 Task: Find connections with filter location Rio das Ostras with filter topic #tecnologiawith filter profile language German with filter current company Ryan Ship Management with filter school J.C. Bose University of Science and Technology, YMCA with filter industry Food and Beverage Retail with filter service category Bartending with filter keywords title Camera Operator
Action: Mouse moved to (207, 247)
Screenshot: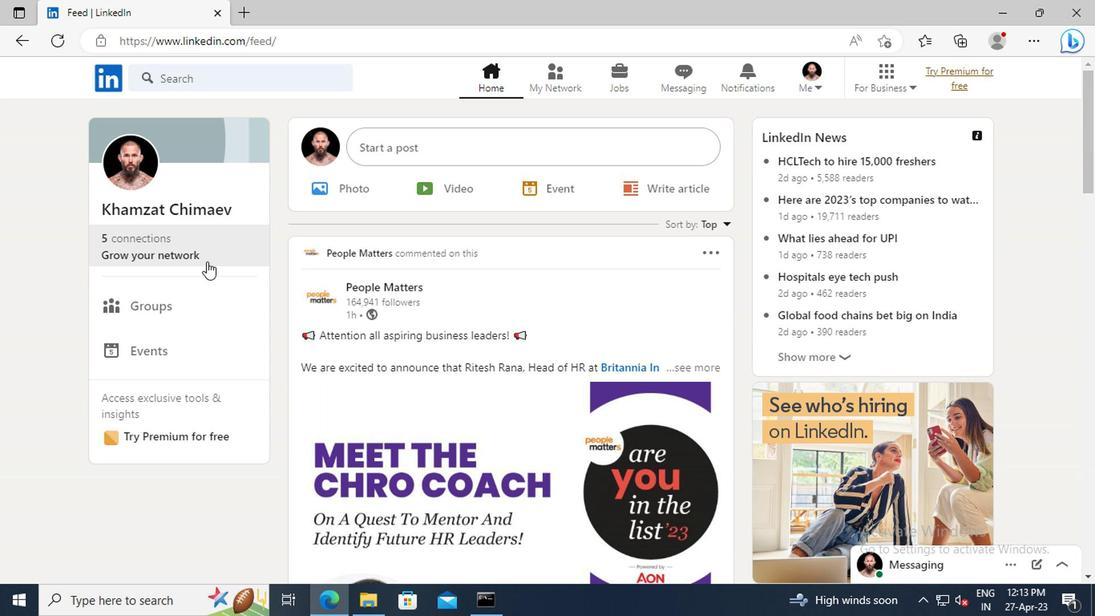 
Action: Mouse pressed left at (207, 247)
Screenshot: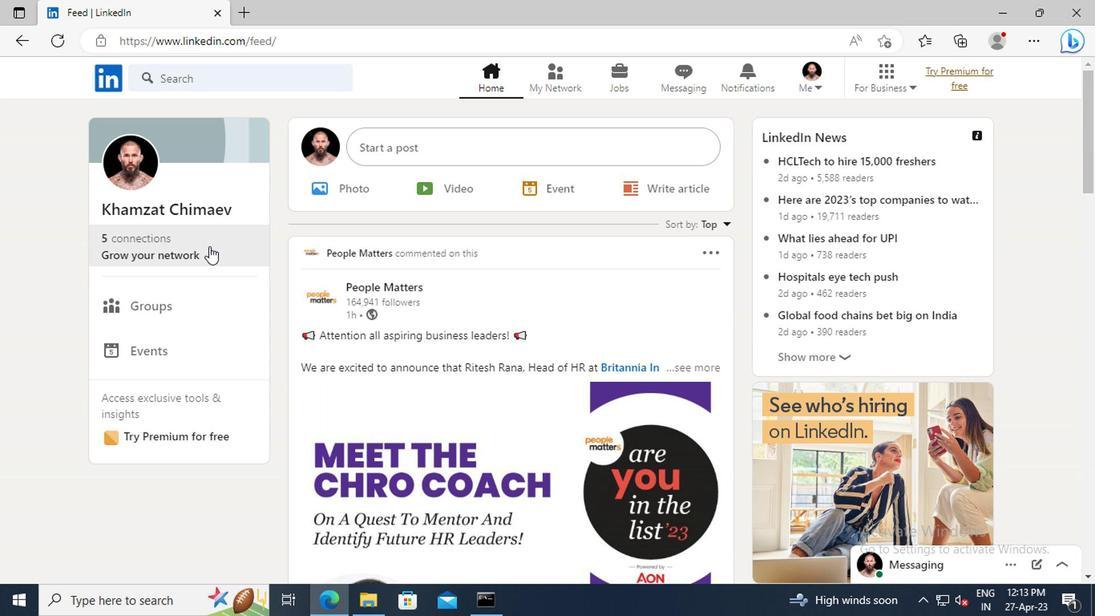 
Action: Mouse moved to (216, 168)
Screenshot: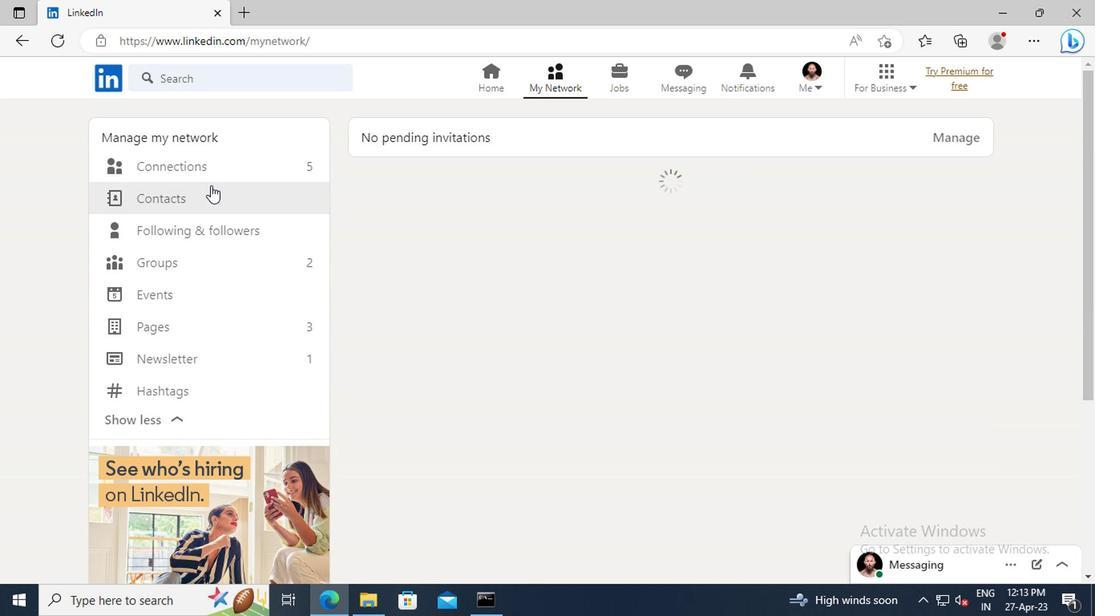 
Action: Mouse pressed left at (216, 168)
Screenshot: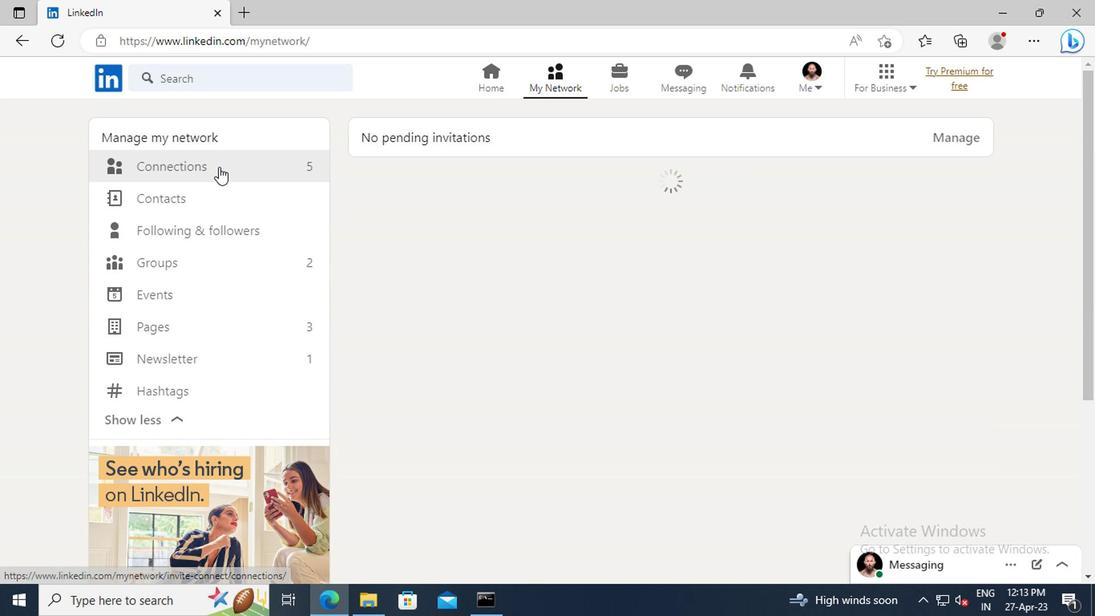 
Action: Mouse moved to (664, 176)
Screenshot: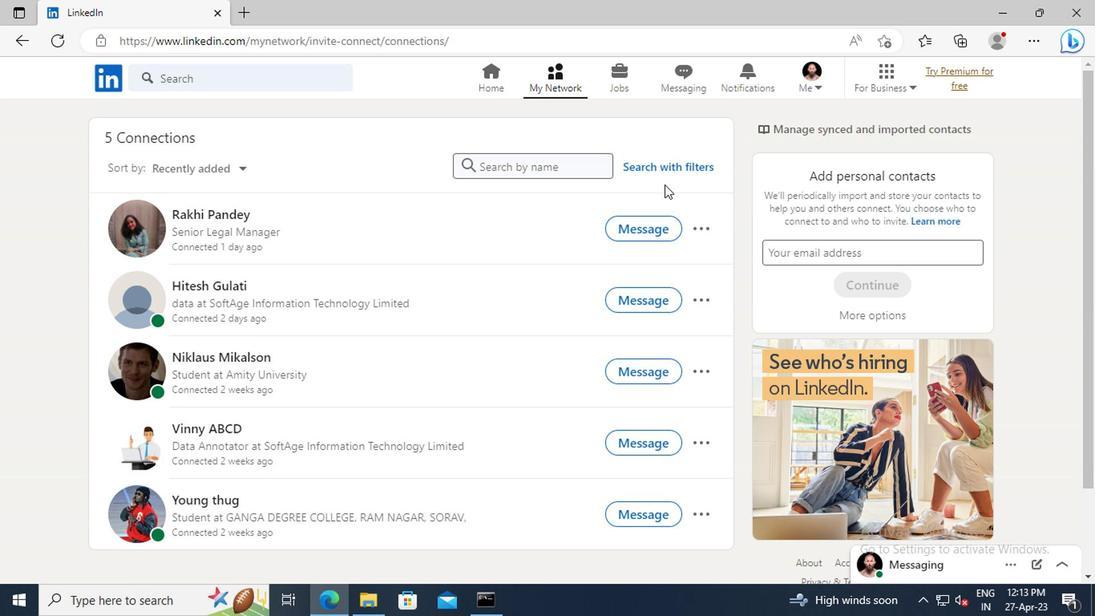 
Action: Mouse pressed left at (664, 176)
Screenshot: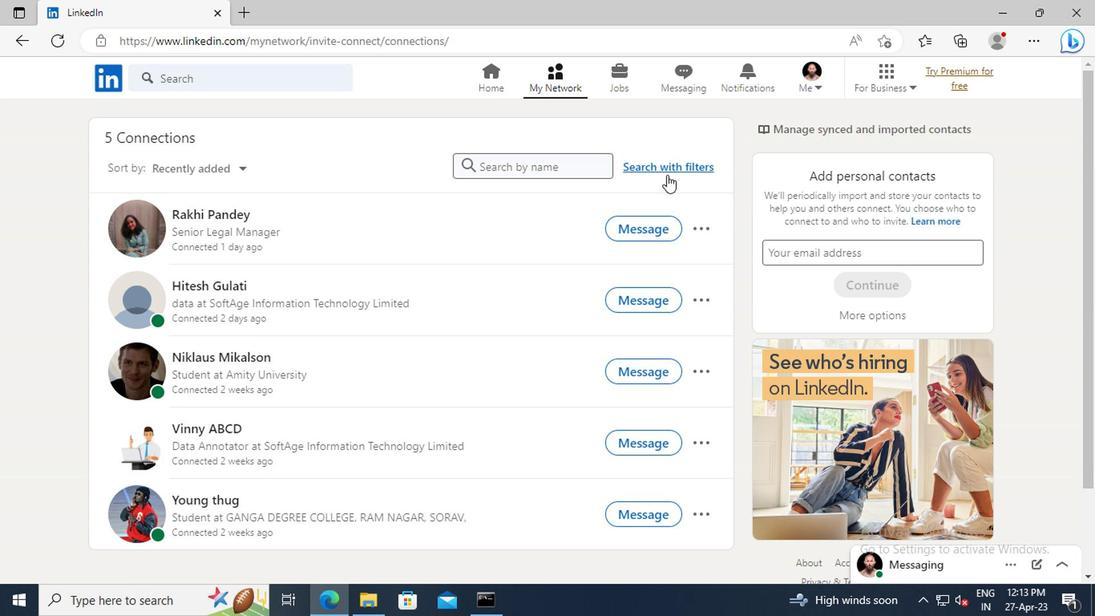 
Action: Mouse moved to (607, 127)
Screenshot: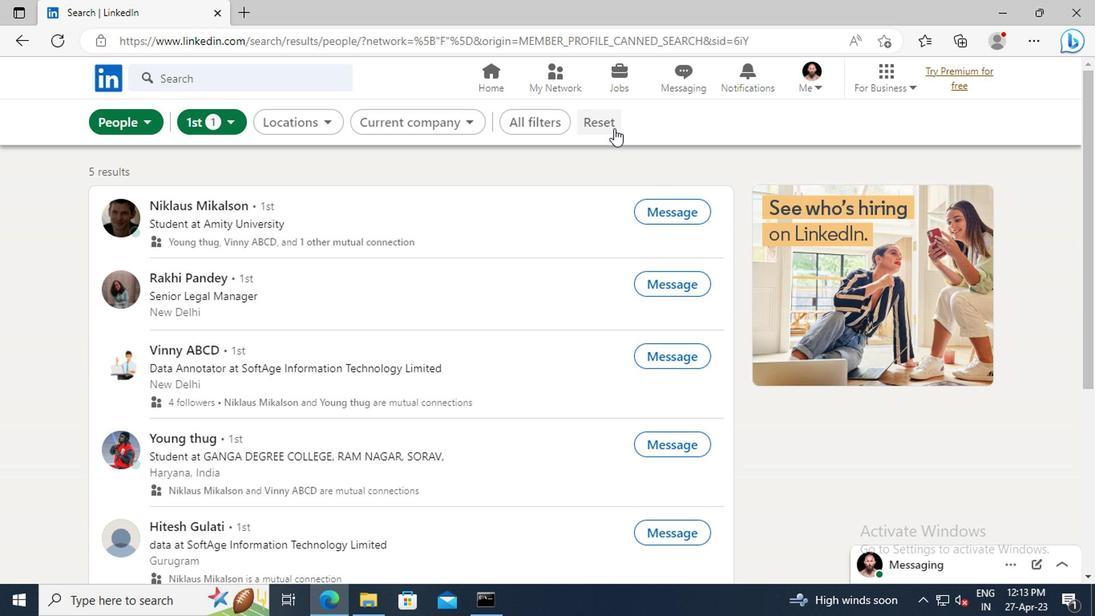 
Action: Mouse pressed left at (607, 127)
Screenshot: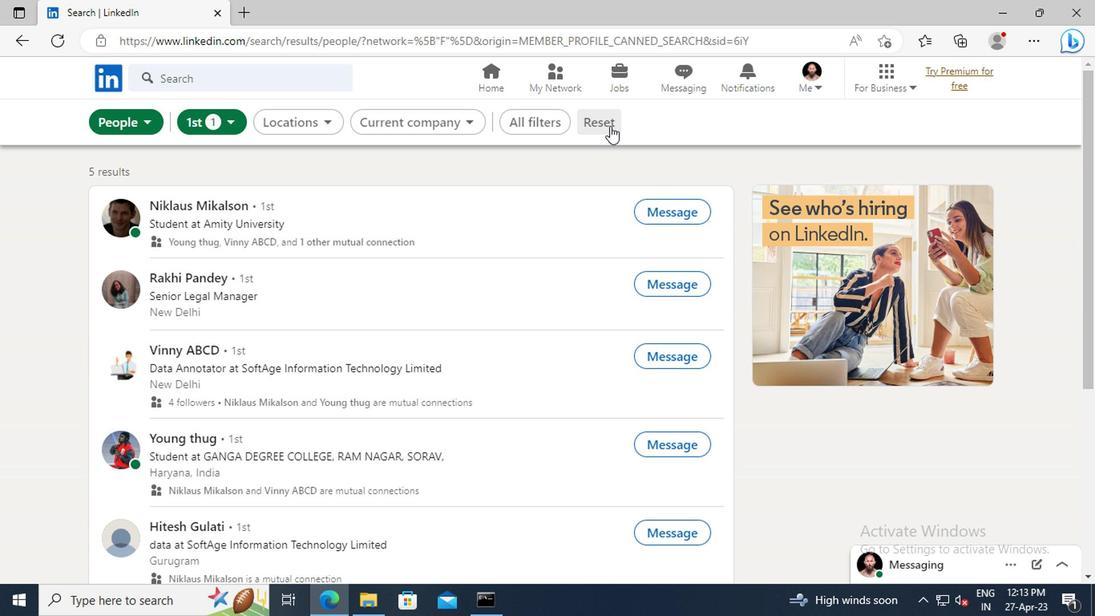 
Action: Mouse moved to (580, 126)
Screenshot: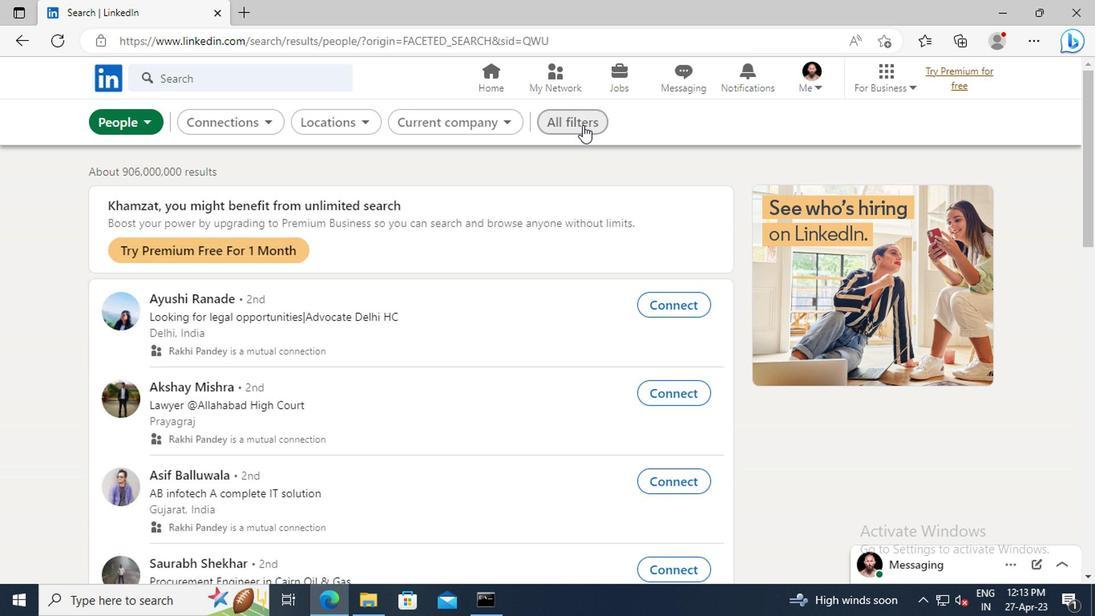 
Action: Mouse pressed left at (580, 126)
Screenshot: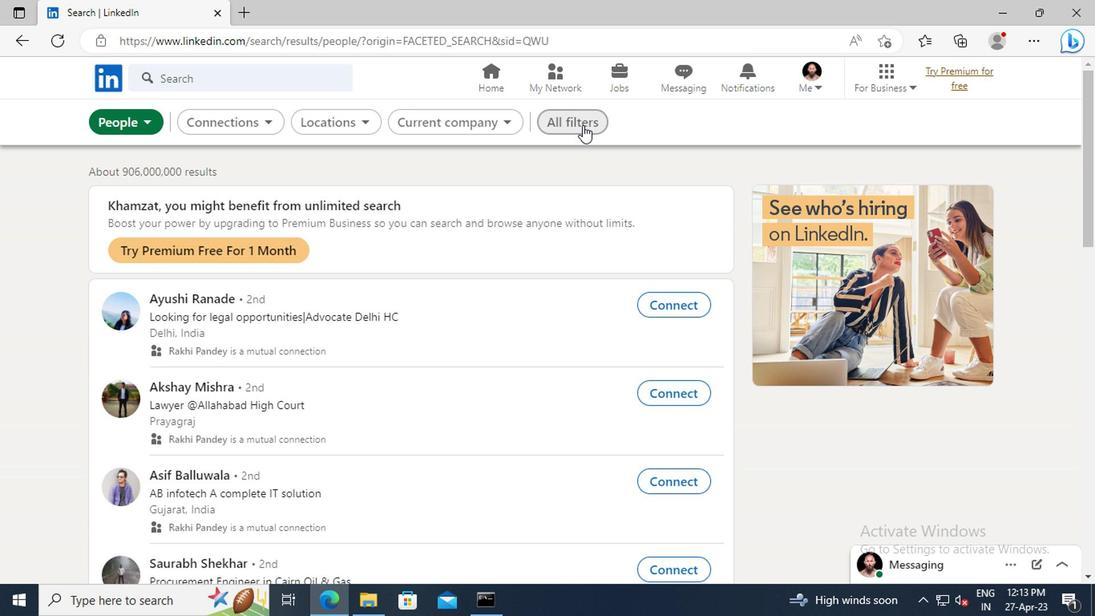 
Action: Mouse moved to (905, 308)
Screenshot: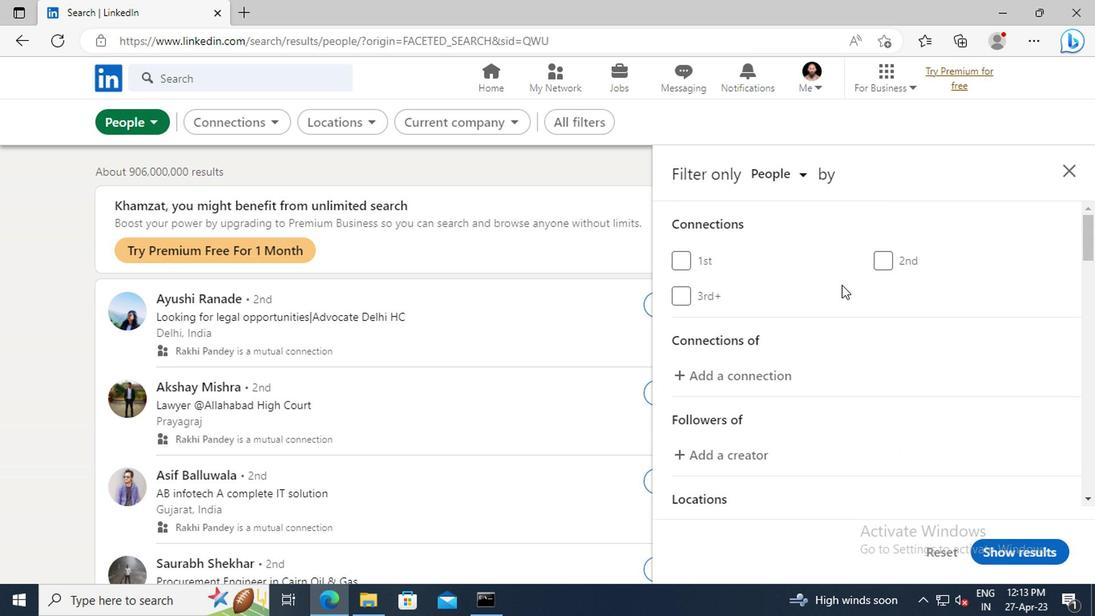 
Action: Mouse scrolled (905, 307) with delta (0, -1)
Screenshot: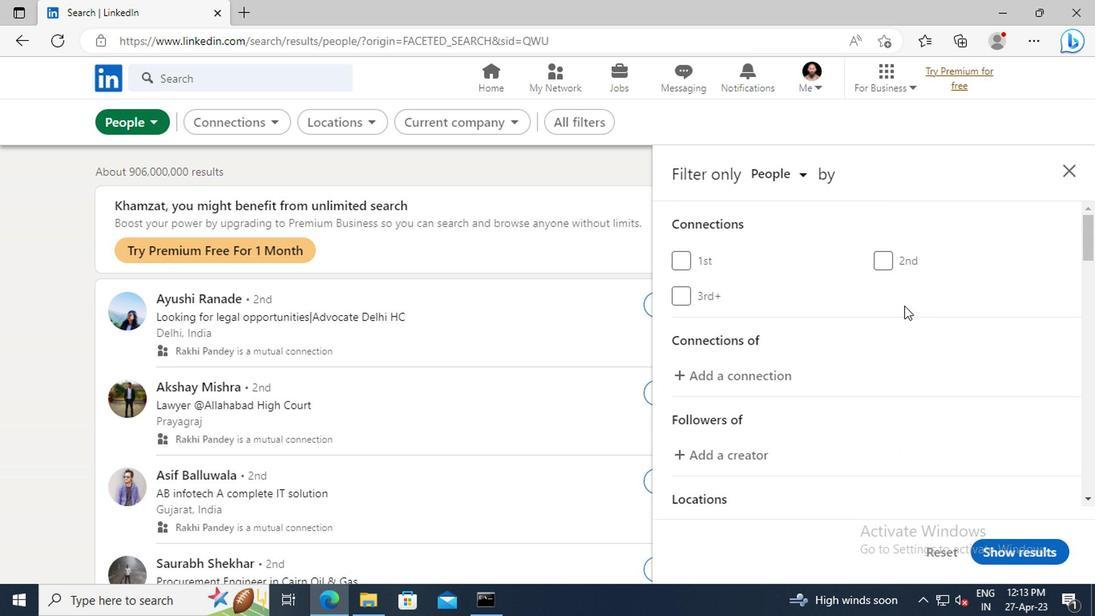 
Action: Mouse scrolled (905, 307) with delta (0, -1)
Screenshot: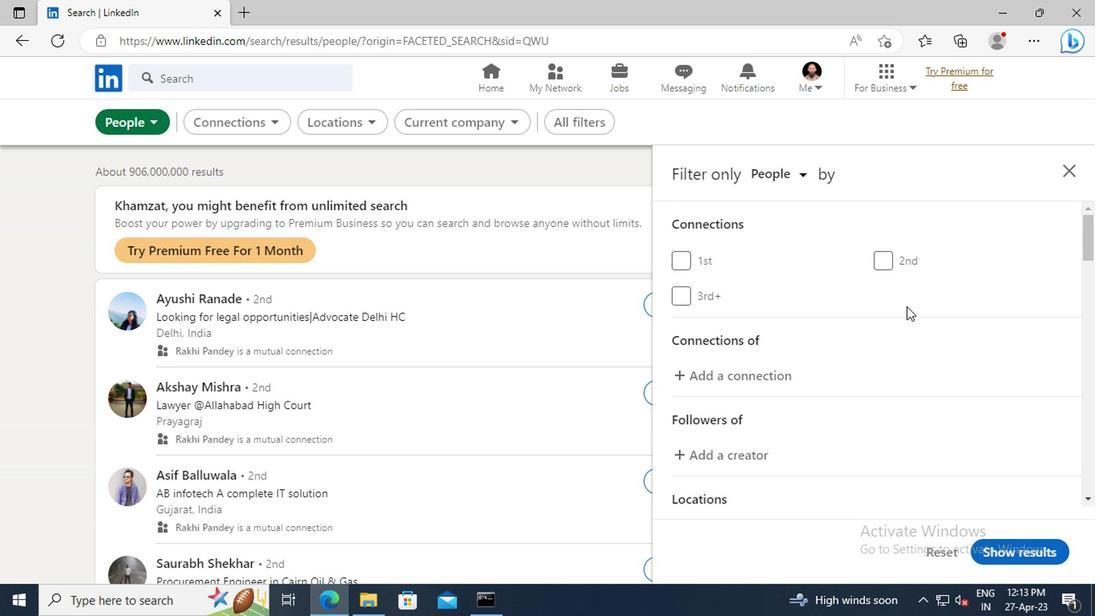 
Action: Mouse moved to (957, 316)
Screenshot: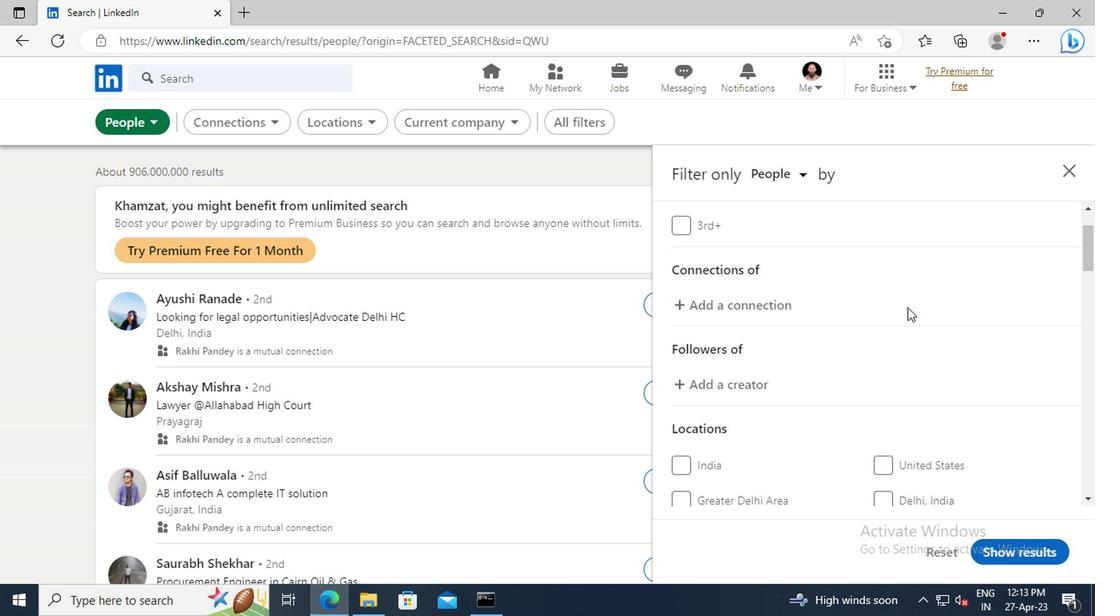 
Action: Mouse scrolled (957, 316) with delta (0, 0)
Screenshot: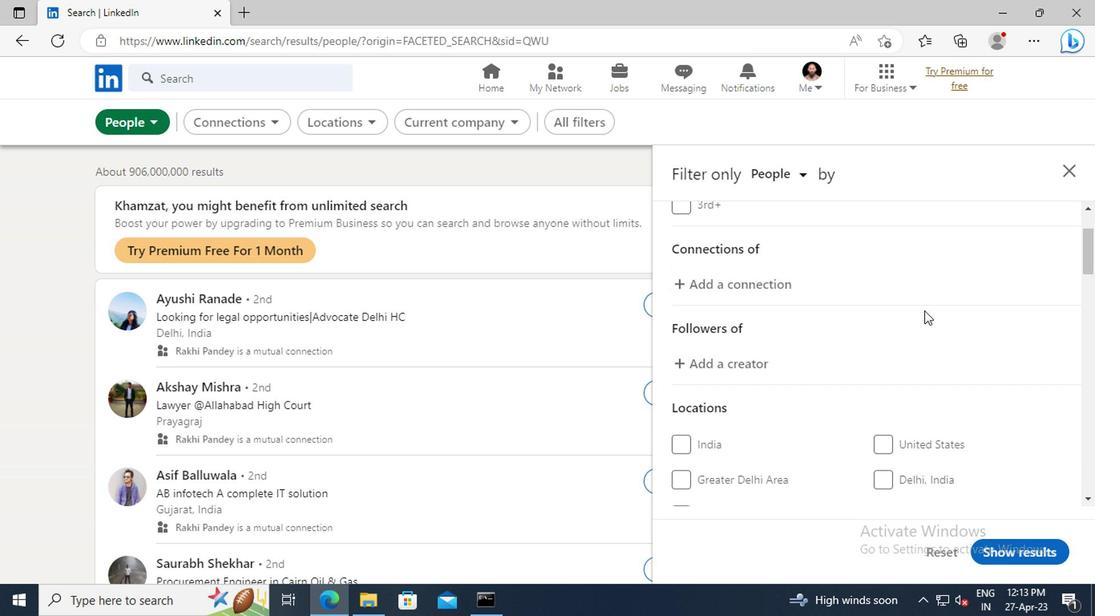 
Action: Mouse scrolled (957, 316) with delta (0, 0)
Screenshot: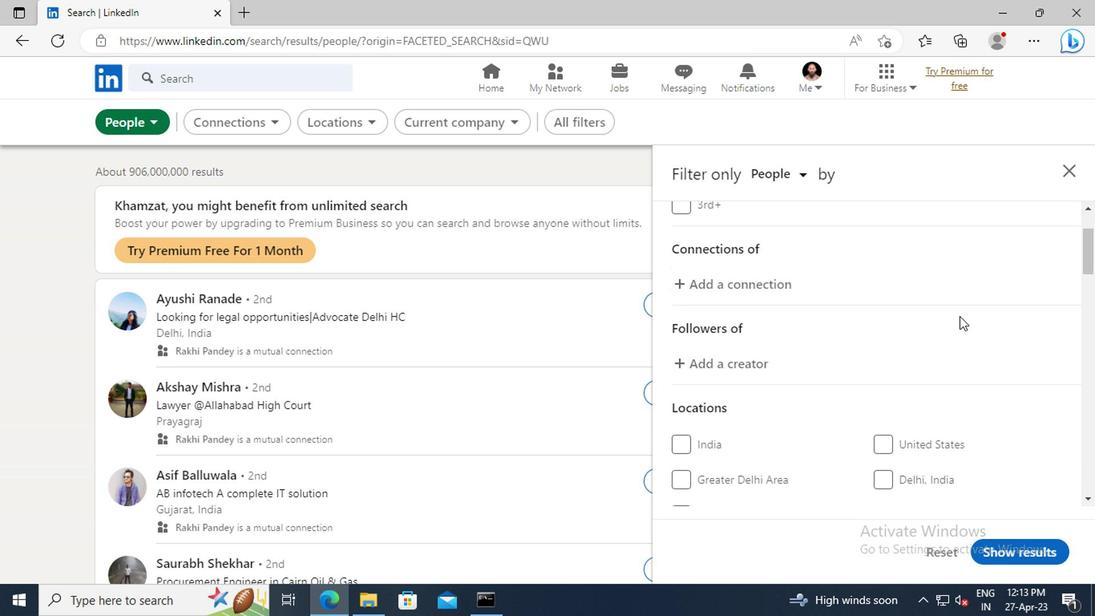 
Action: Mouse scrolled (957, 316) with delta (0, 0)
Screenshot: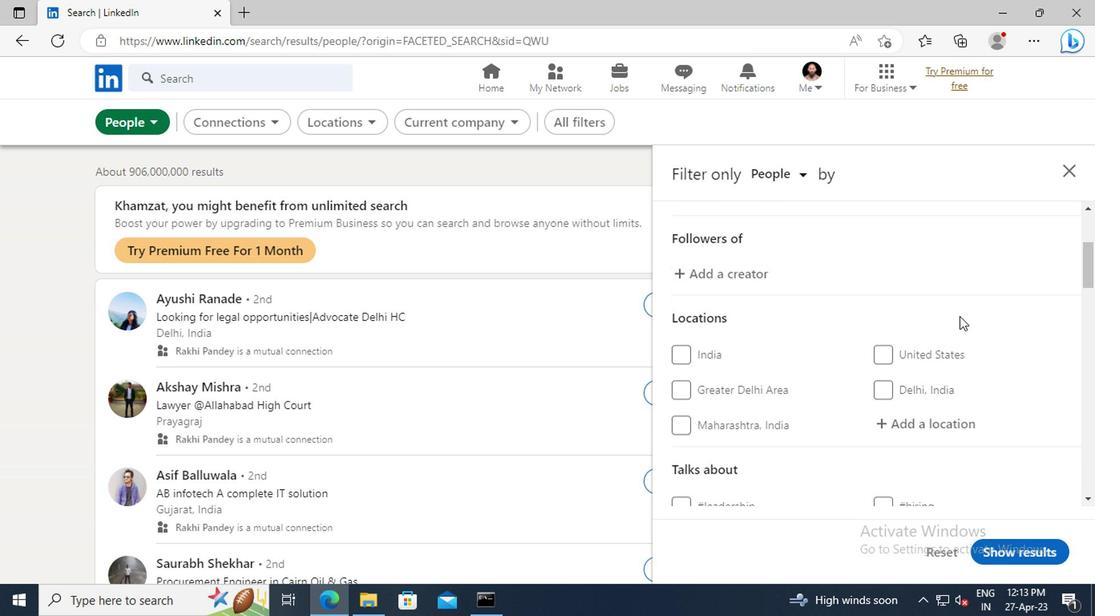
Action: Mouse scrolled (957, 316) with delta (0, 0)
Screenshot: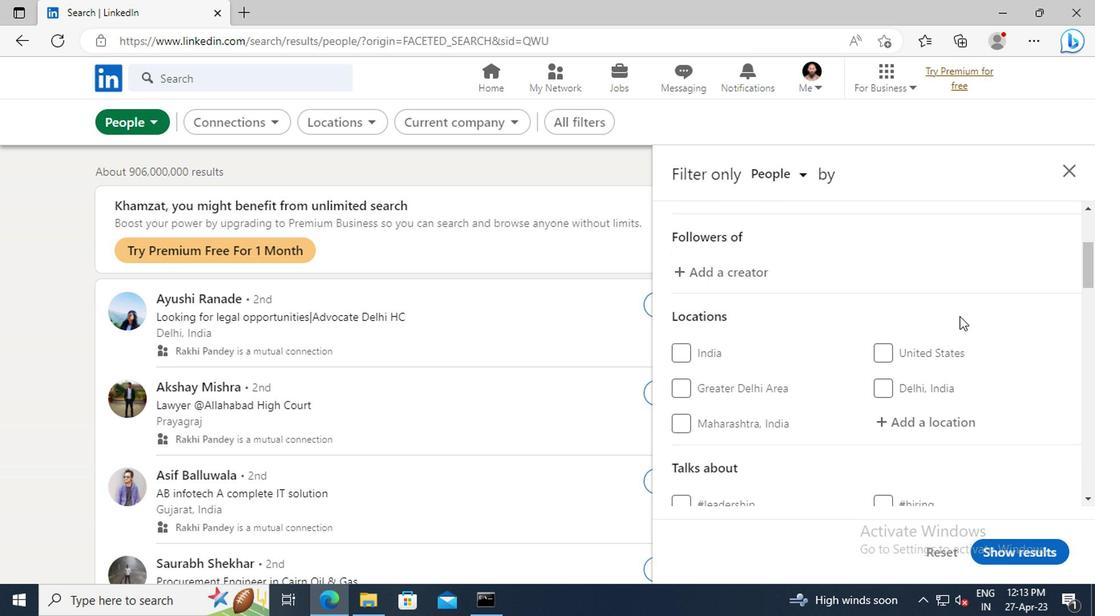 
Action: Mouse moved to (921, 330)
Screenshot: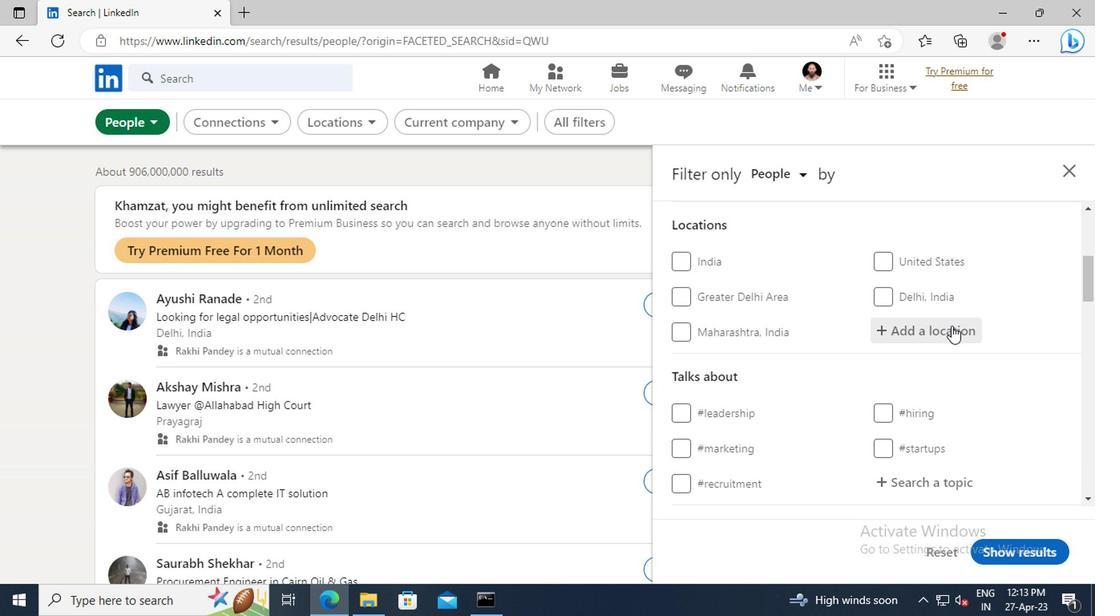 
Action: Mouse pressed left at (921, 330)
Screenshot: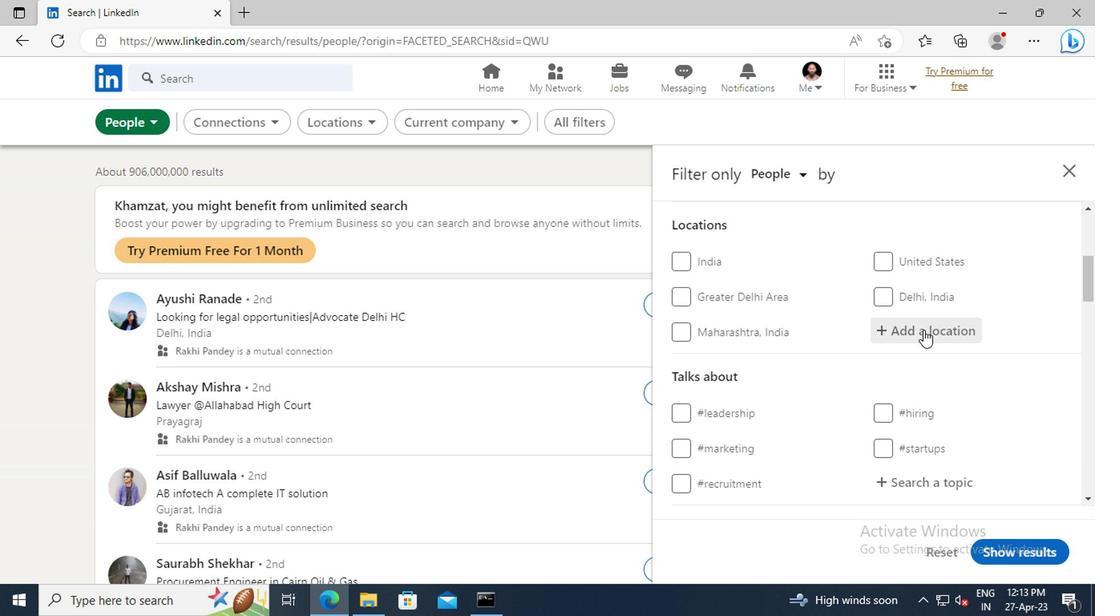 
Action: Key pressed <Key.shift>RIO<Key.space>DAS<Key.space><Key.shift>OSTRAS
Screenshot: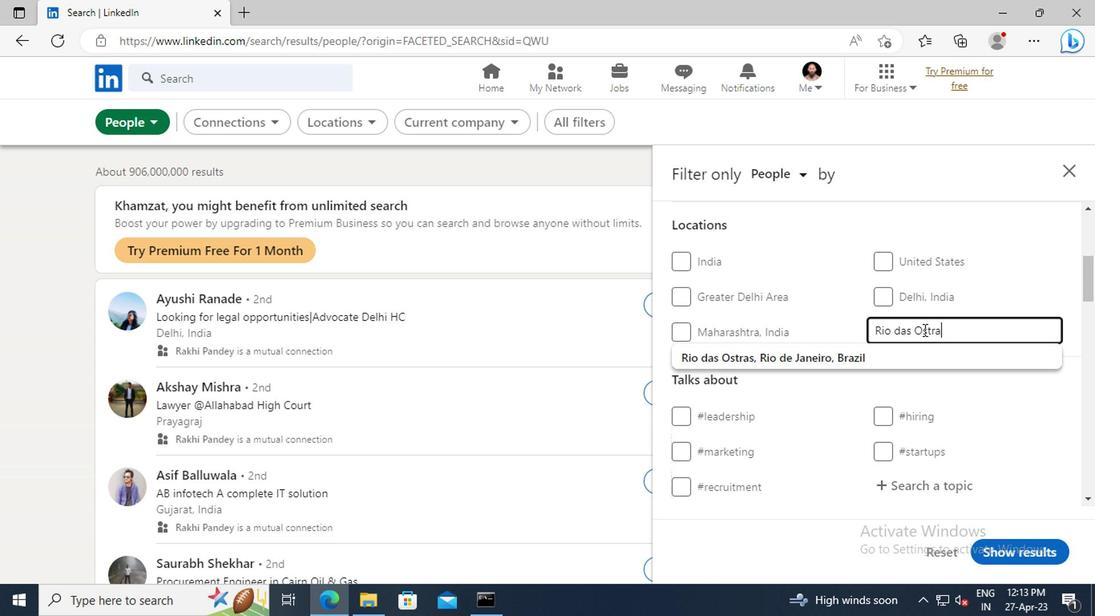 
Action: Mouse moved to (914, 358)
Screenshot: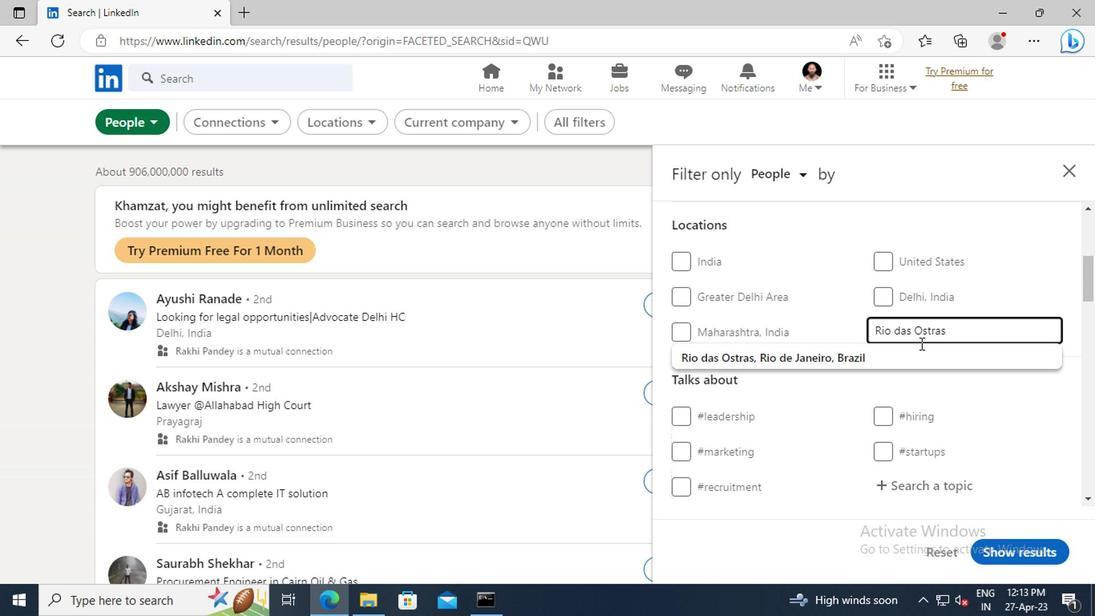 
Action: Mouse pressed left at (914, 358)
Screenshot: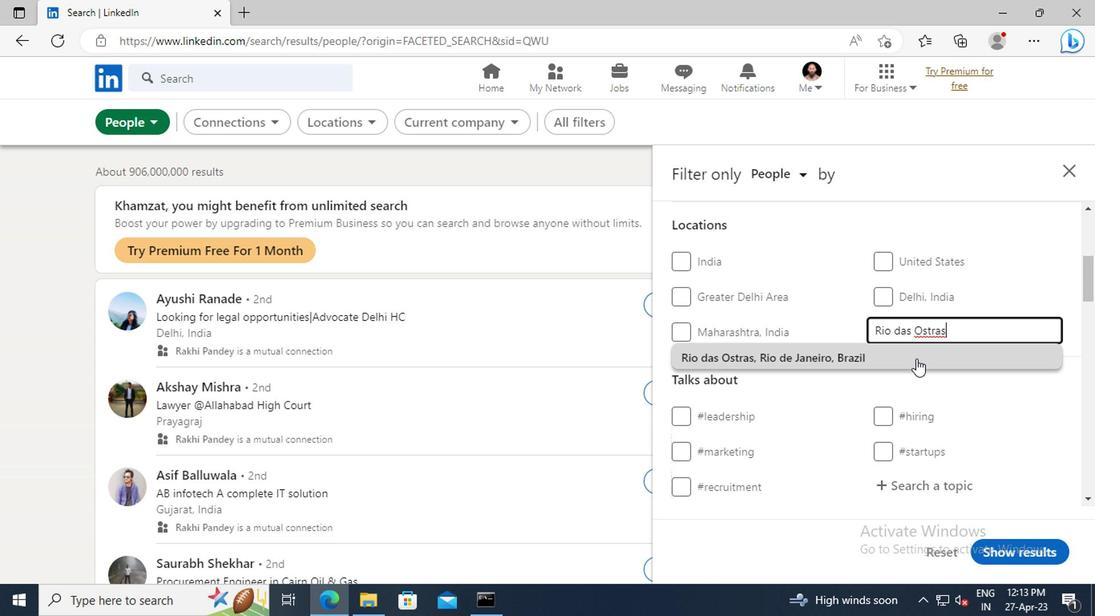 
Action: Mouse moved to (922, 342)
Screenshot: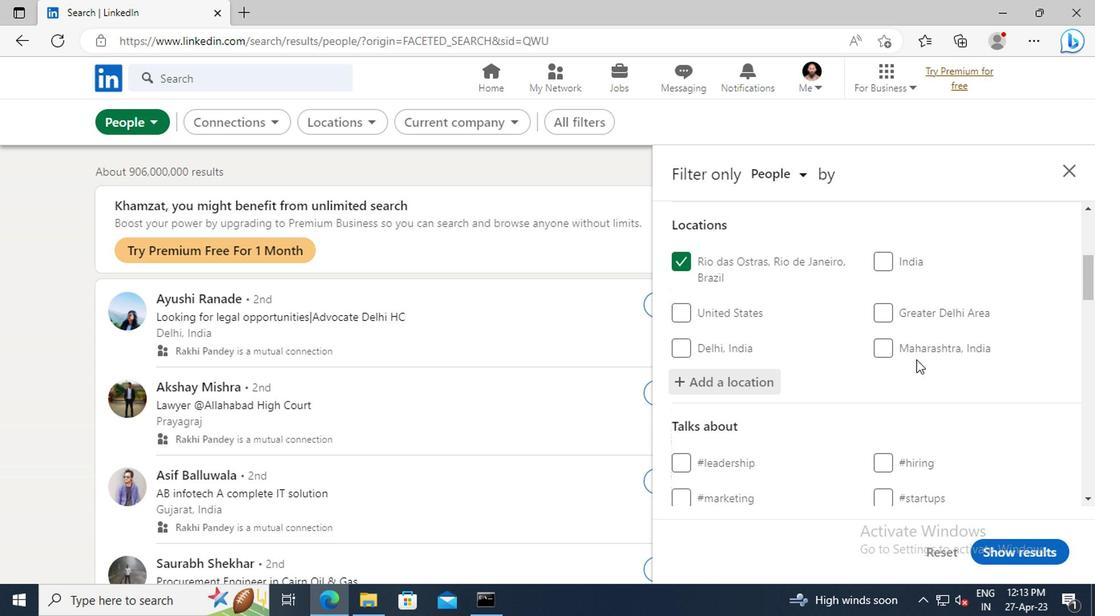 
Action: Mouse scrolled (922, 342) with delta (0, 0)
Screenshot: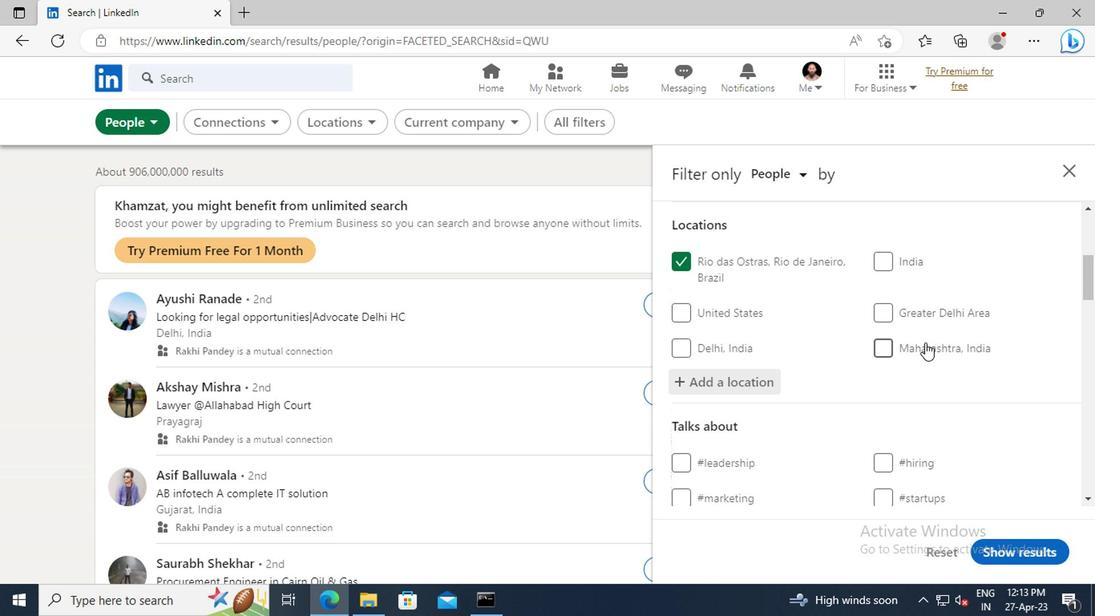 
Action: Mouse scrolled (922, 342) with delta (0, 0)
Screenshot: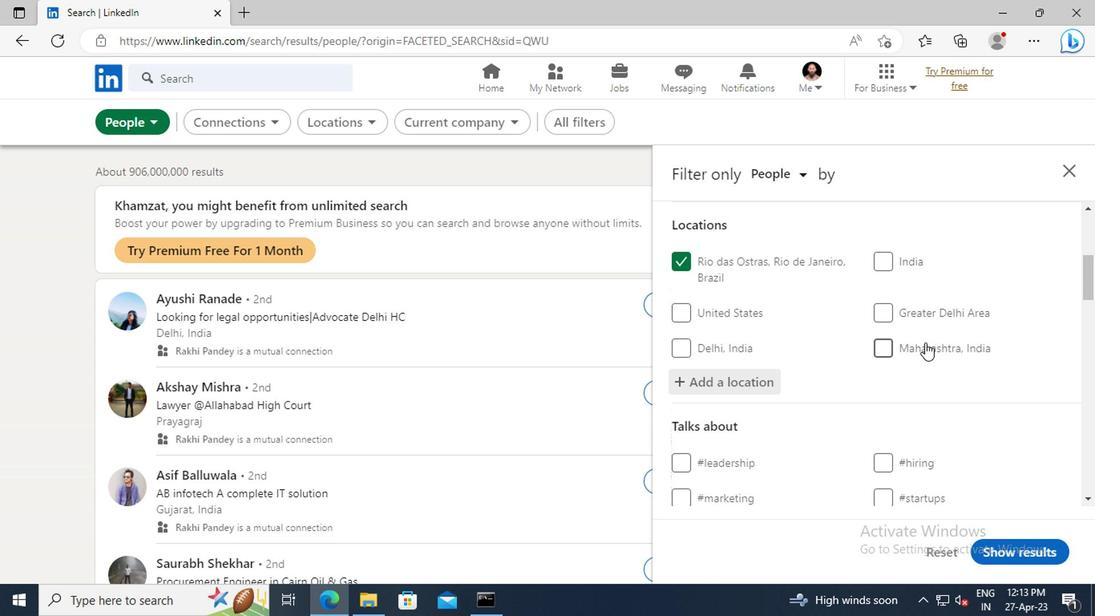 
Action: Mouse scrolled (922, 342) with delta (0, 0)
Screenshot: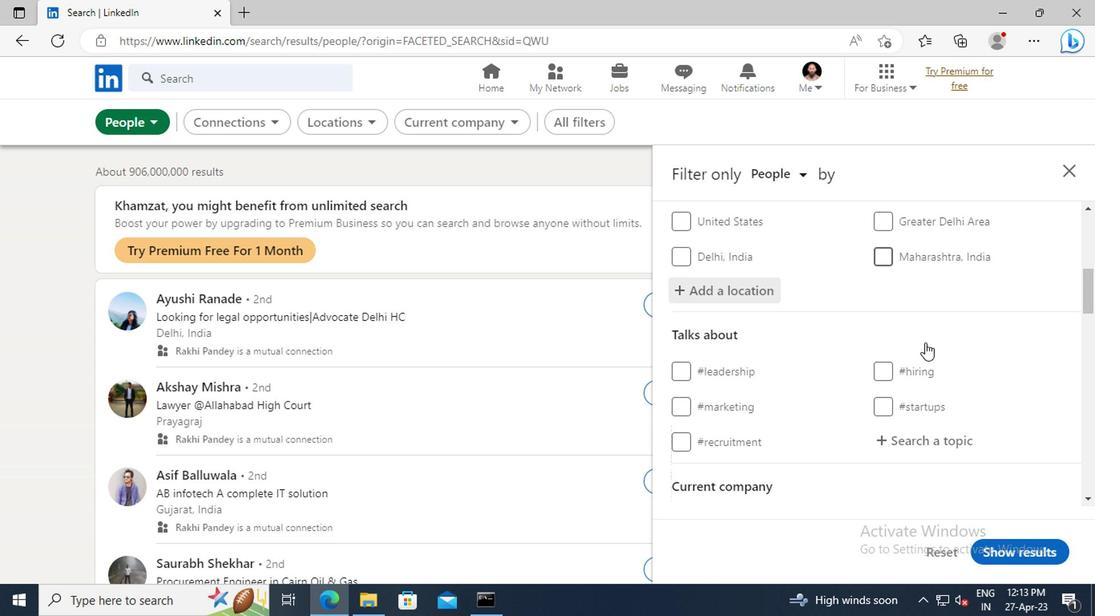 
Action: Mouse scrolled (922, 342) with delta (0, 0)
Screenshot: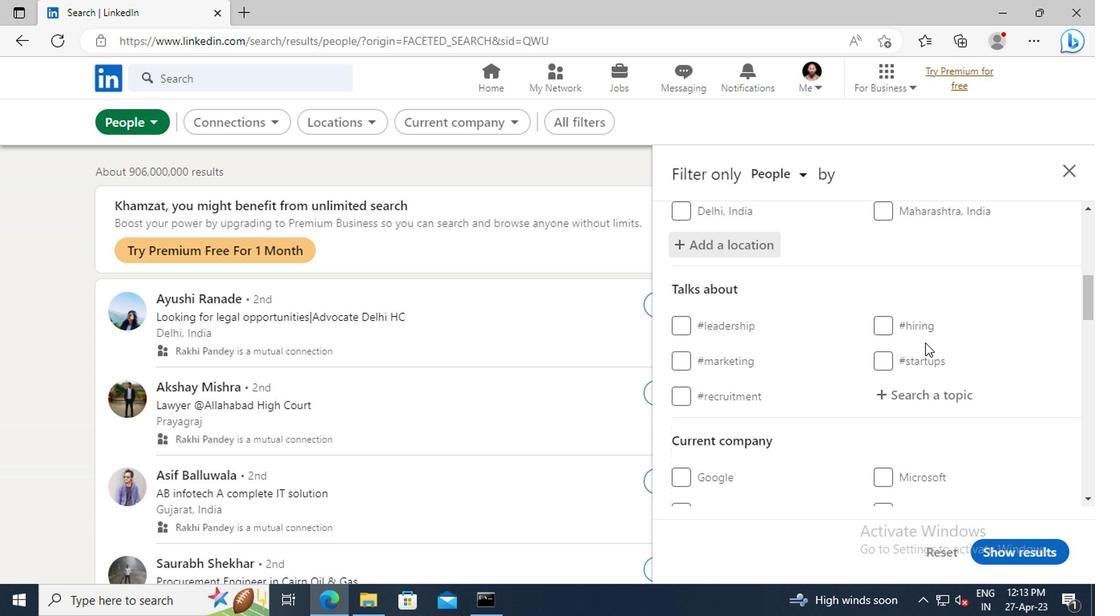
Action: Mouse moved to (920, 346)
Screenshot: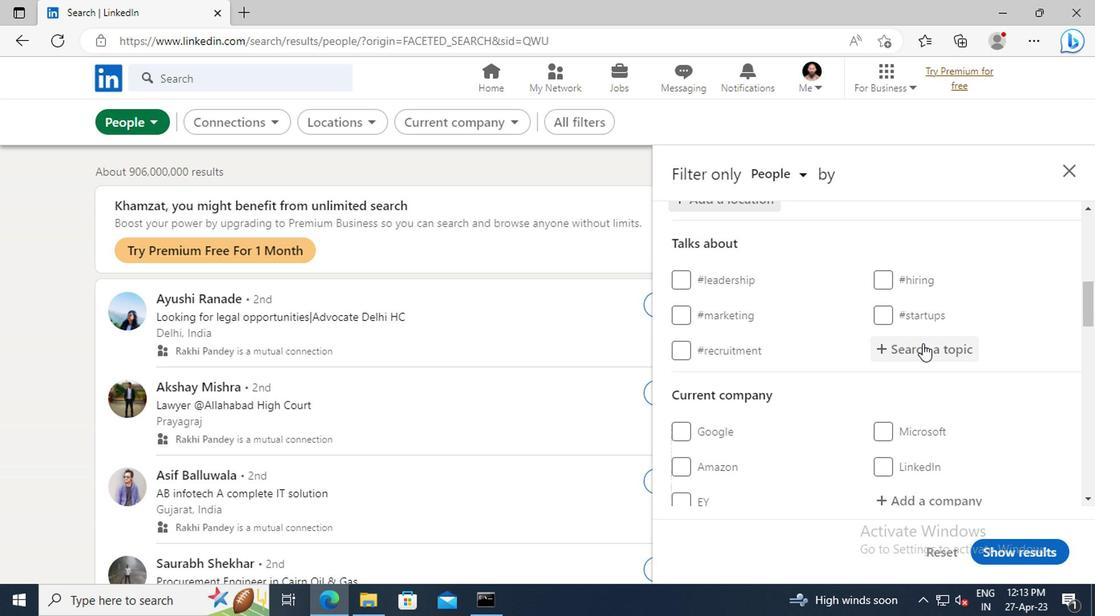 
Action: Mouse pressed left at (920, 346)
Screenshot: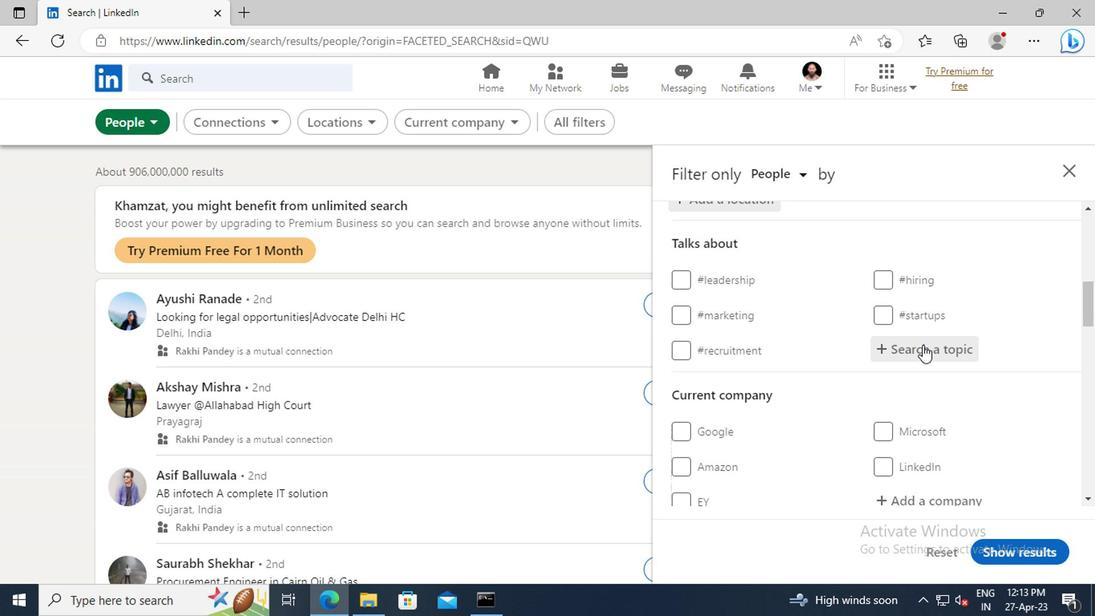 
Action: Key pressed <Key.shift>#TECNOLOGIAWITH<Key.enter>
Screenshot: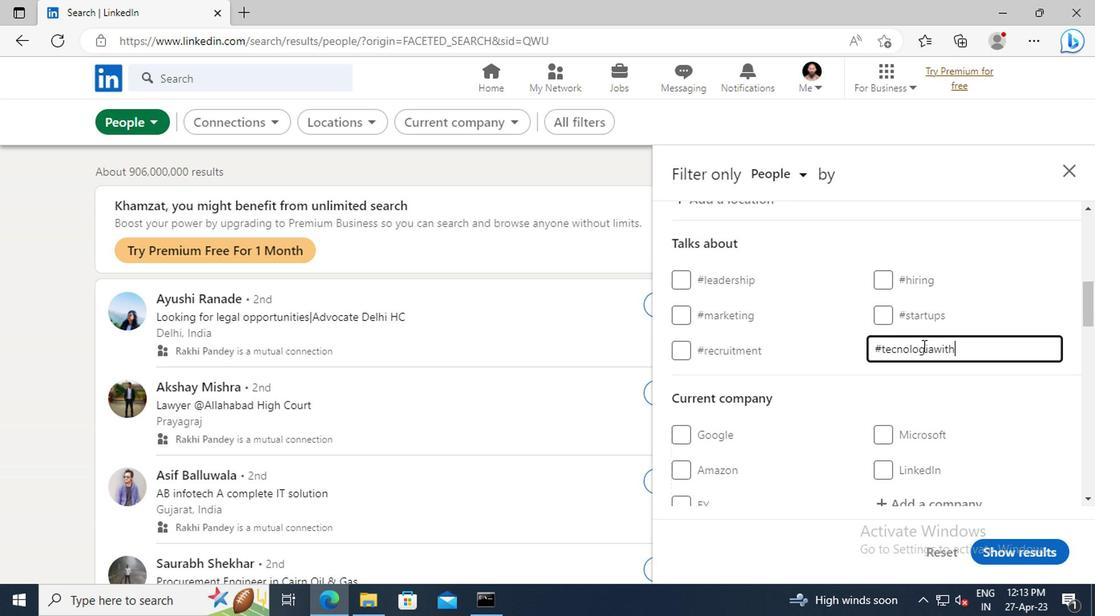 
Action: Mouse moved to (888, 356)
Screenshot: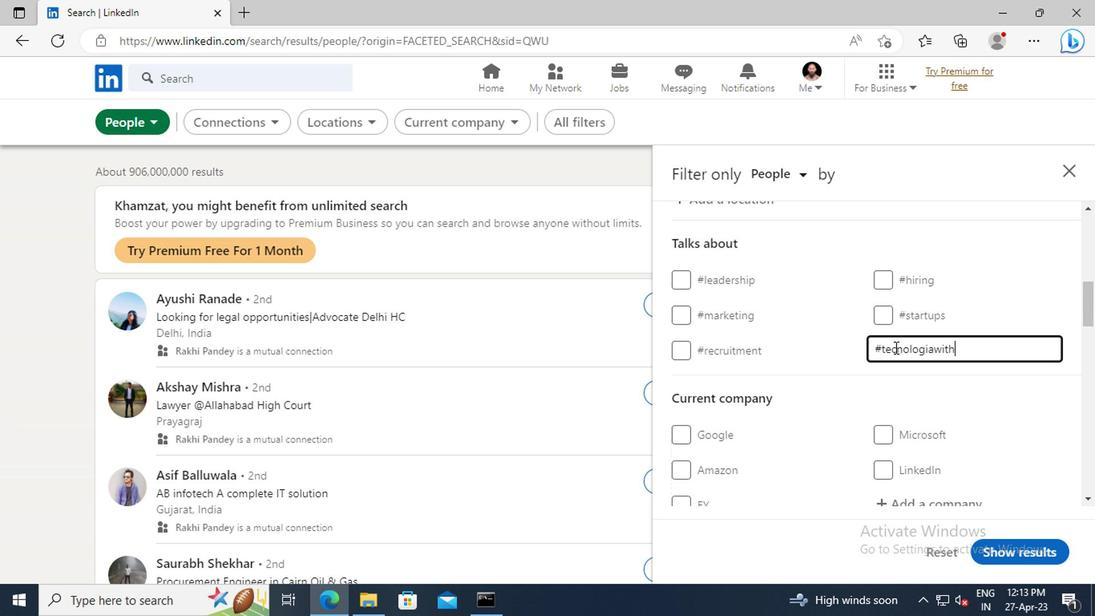 
Action: Mouse scrolled (888, 356) with delta (0, 0)
Screenshot: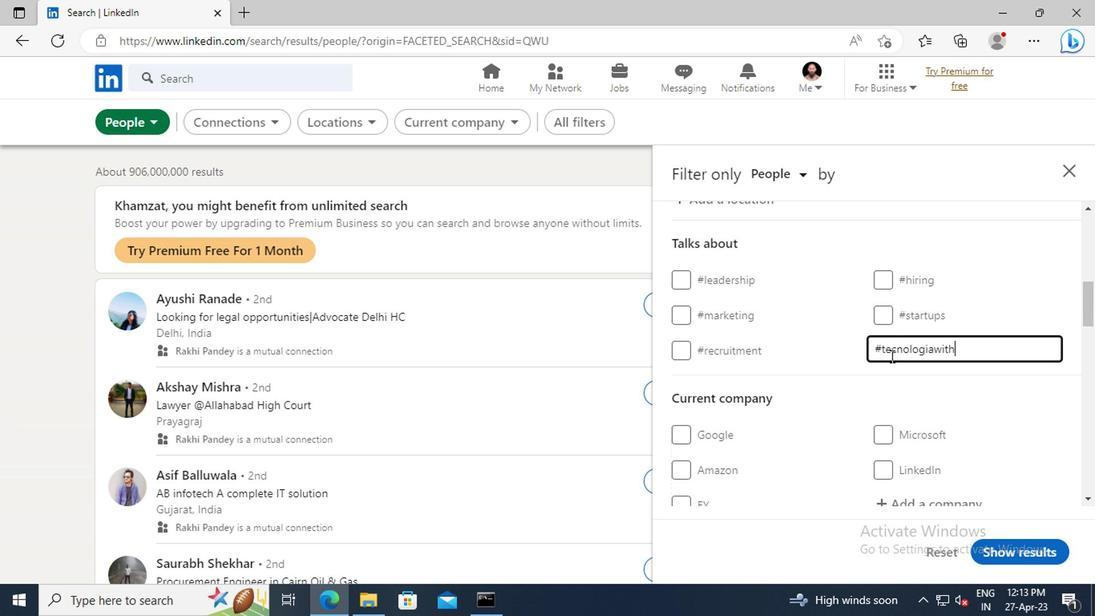 
Action: Mouse scrolled (888, 356) with delta (0, 0)
Screenshot: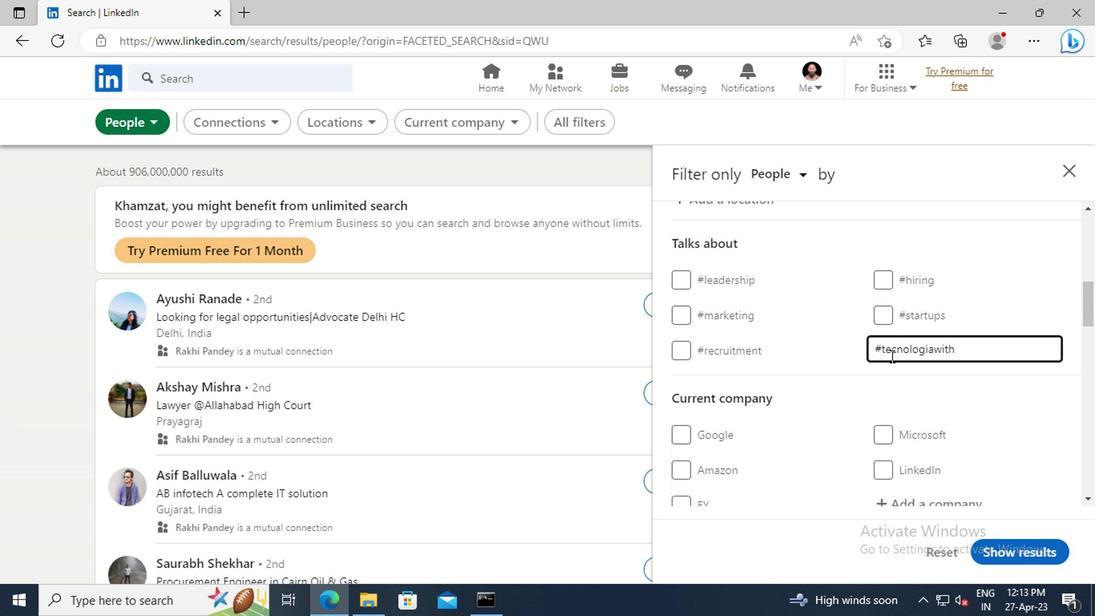 
Action: Mouse scrolled (888, 356) with delta (0, 0)
Screenshot: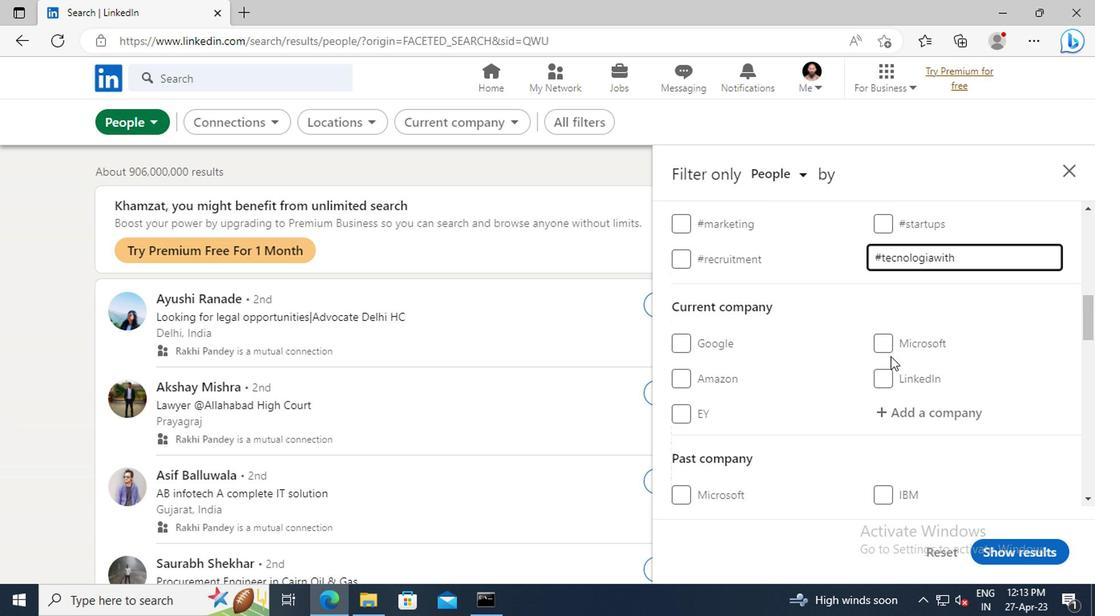 
Action: Mouse scrolled (888, 356) with delta (0, 0)
Screenshot: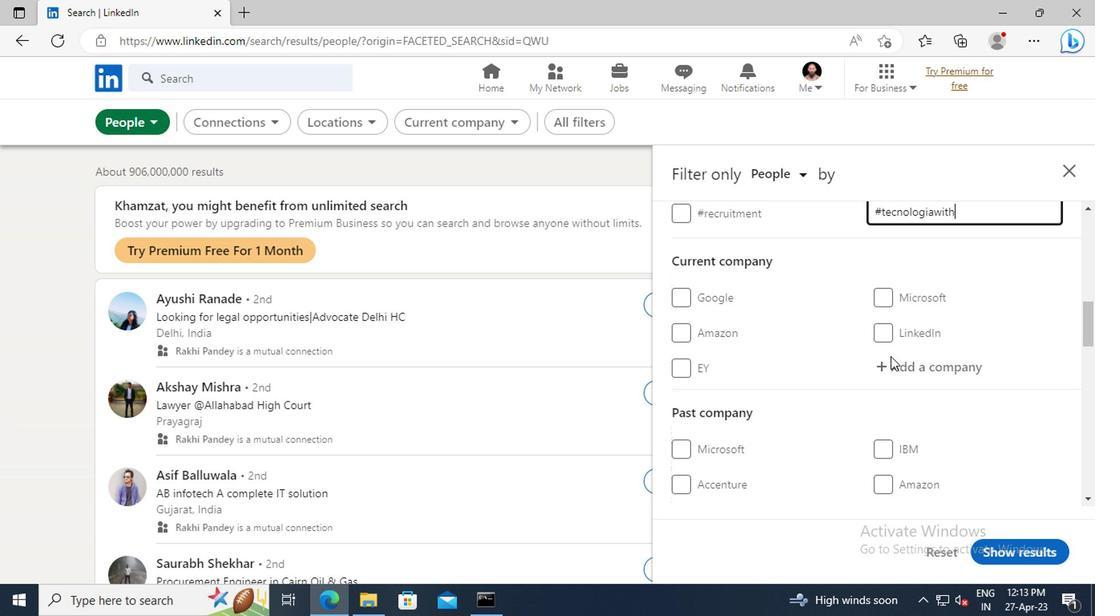 
Action: Mouse scrolled (888, 356) with delta (0, 0)
Screenshot: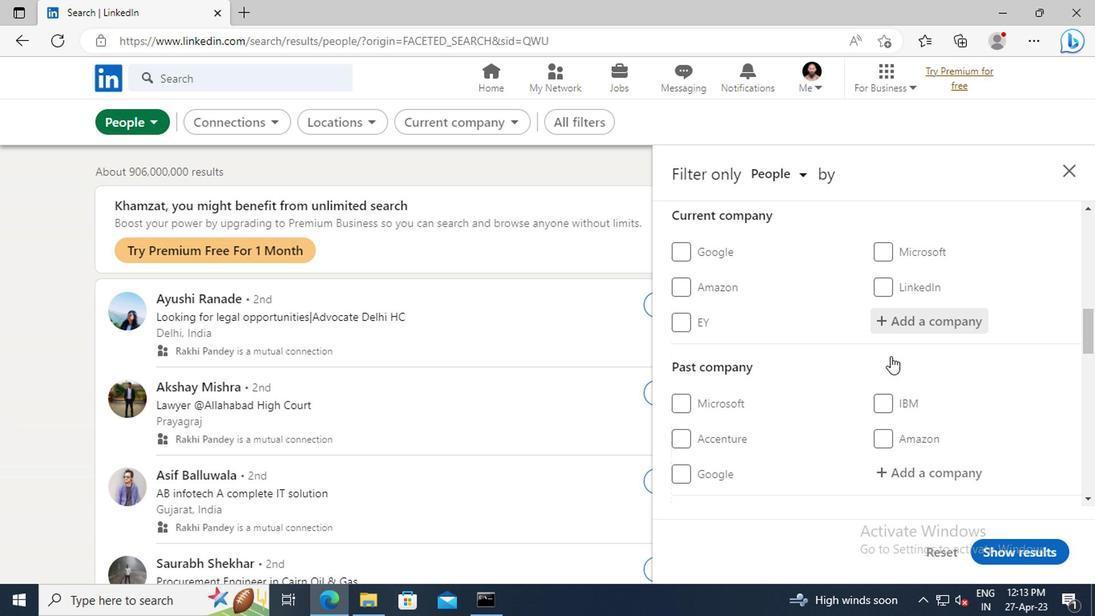
Action: Mouse scrolled (888, 356) with delta (0, 0)
Screenshot: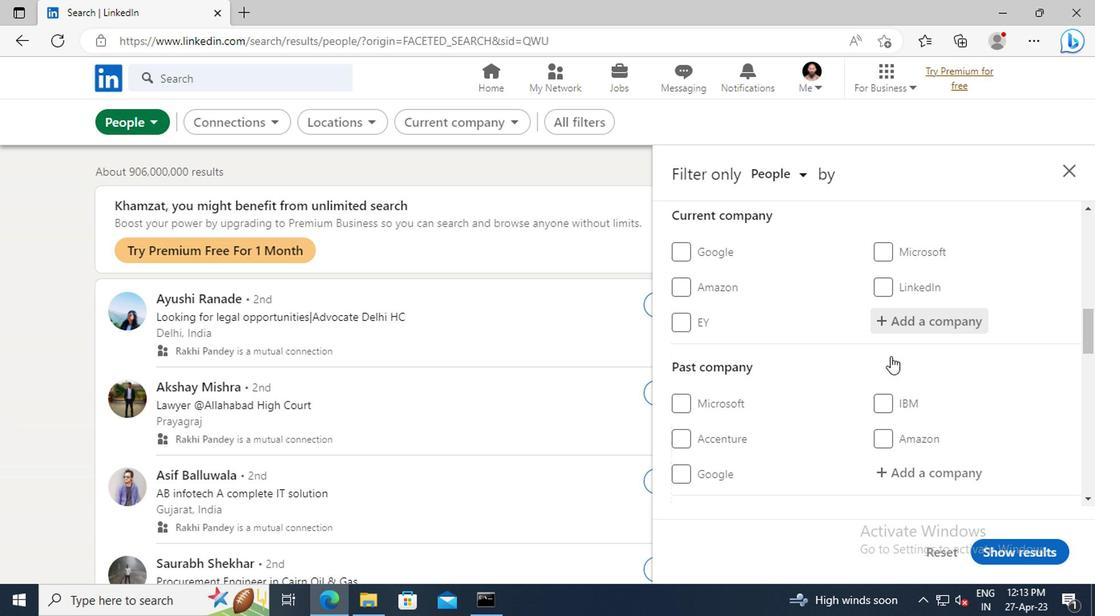 
Action: Mouse scrolled (888, 356) with delta (0, 0)
Screenshot: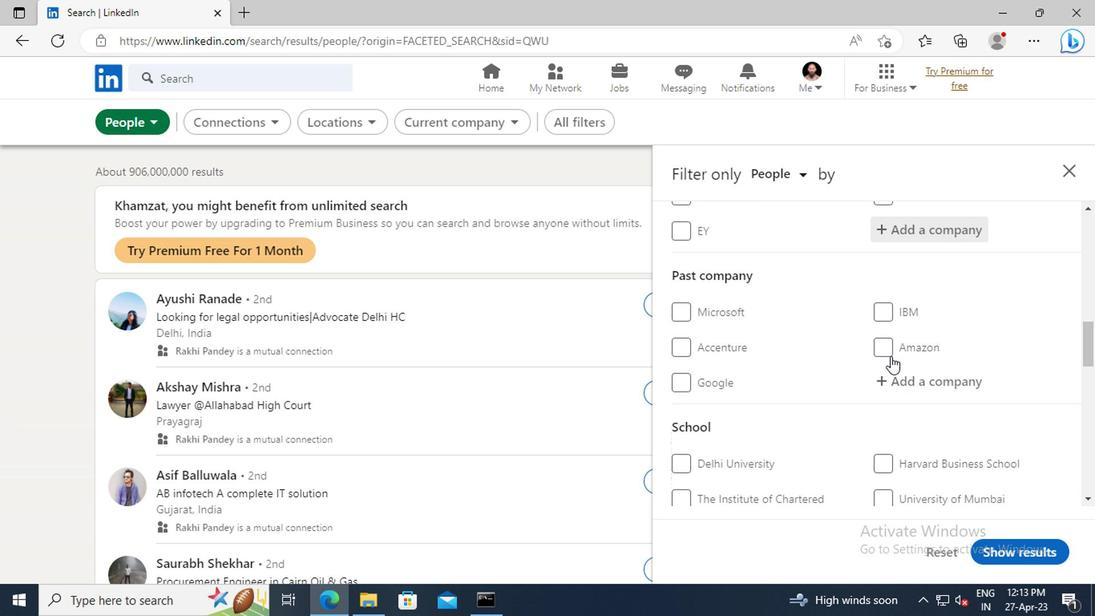 
Action: Mouse scrolled (888, 356) with delta (0, 0)
Screenshot: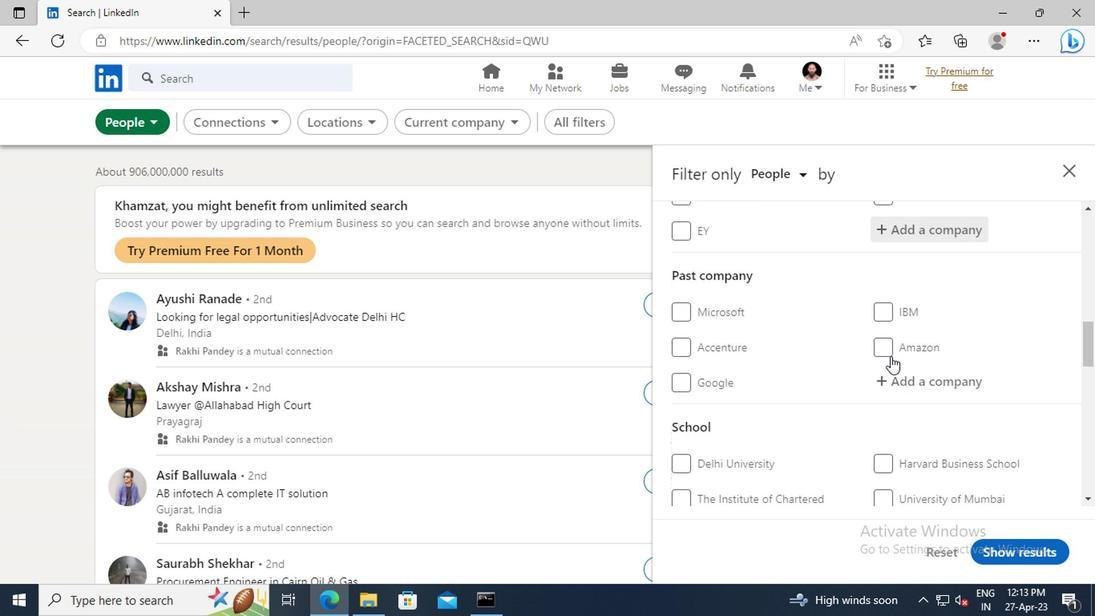 
Action: Mouse scrolled (888, 356) with delta (0, 0)
Screenshot: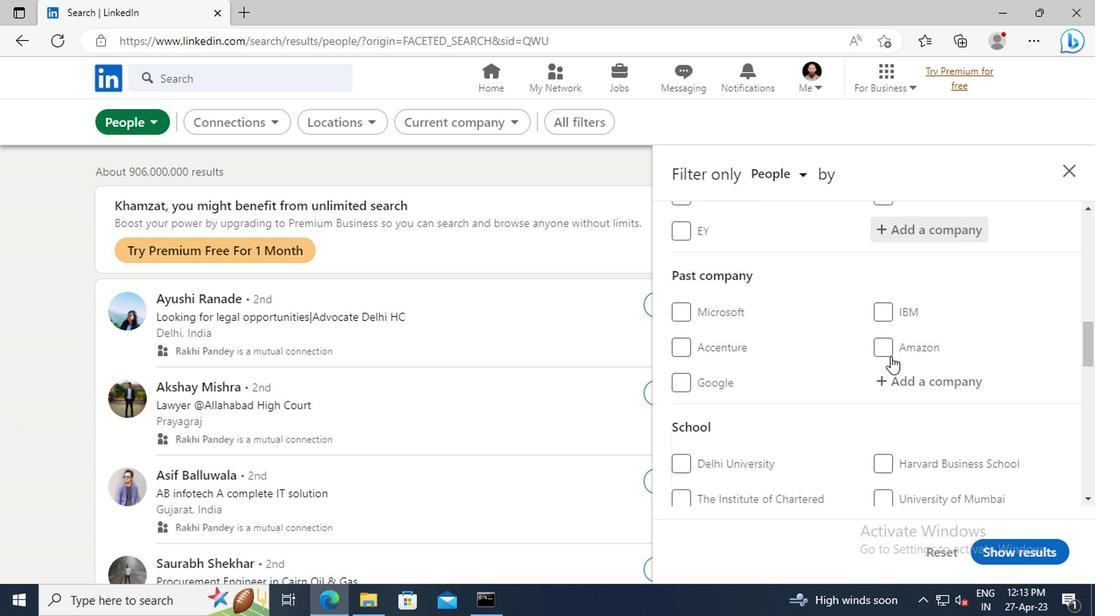 
Action: Mouse scrolled (888, 356) with delta (0, 0)
Screenshot: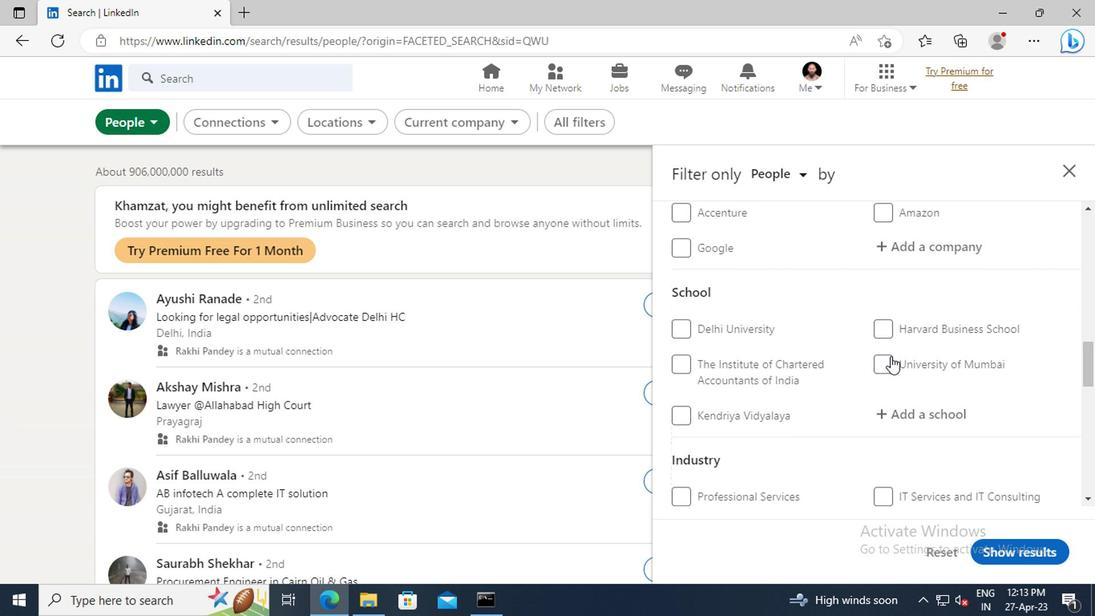 
Action: Mouse scrolled (888, 356) with delta (0, 0)
Screenshot: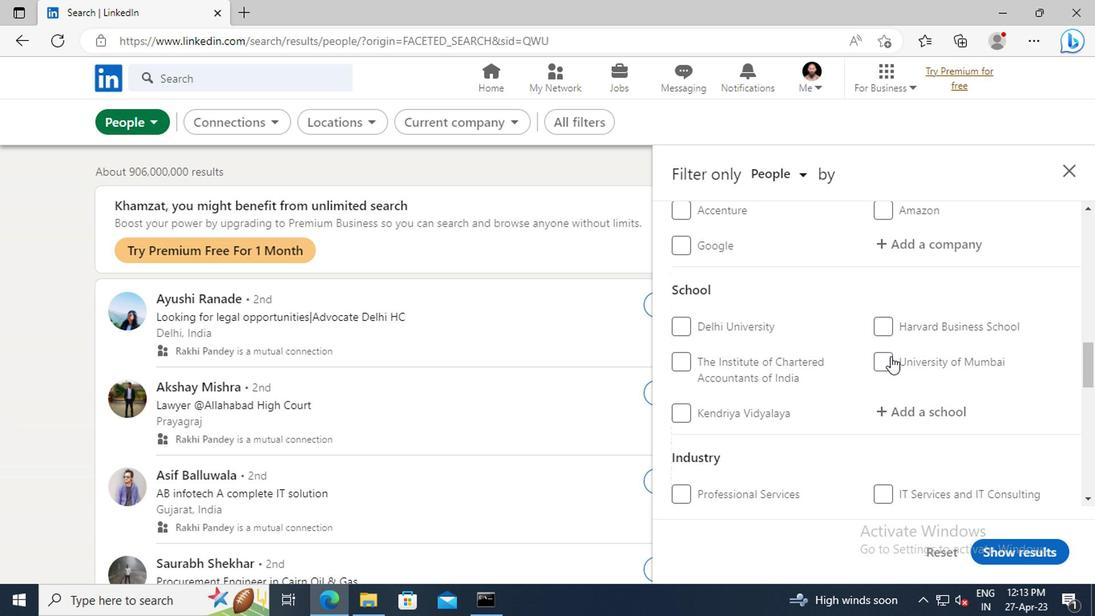 
Action: Mouse scrolled (888, 356) with delta (0, 0)
Screenshot: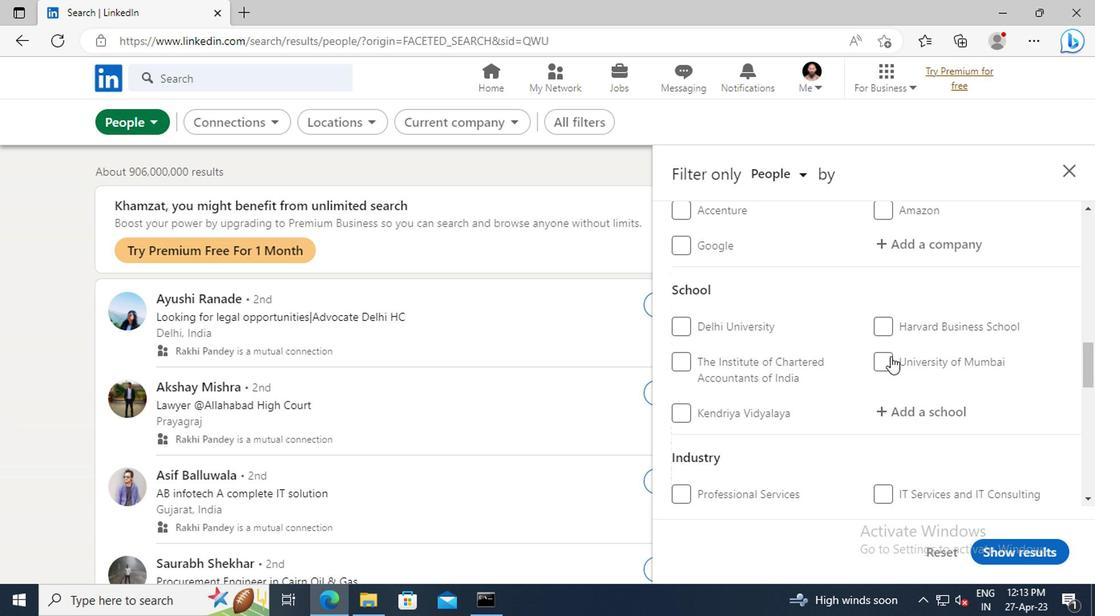 
Action: Mouse scrolled (888, 356) with delta (0, 0)
Screenshot: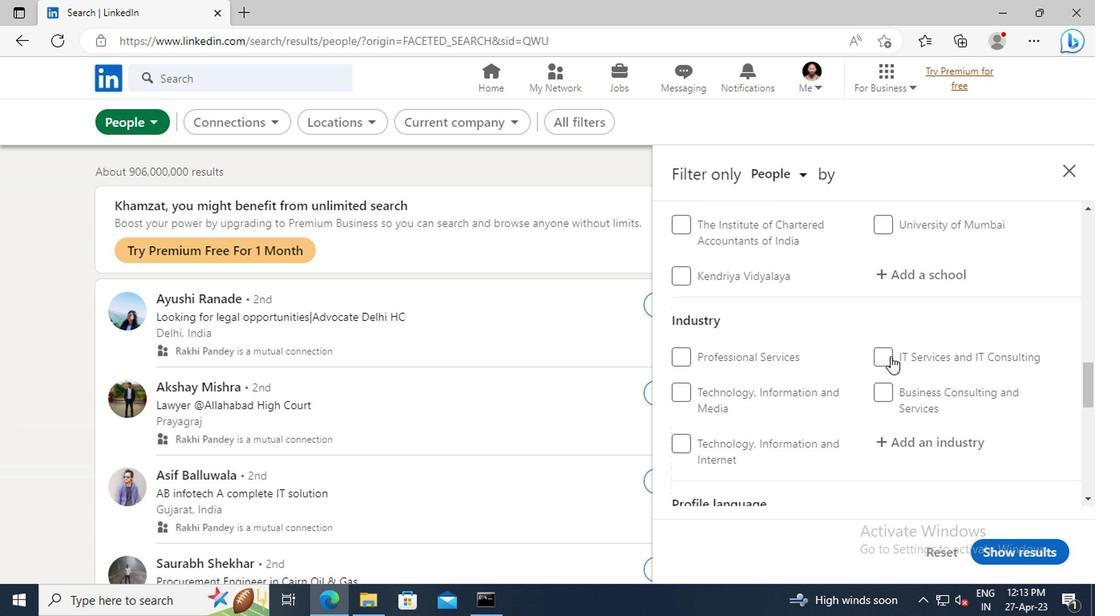 
Action: Mouse scrolled (888, 356) with delta (0, 0)
Screenshot: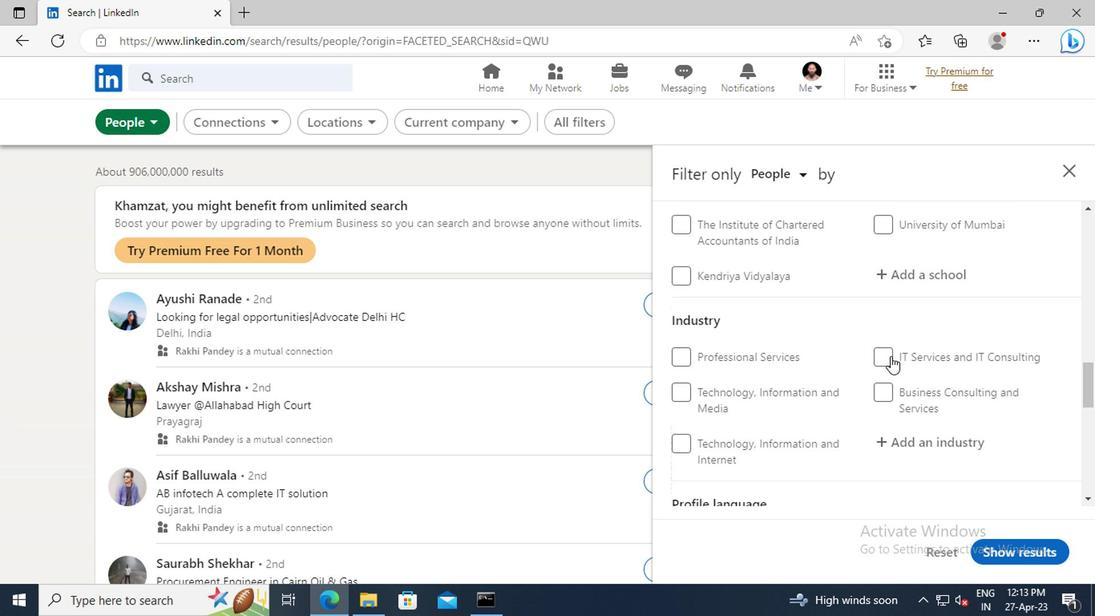 
Action: Mouse scrolled (888, 356) with delta (0, 0)
Screenshot: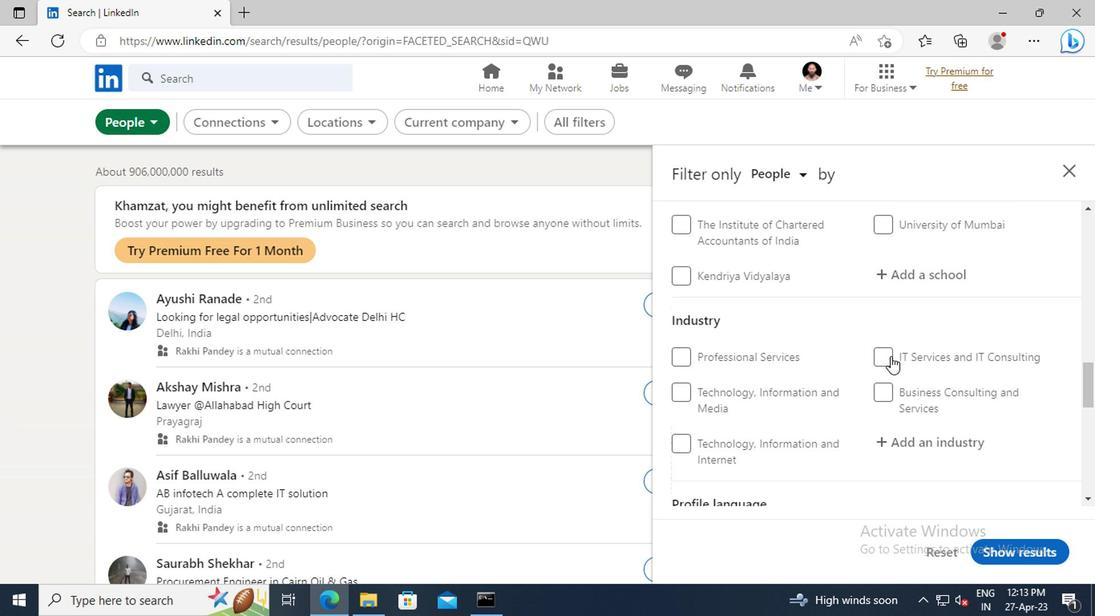
Action: Mouse scrolled (888, 356) with delta (0, 0)
Screenshot: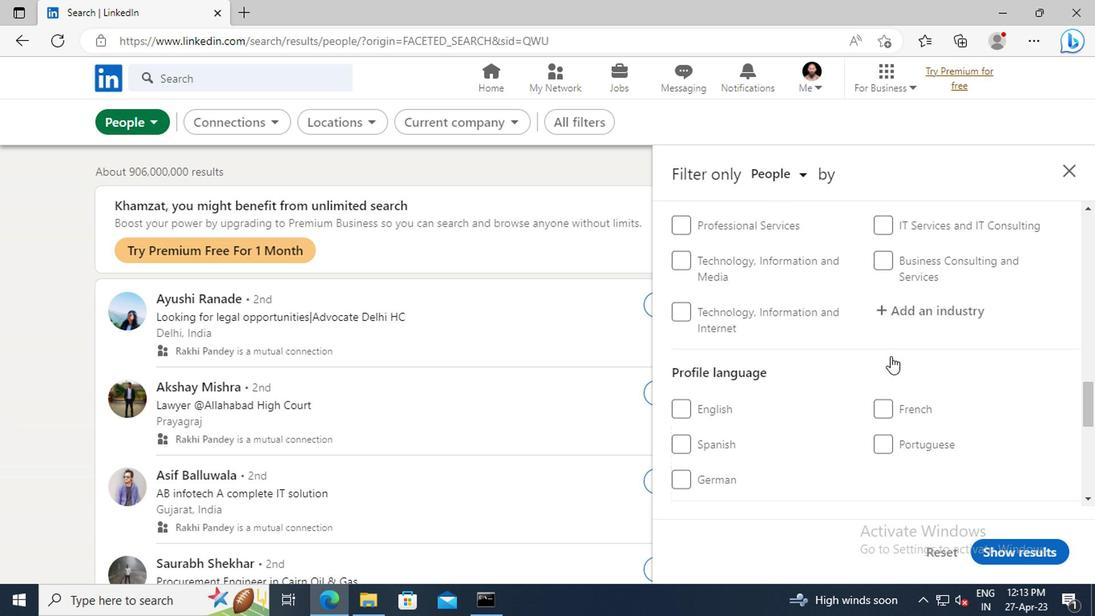 
Action: Mouse moved to (680, 431)
Screenshot: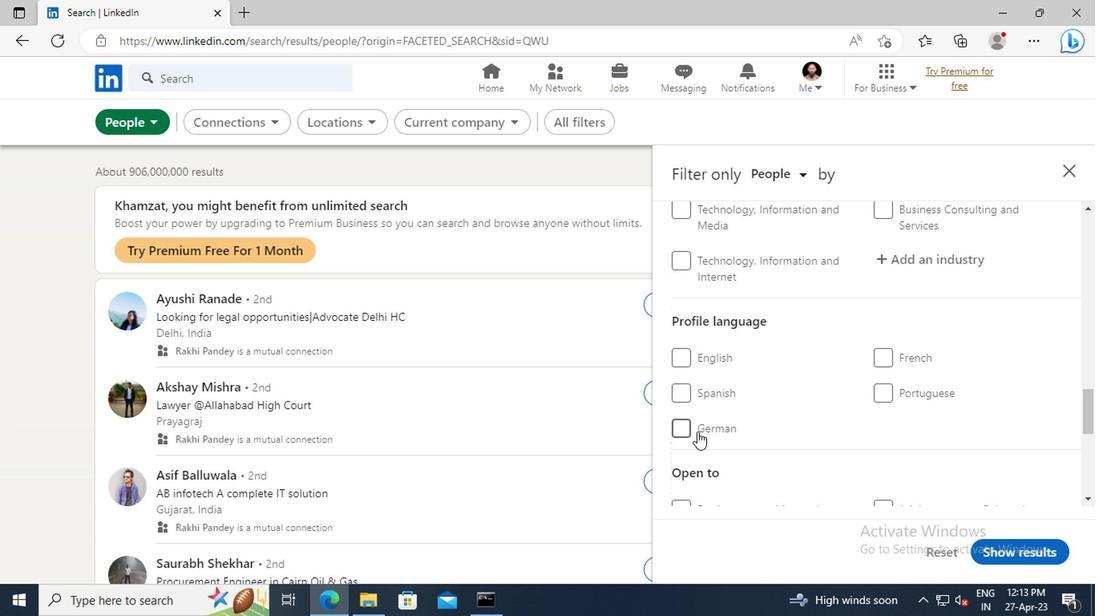 
Action: Mouse pressed left at (680, 431)
Screenshot: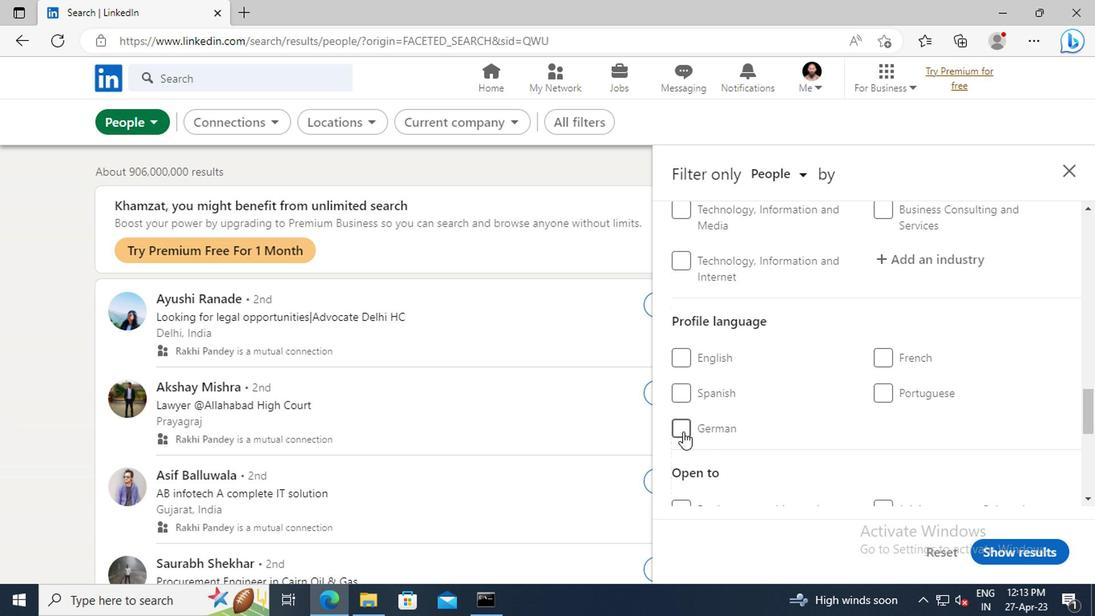 
Action: Mouse moved to (869, 412)
Screenshot: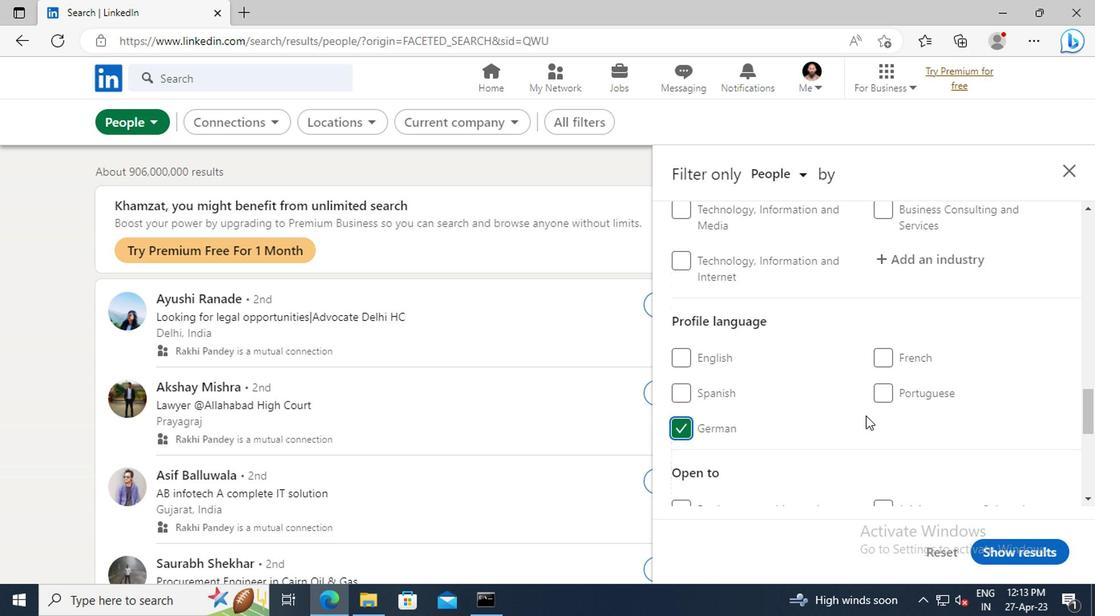 
Action: Mouse scrolled (869, 413) with delta (0, 0)
Screenshot: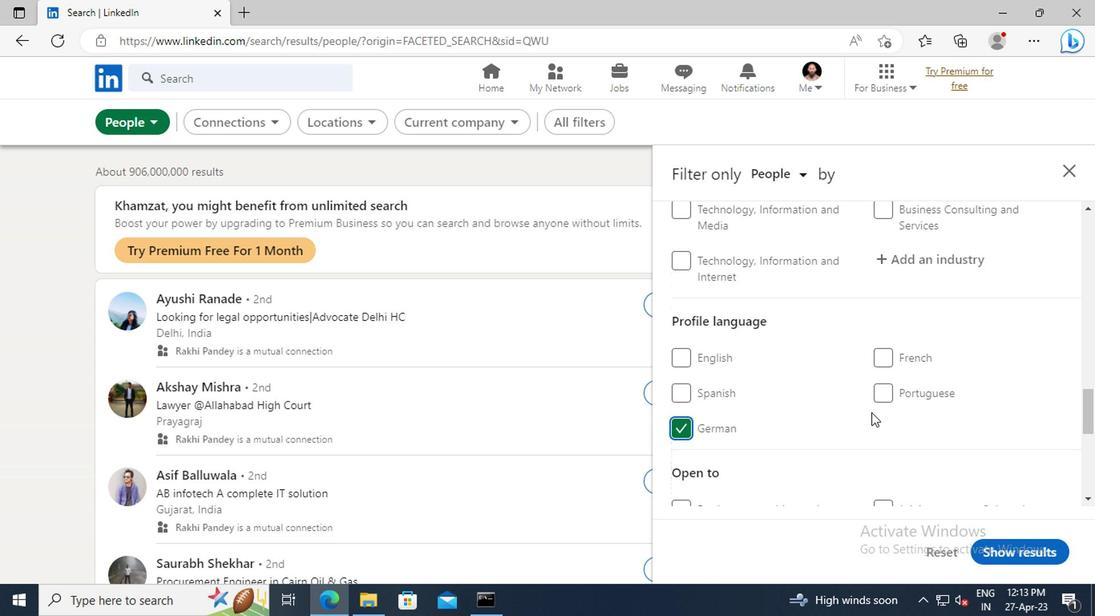 
Action: Mouse scrolled (869, 413) with delta (0, 0)
Screenshot: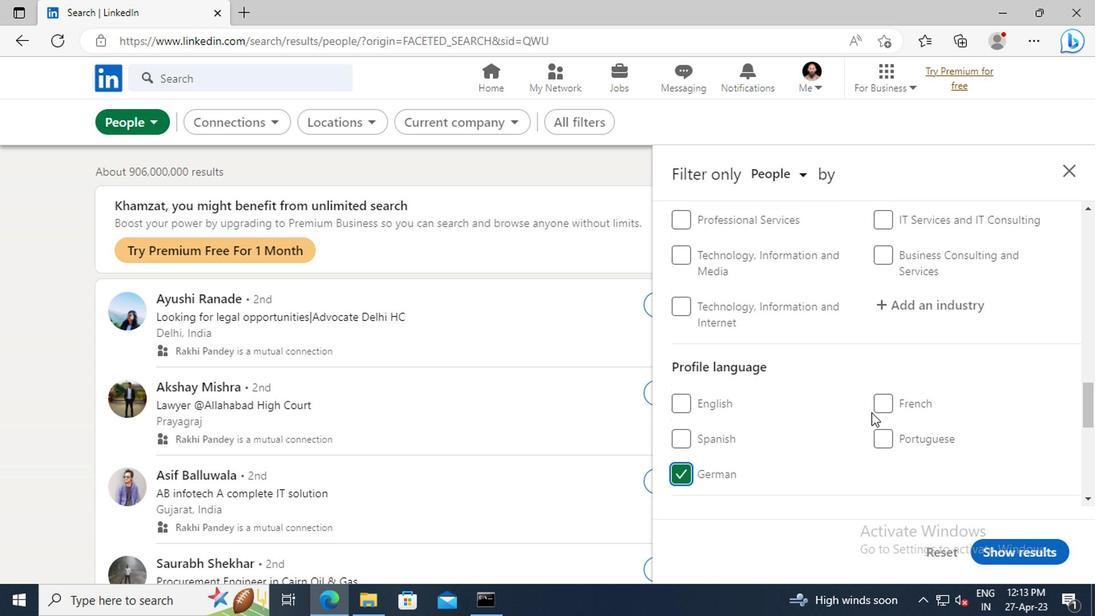 
Action: Mouse scrolled (869, 413) with delta (0, 0)
Screenshot: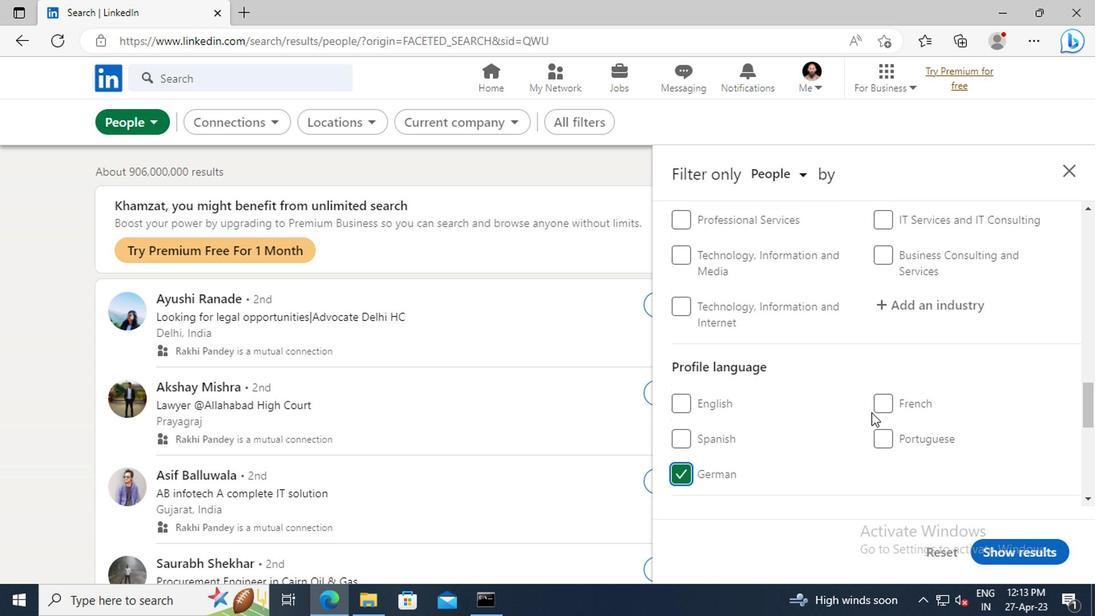 
Action: Mouse scrolled (869, 413) with delta (0, 0)
Screenshot: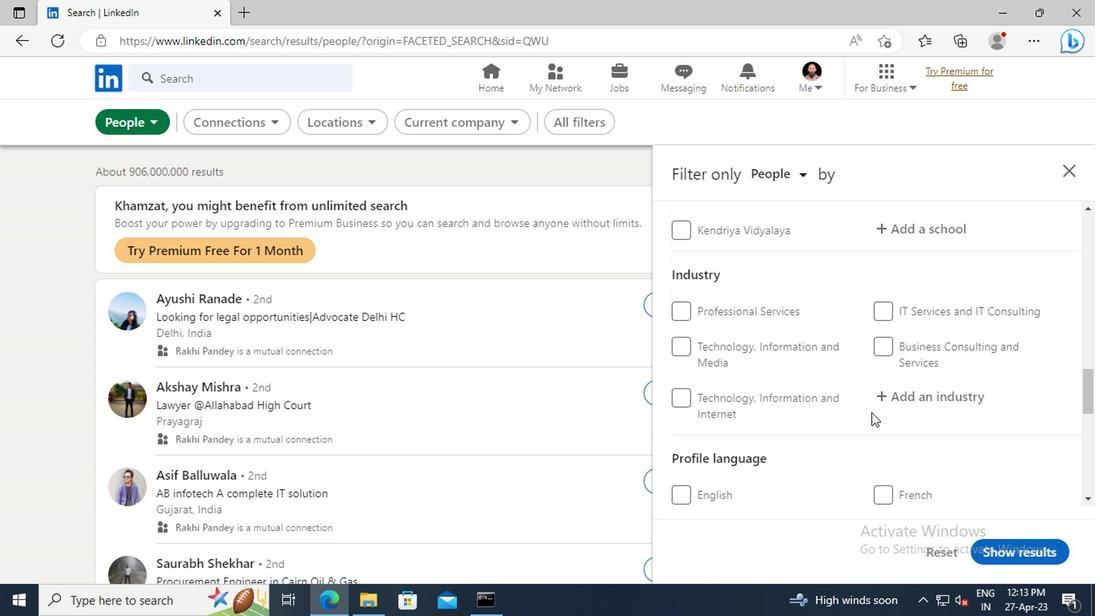 
Action: Mouse scrolled (869, 413) with delta (0, 0)
Screenshot: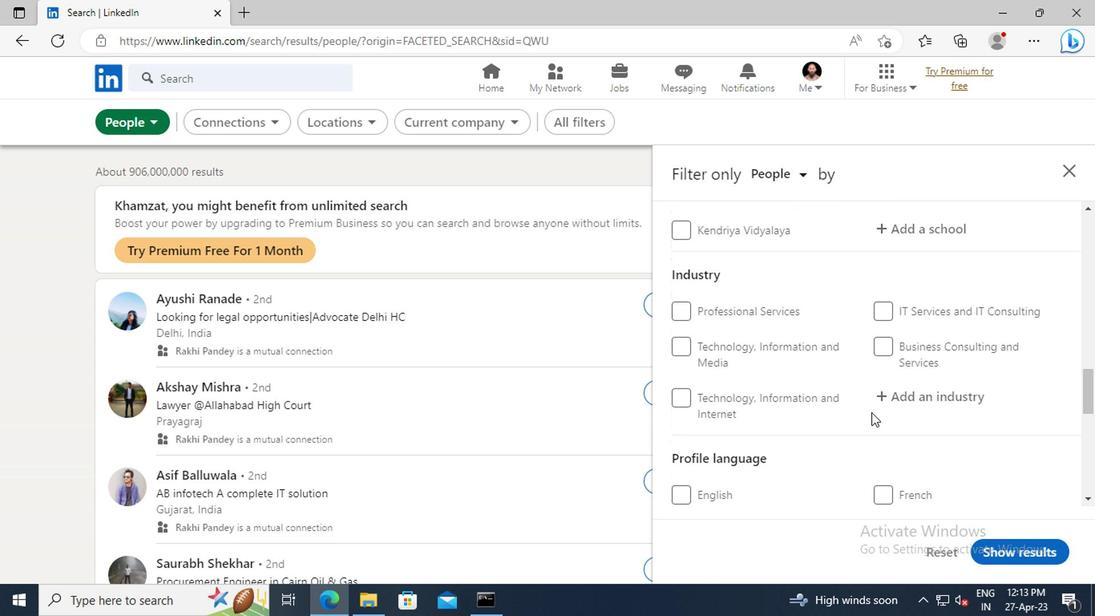 
Action: Mouse scrolled (869, 413) with delta (0, 0)
Screenshot: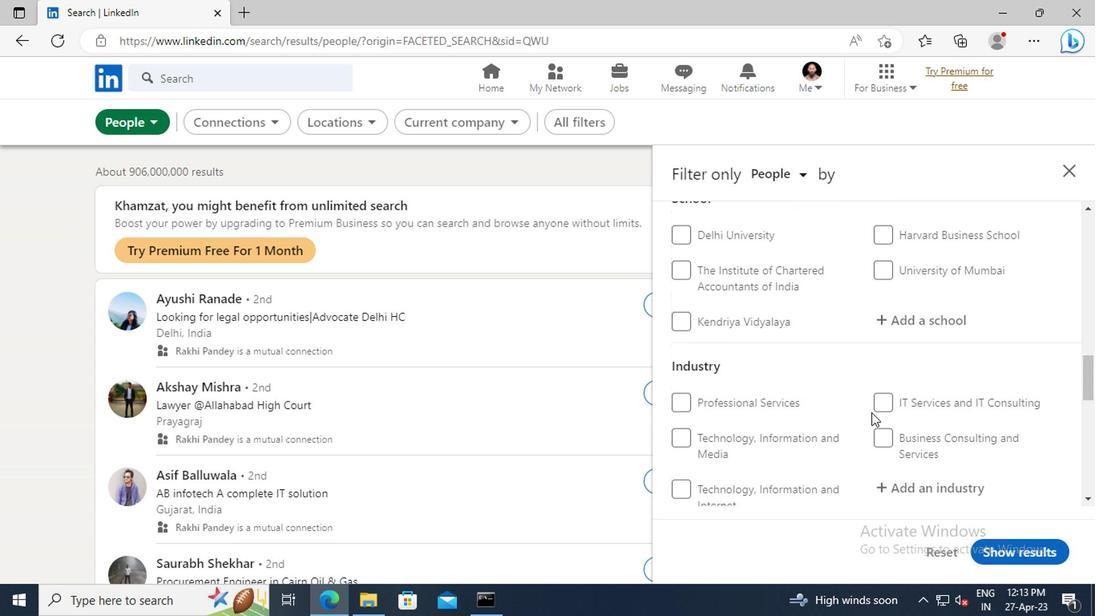 
Action: Mouse scrolled (869, 413) with delta (0, 0)
Screenshot: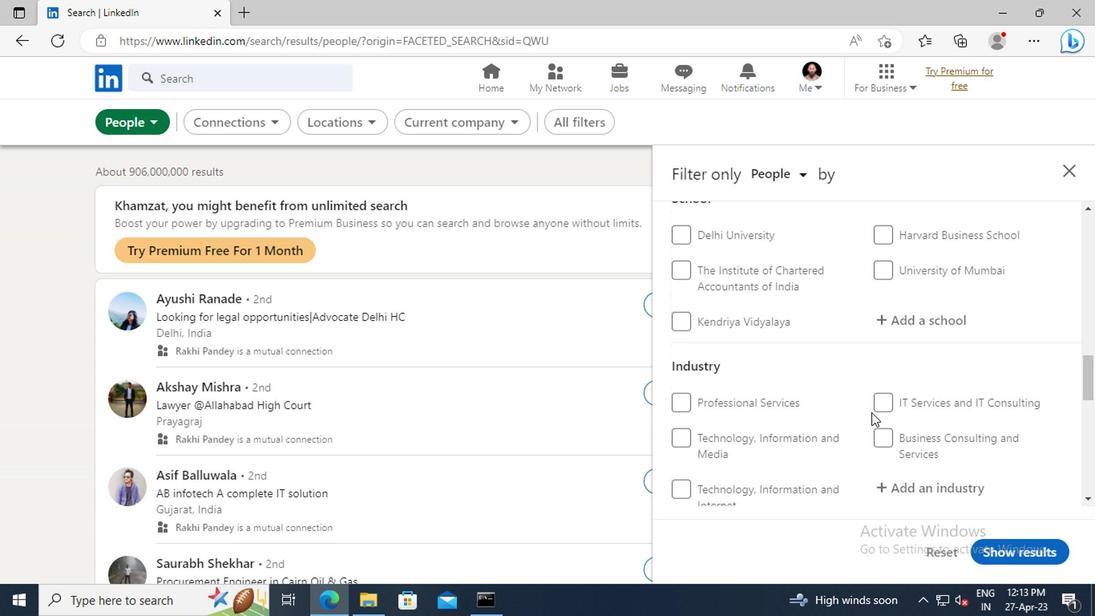 
Action: Mouse scrolled (869, 413) with delta (0, 0)
Screenshot: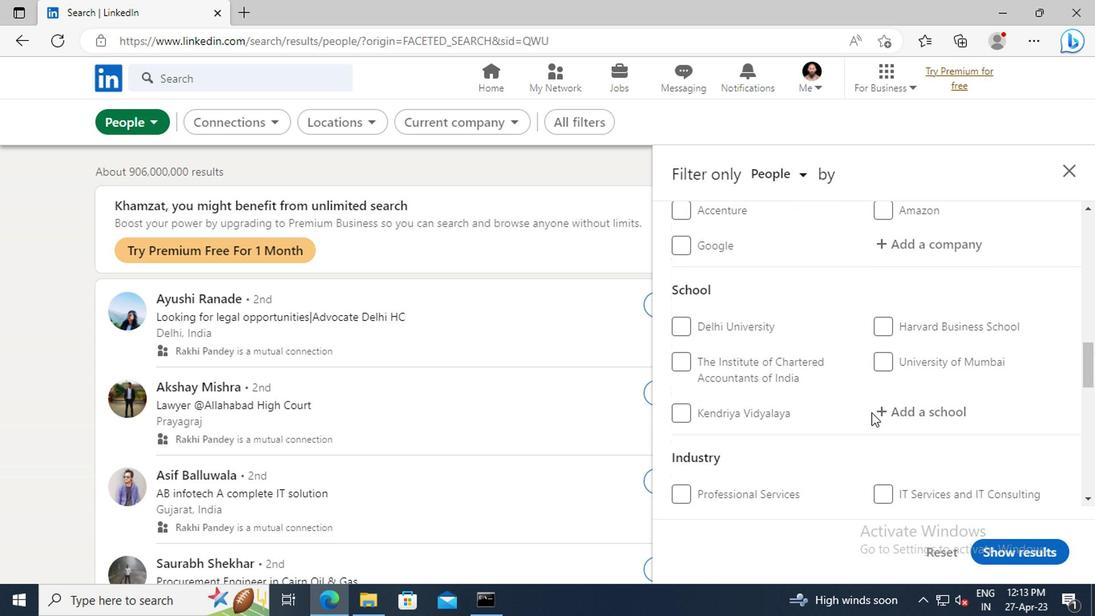 
Action: Mouse scrolled (869, 413) with delta (0, 0)
Screenshot: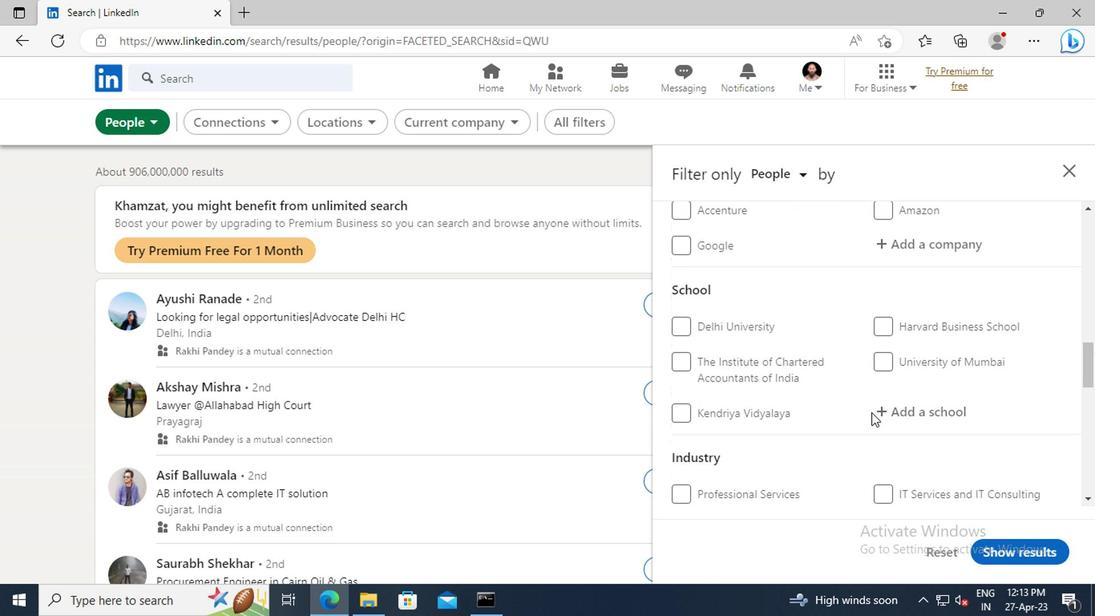 
Action: Mouse scrolled (869, 413) with delta (0, 0)
Screenshot: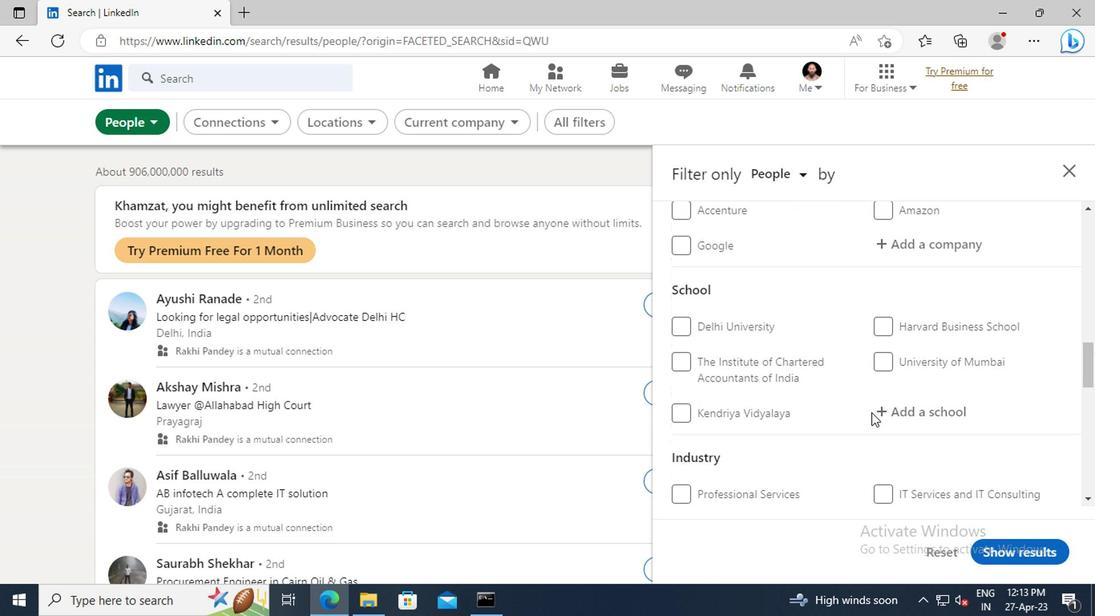 
Action: Mouse scrolled (869, 413) with delta (0, 0)
Screenshot: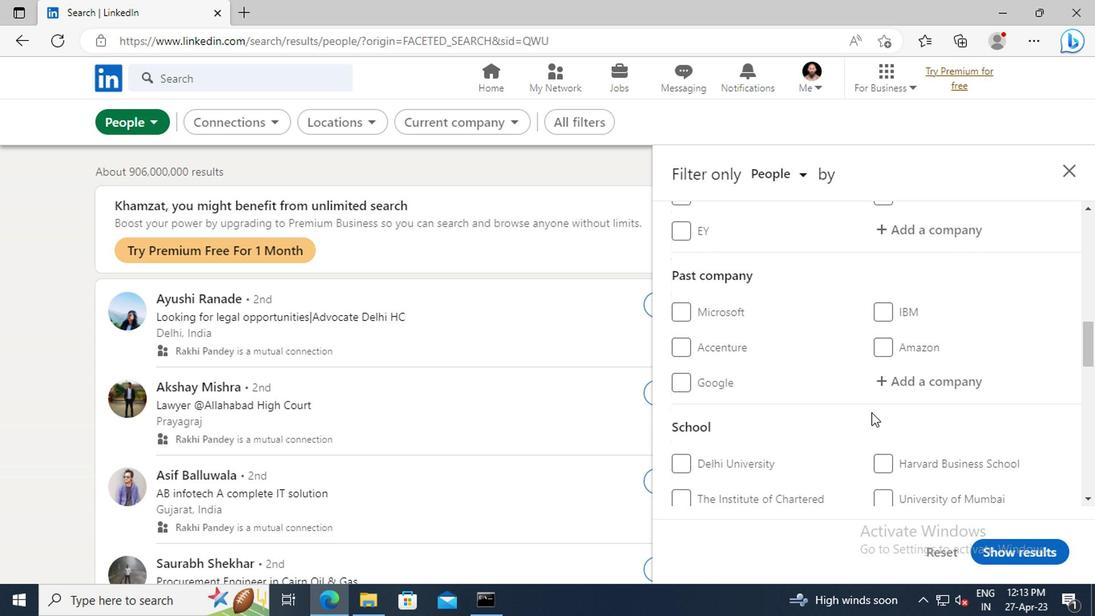 
Action: Mouse scrolled (869, 413) with delta (0, 0)
Screenshot: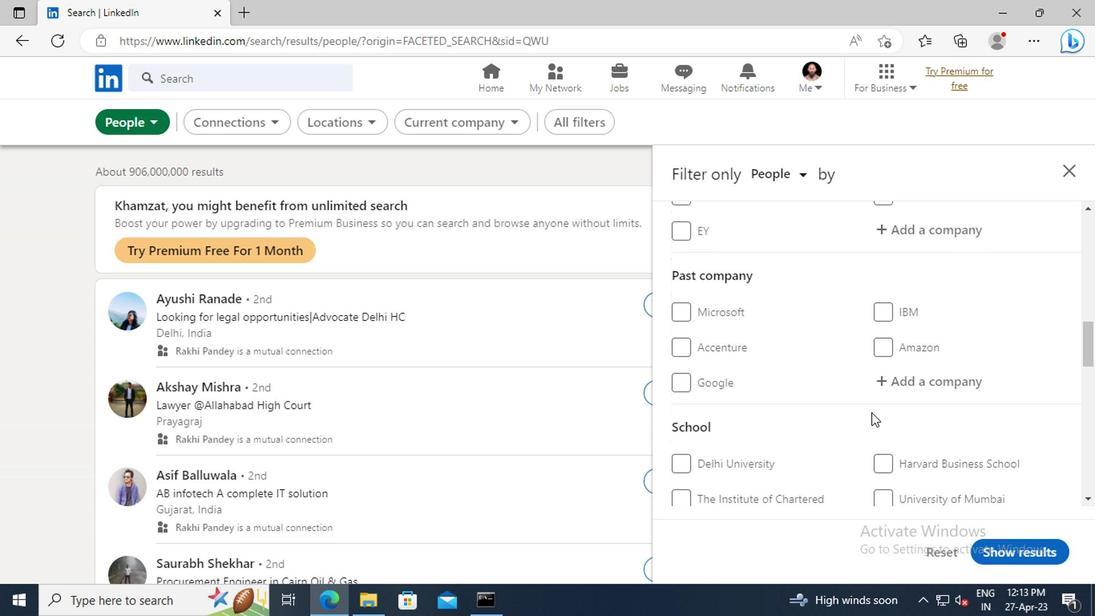 
Action: Mouse scrolled (869, 413) with delta (0, 0)
Screenshot: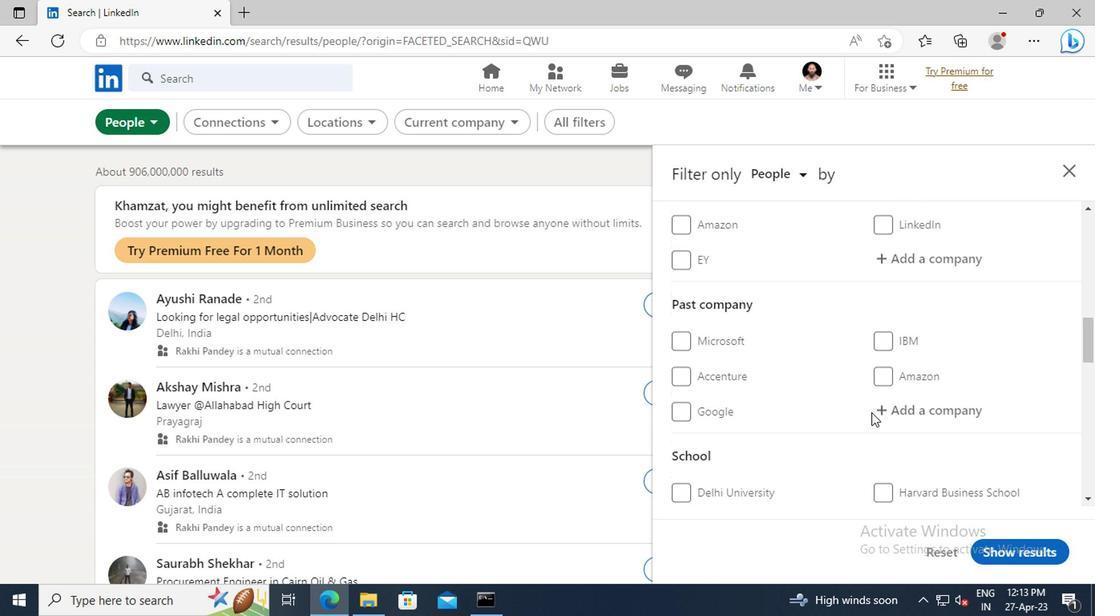 
Action: Mouse scrolled (869, 413) with delta (0, 0)
Screenshot: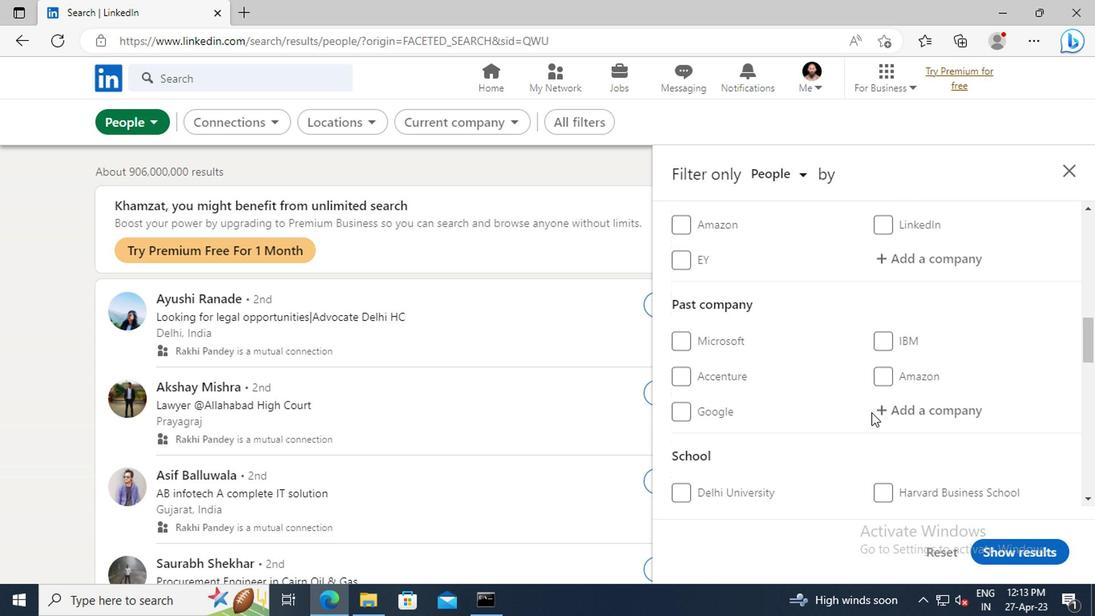 
Action: Mouse moved to (902, 416)
Screenshot: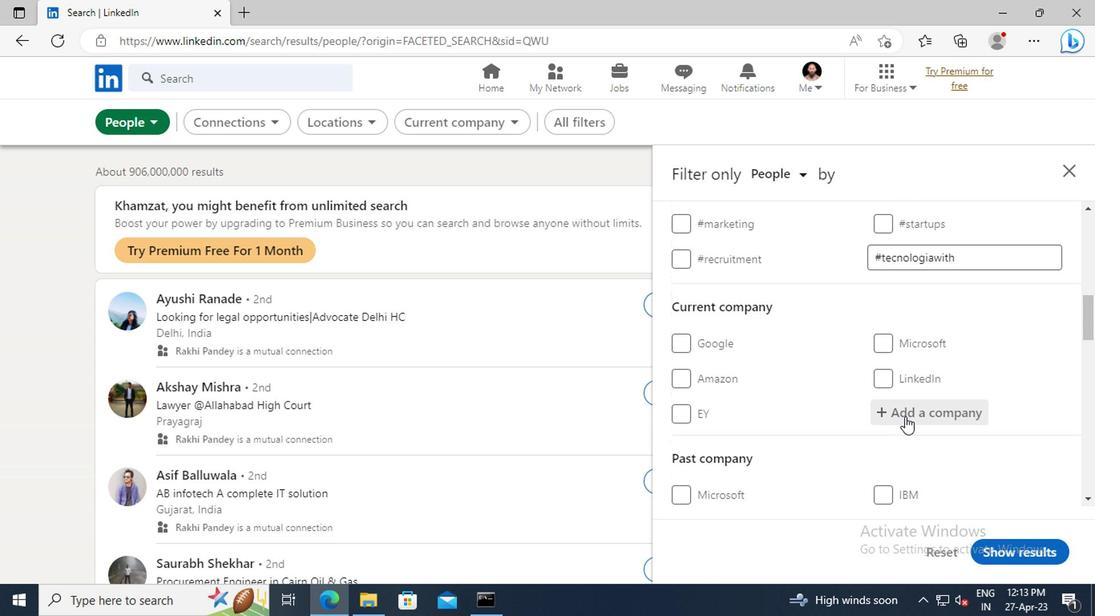 
Action: Mouse pressed left at (902, 416)
Screenshot: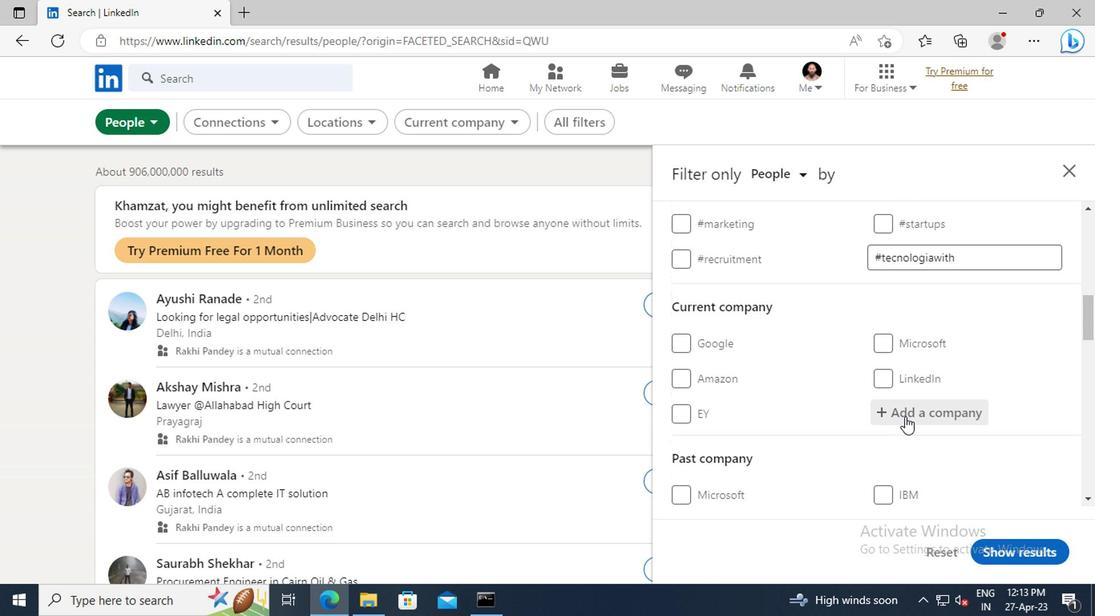 
Action: Key pressed <Key.shift>RYAN<Key.space><Key.shift>SHIP<Key.space><Key.shift>MANAGEMENT
Screenshot: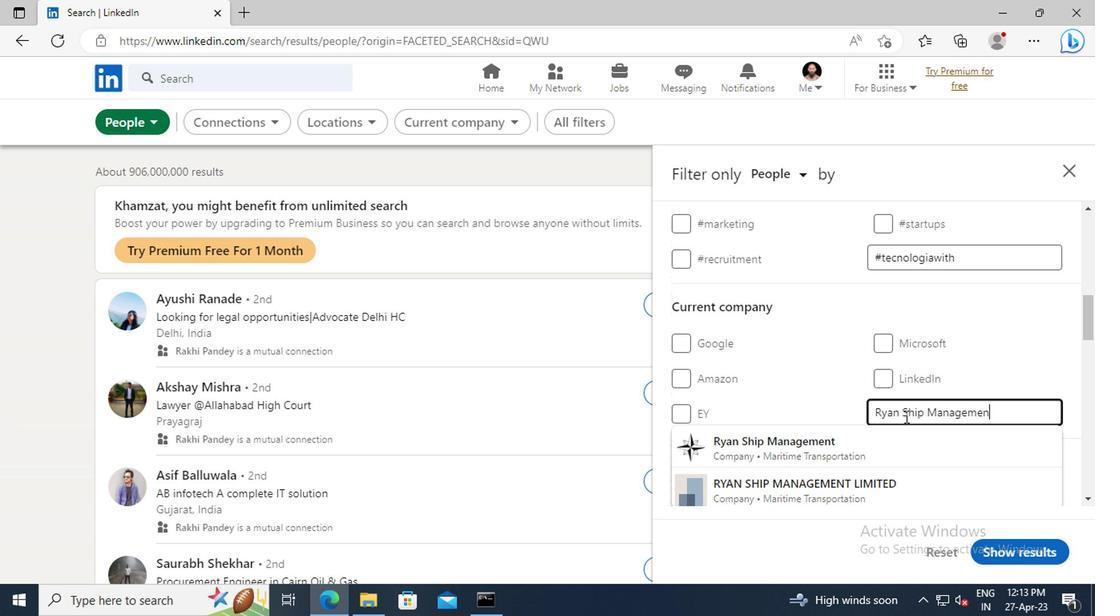 
Action: Mouse moved to (895, 445)
Screenshot: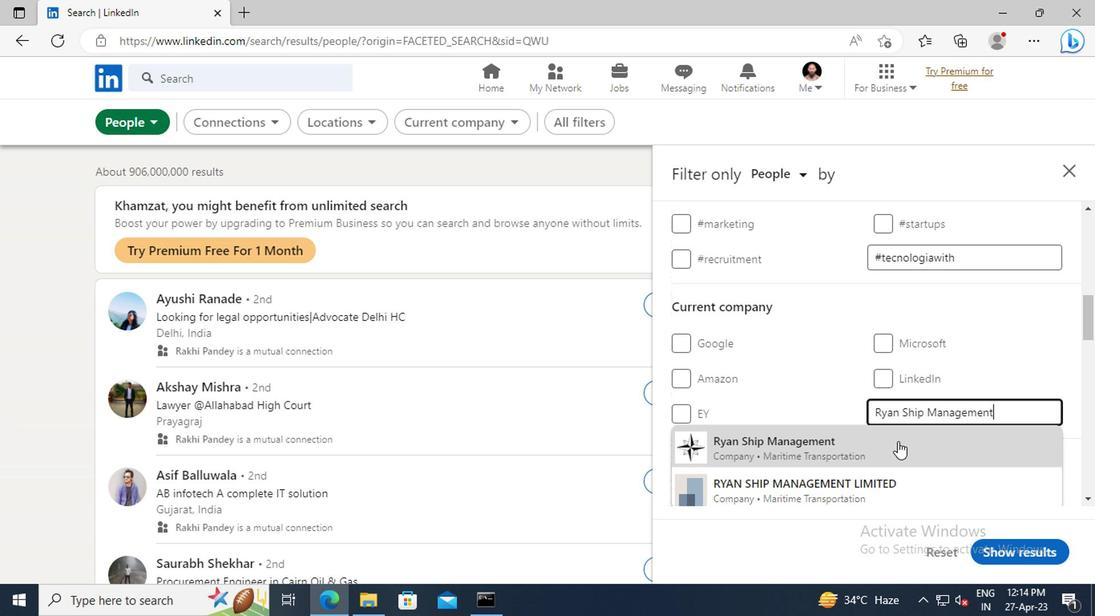 
Action: Mouse pressed left at (895, 445)
Screenshot: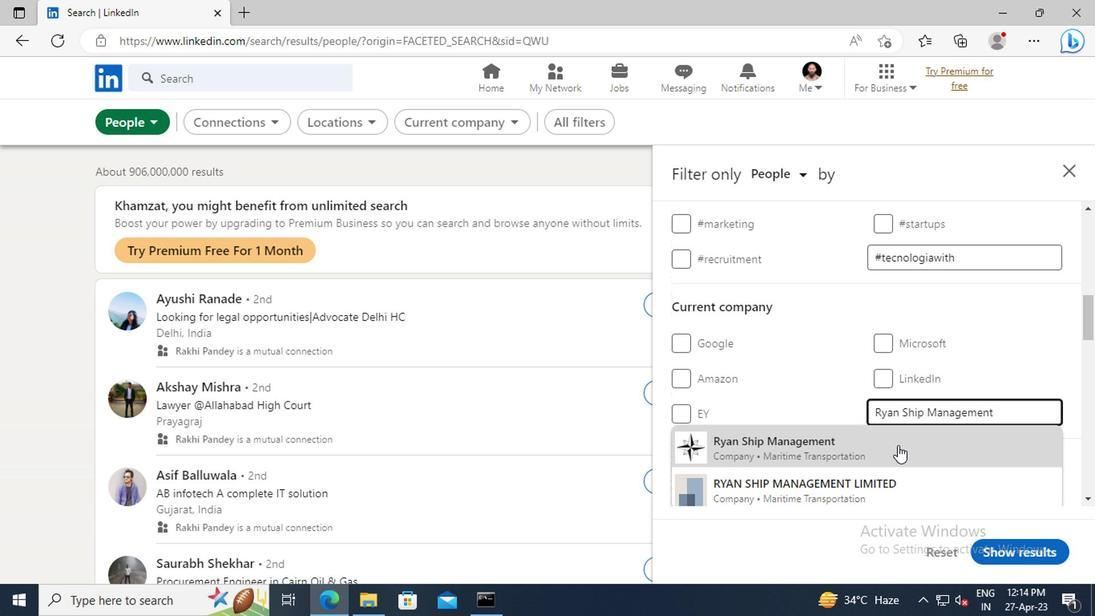 
Action: Mouse moved to (895, 315)
Screenshot: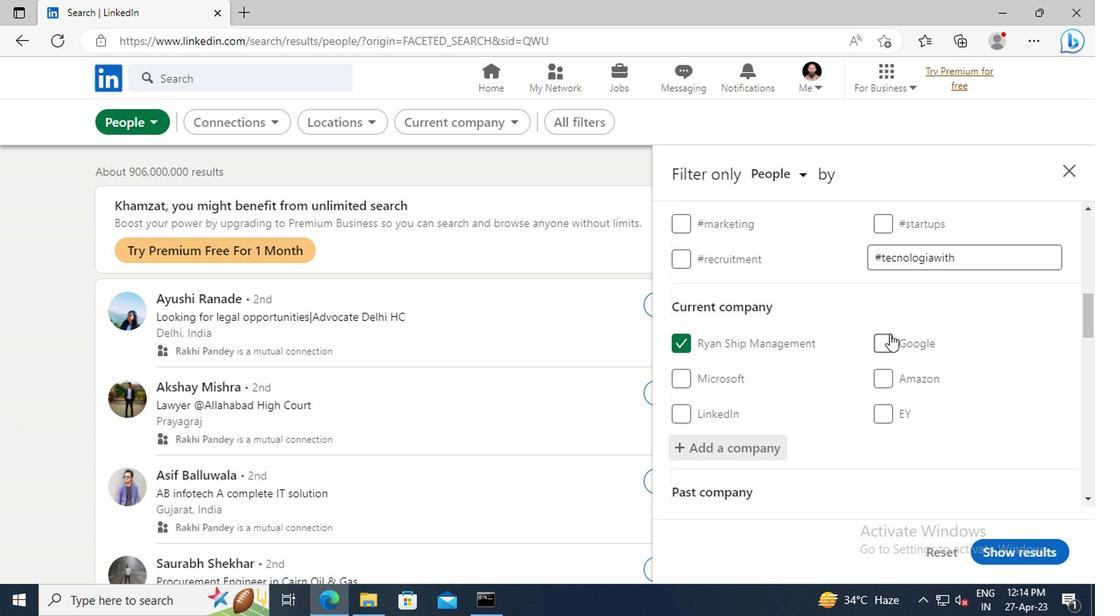 
Action: Mouse scrolled (895, 314) with delta (0, 0)
Screenshot: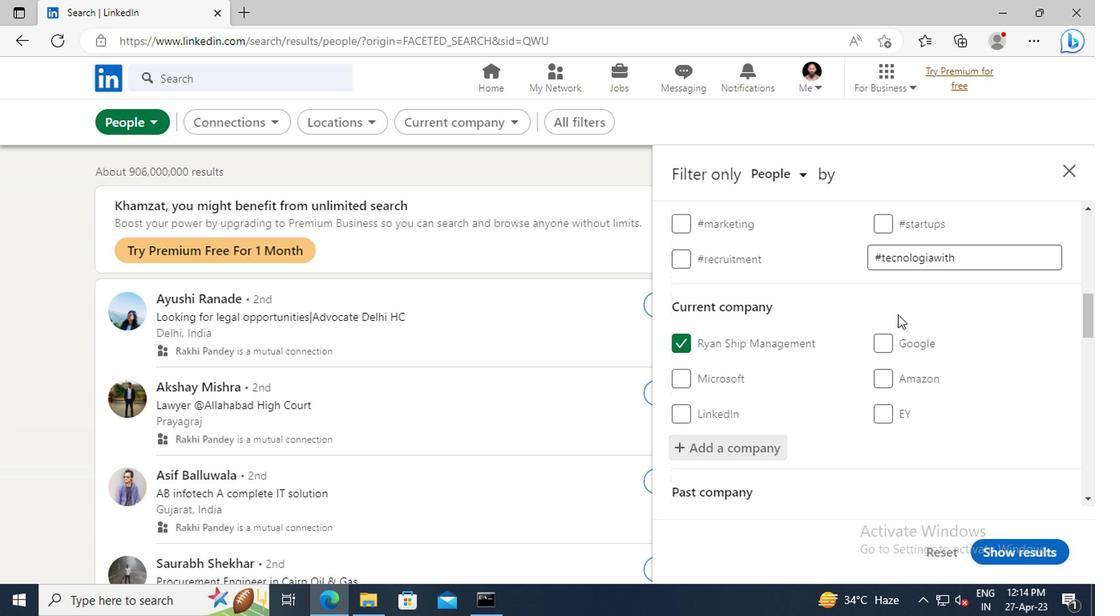 
Action: Mouse scrolled (895, 314) with delta (0, 0)
Screenshot: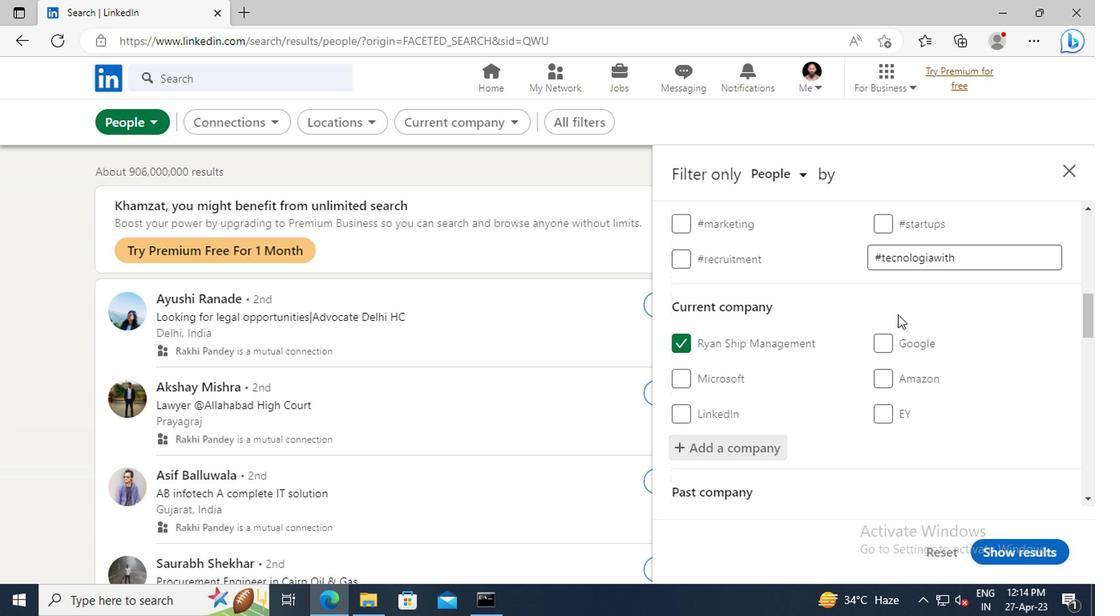 
Action: Mouse scrolled (895, 314) with delta (0, 0)
Screenshot: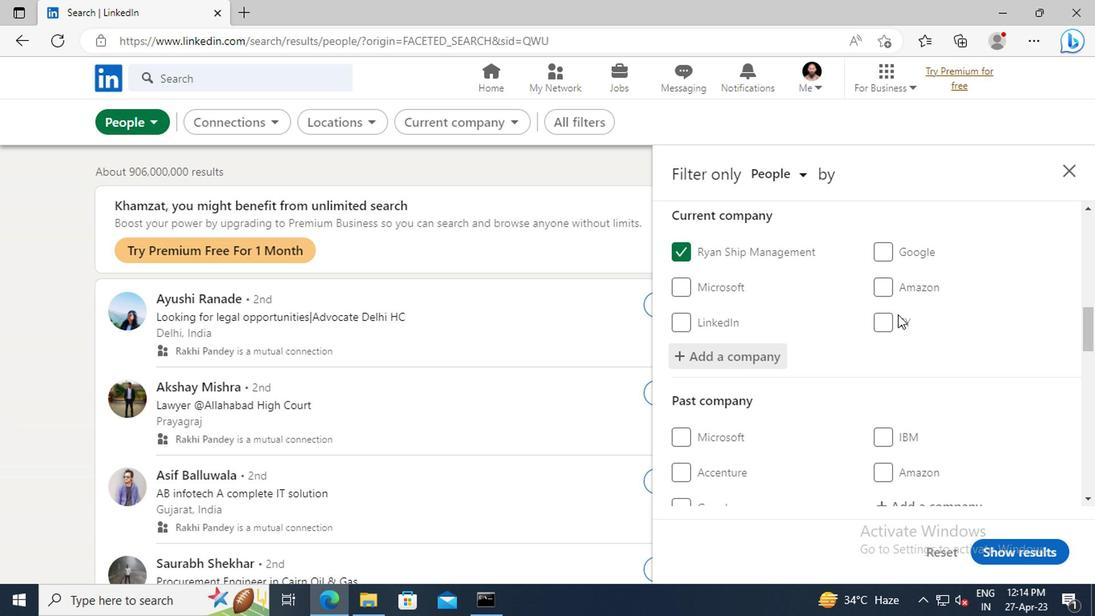 
Action: Mouse scrolled (895, 314) with delta (0, 0)
Screenshot: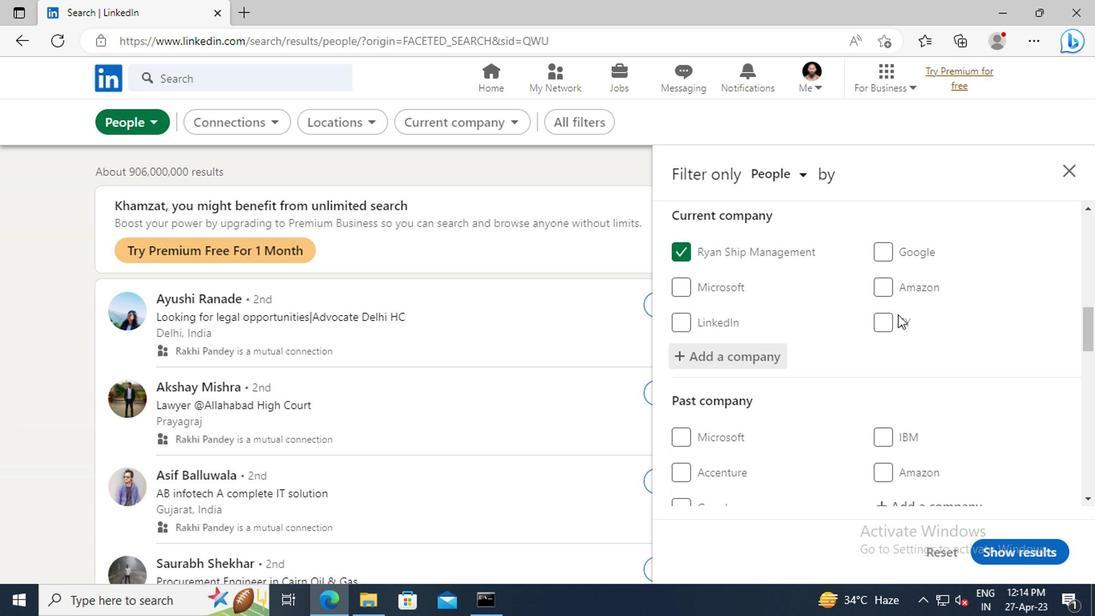 
Action: Mouse scrolled (895, 314) with delta (0, 0)
Screenshot: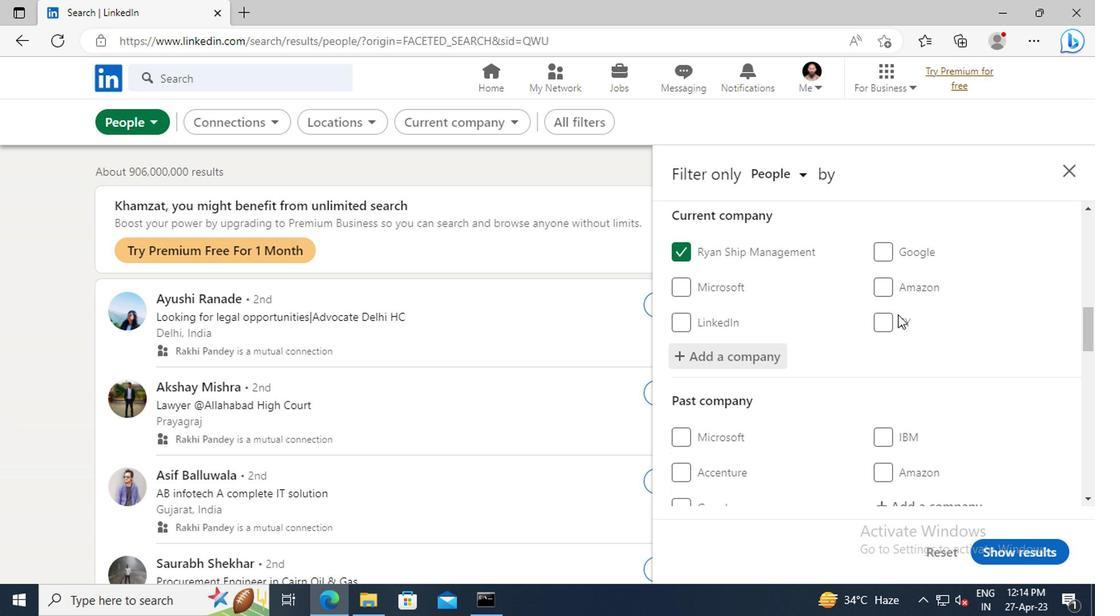 
Action: Mouse scrolled (895, 314) with delta (0, 0)
Screenshot: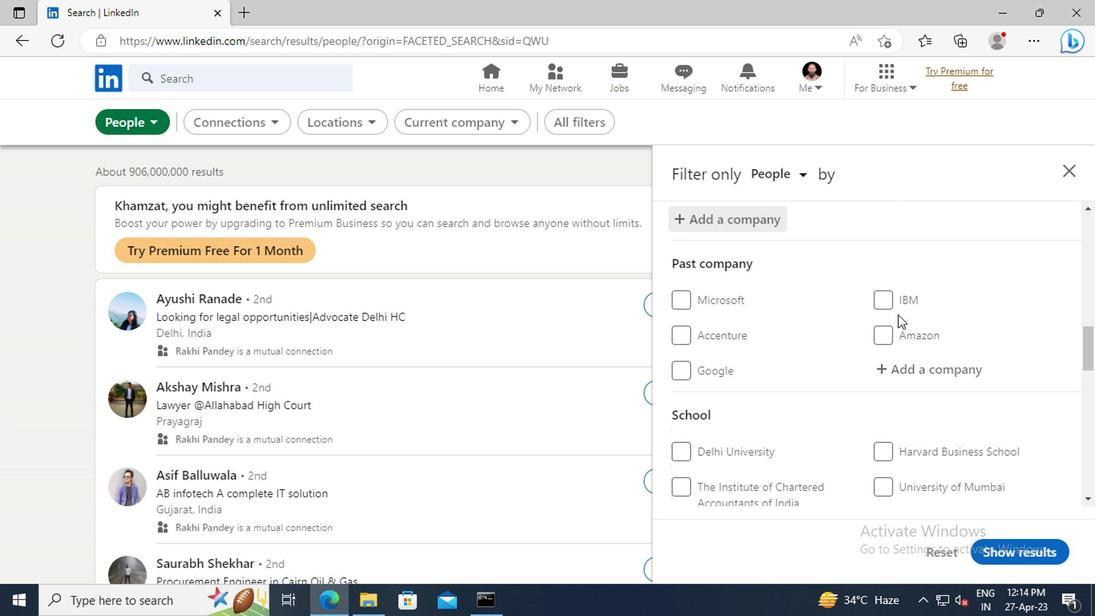 
Action: Mouse scrolled (895, 314) with delta (0, 0)
Screenshot: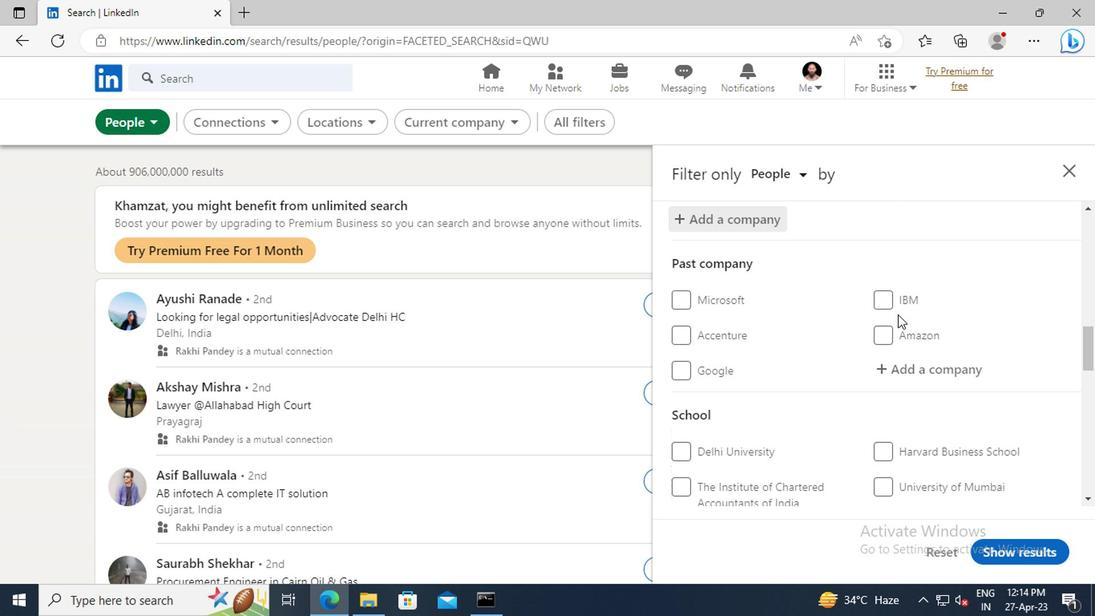 
Action: Mouse scrolled (895, 314) with delta (0, 0)
Screenshot: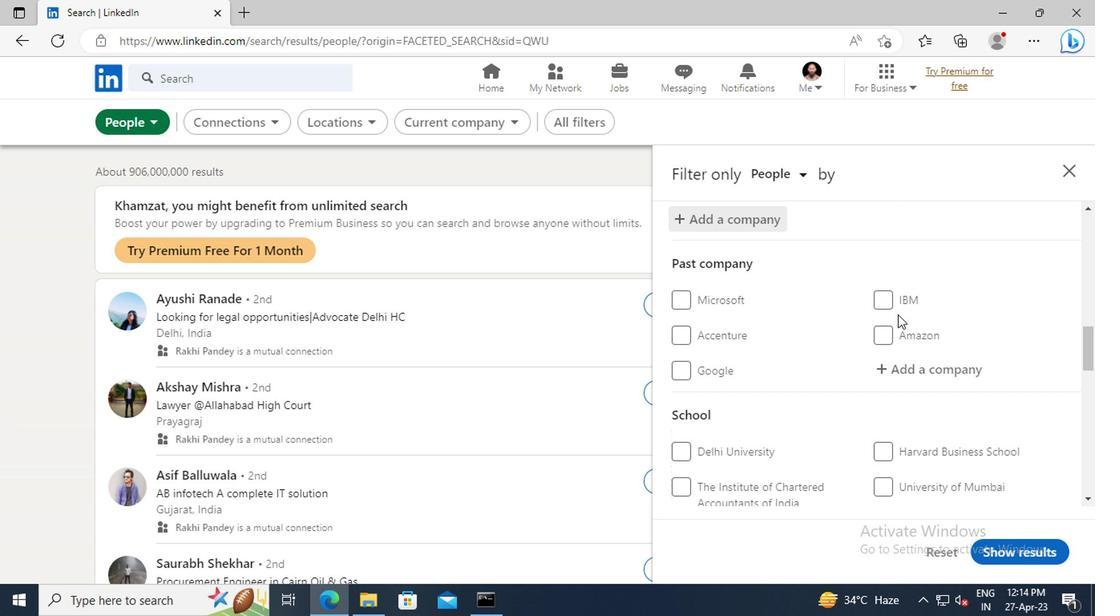 
Action: Mouse scrolled (895, 314) with delta (0, 0)
Screenshot: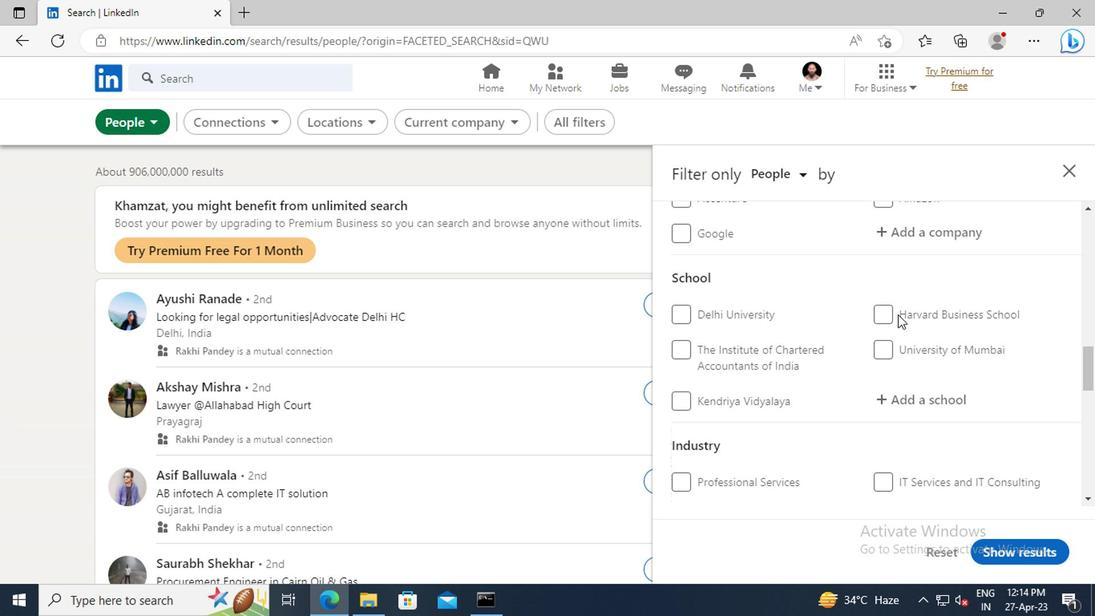 
Action: Mouse moved to (888, 352)
Screenshot: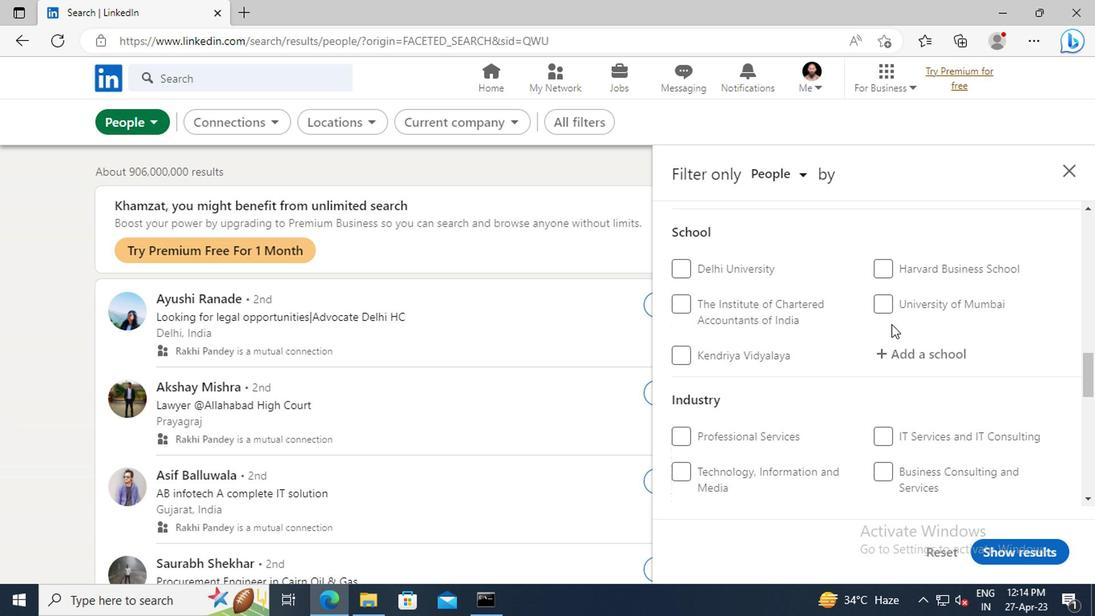 
Action: Mouse scrolled (888, 352) with delta (0, 0)
Screenshot: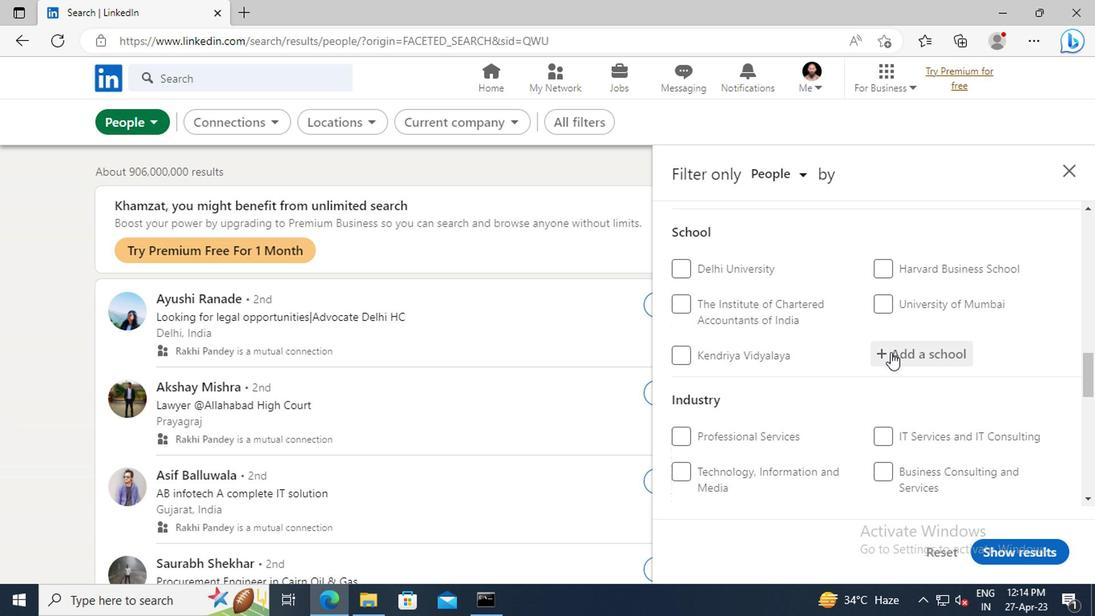 
Action: Mouse moved to (889, 316)
Screenshot: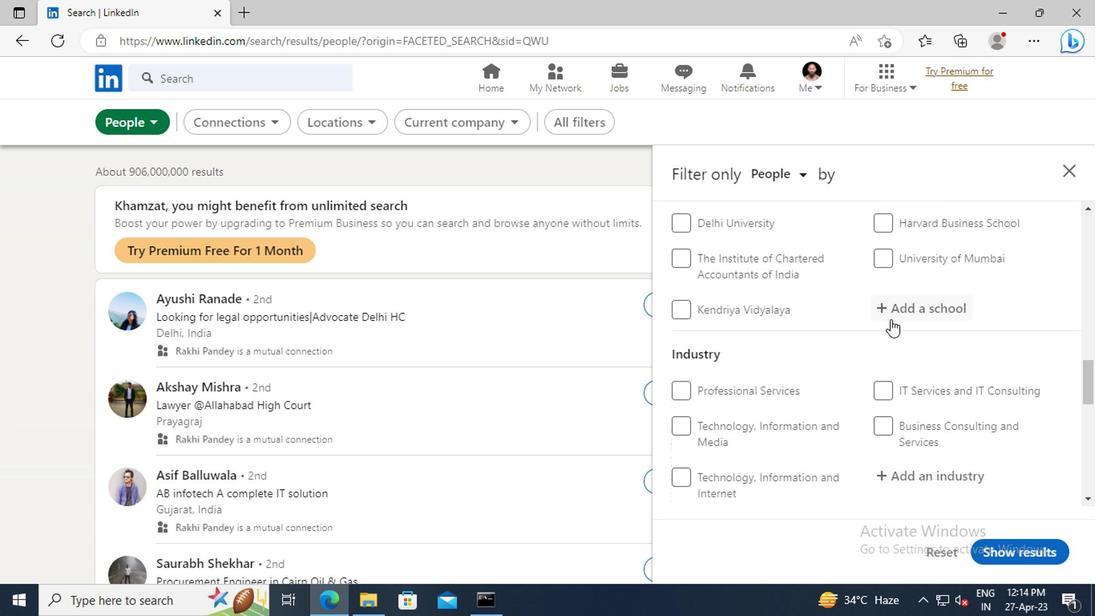 
Action: Mouse pressed left at (889, 316)
Screenshot: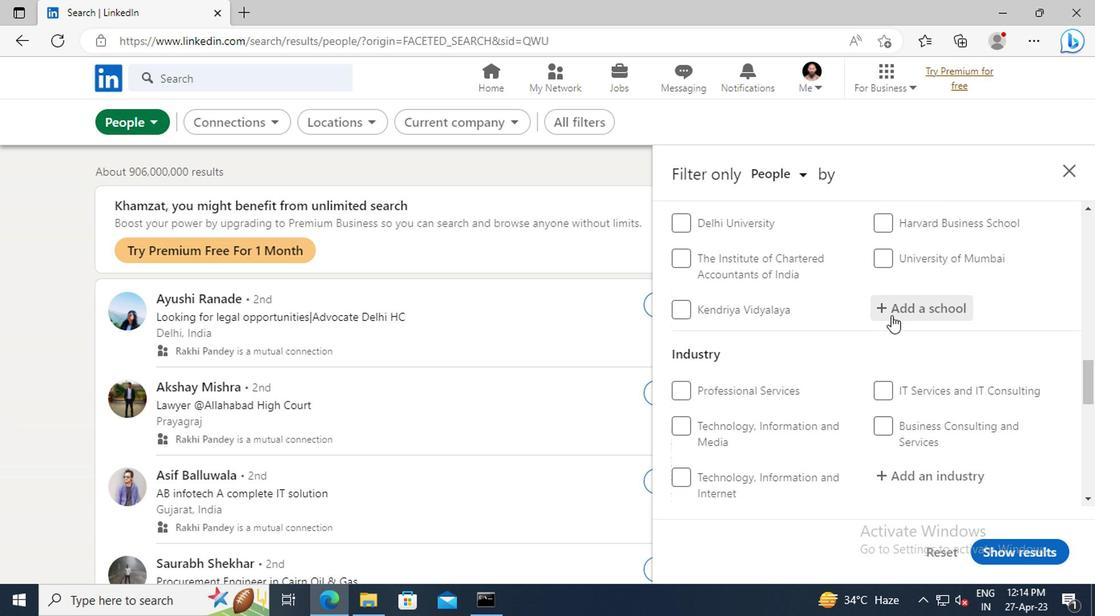 
Action: Key pressed <Key.shift>J.<Key.shift>C.<Key.space><Key.shift>BOSE<Key.space><Key.shift>UNIVERSITY<Key.space>OF
Screenshot: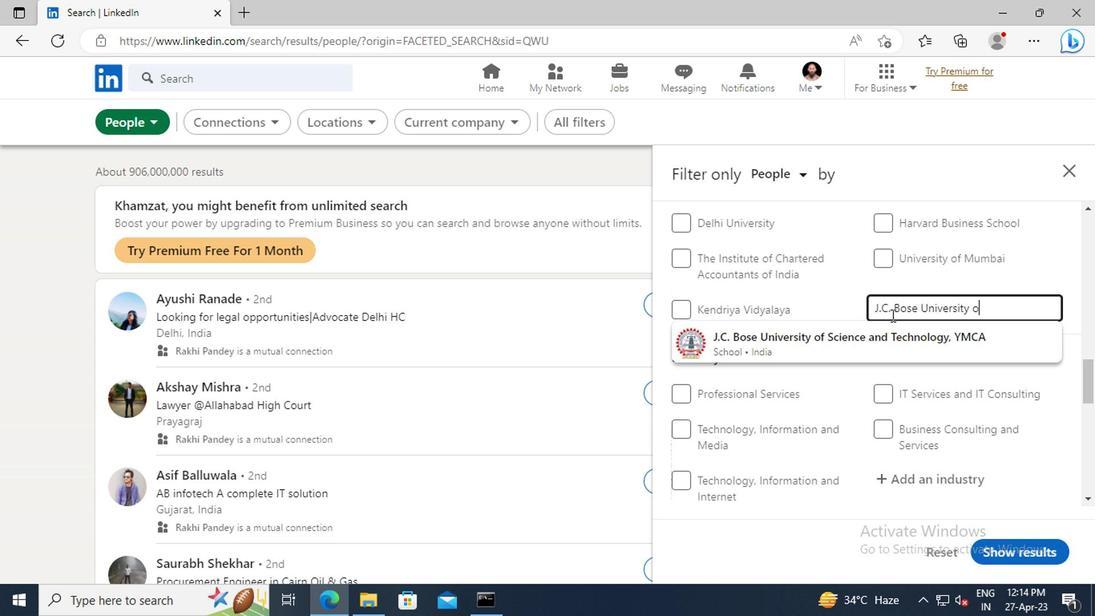 
Action: Mouse moved to (886, 346)
Screenshot: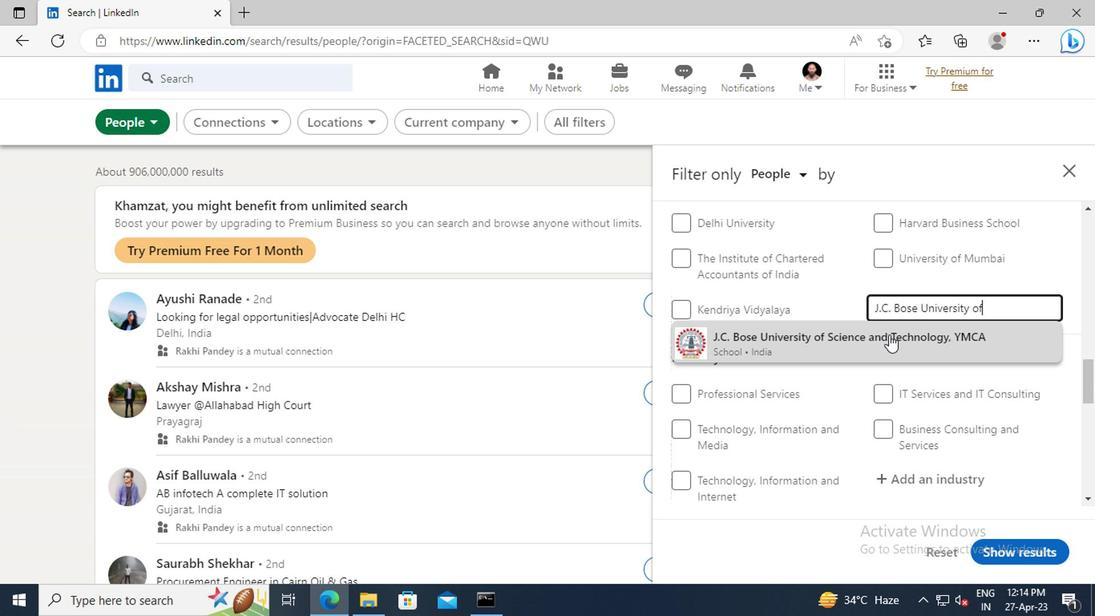 
Action: Mouse pressed left at (886, 346)
Screenshot: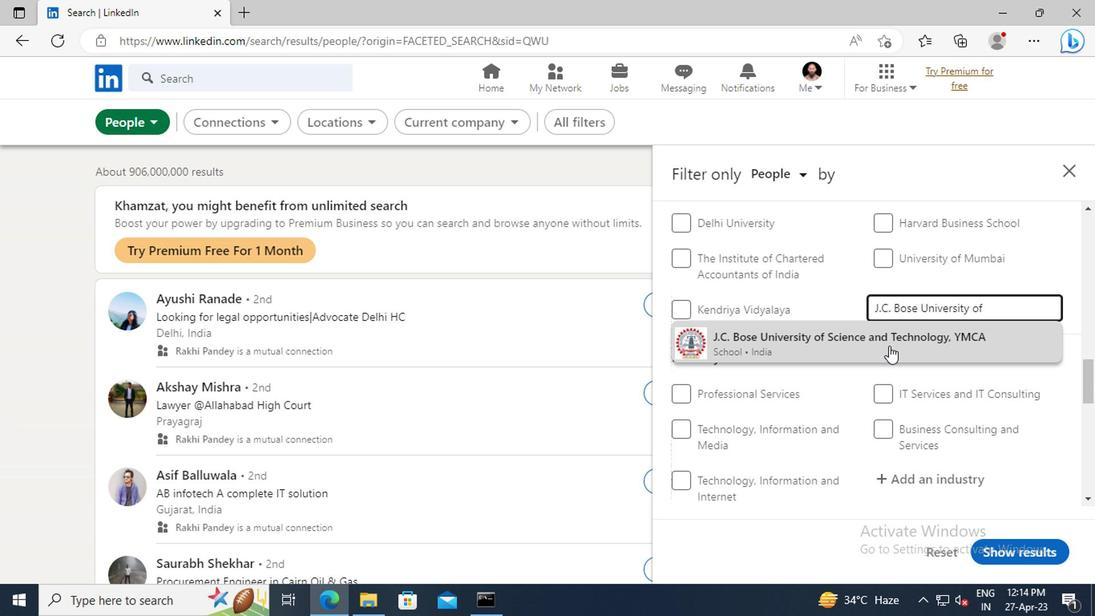 
Action: Mouse moved to (886, 328)
Screenshot: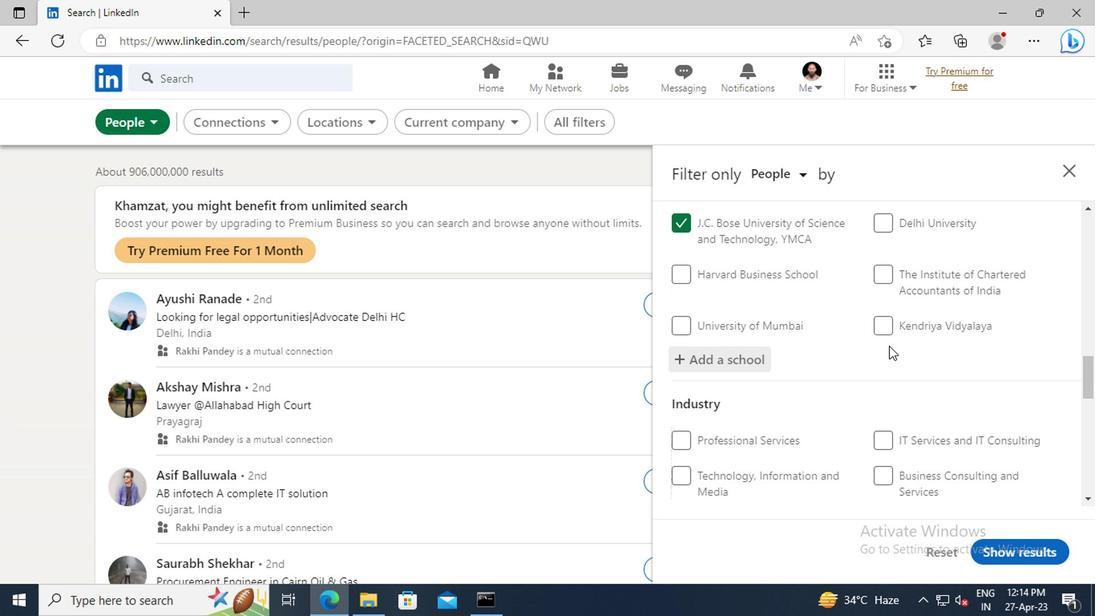 
Action: Mouse scrolled (886, 326) with delta (0, -1)
Screenshot: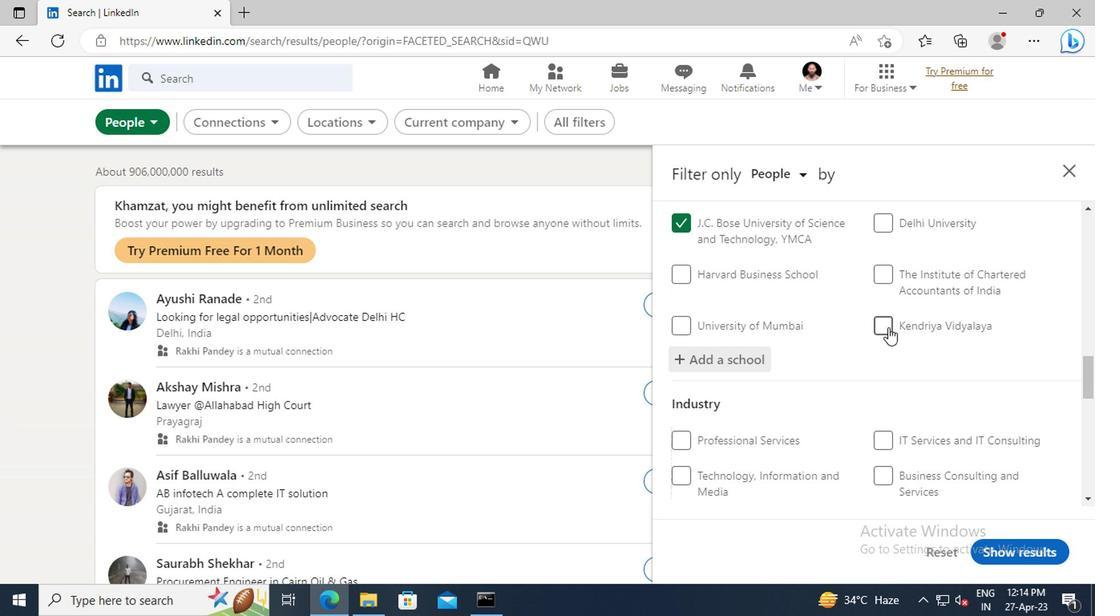 
Action: Mouse scrolled (886, 326) with delta (0, -1)
Screenshot: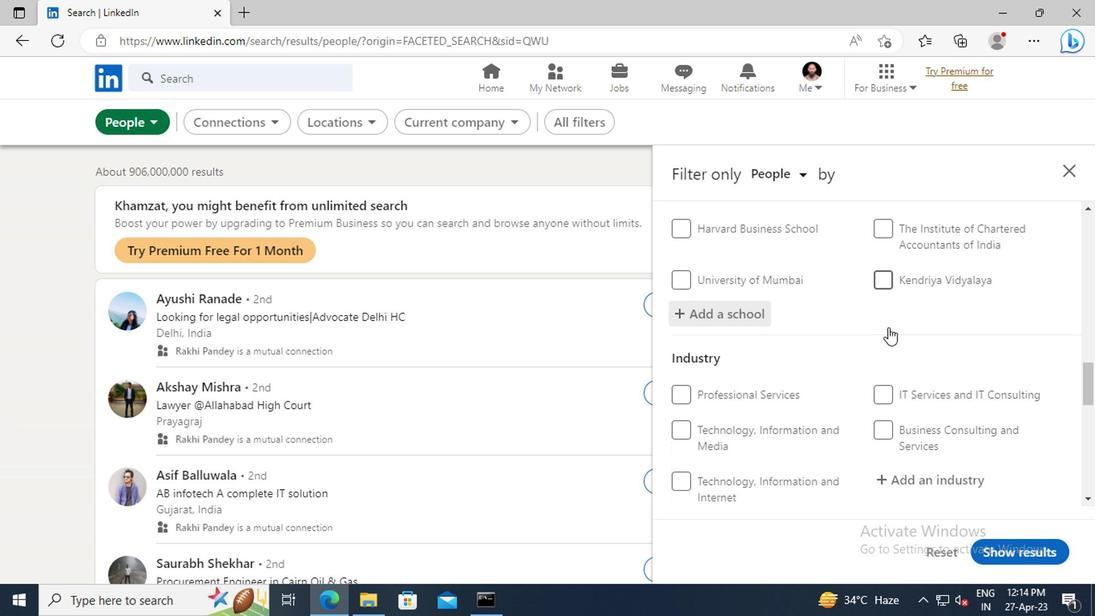 
Action: Mouse scrolled (886, 326) with delta (0, -1)
Screenshot: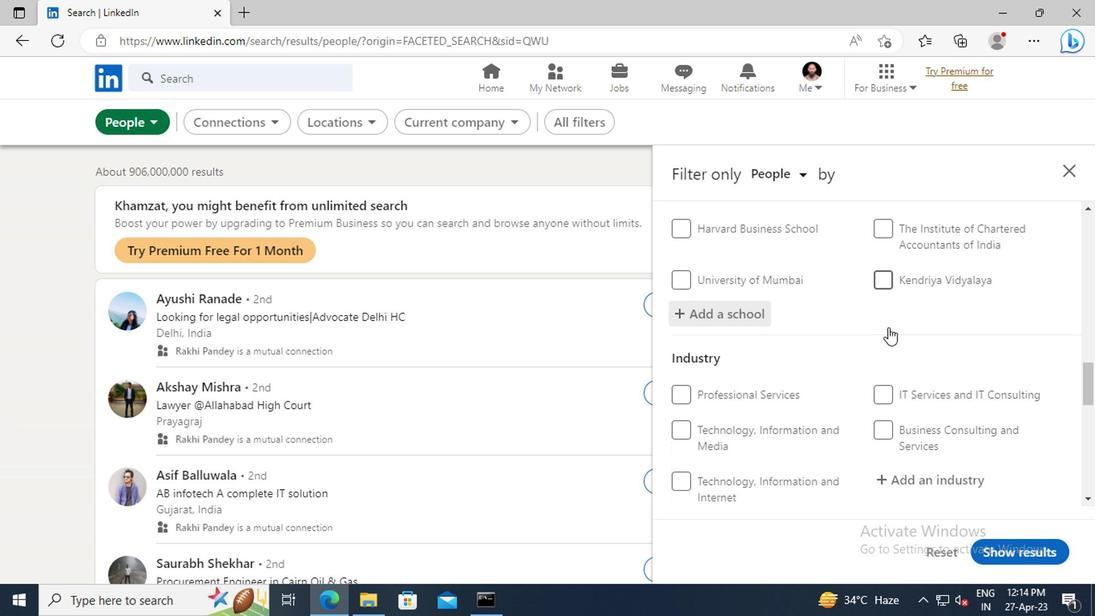 
Action: Mouse scrolled (886, 326) with delta (0, -1)
Screenshot: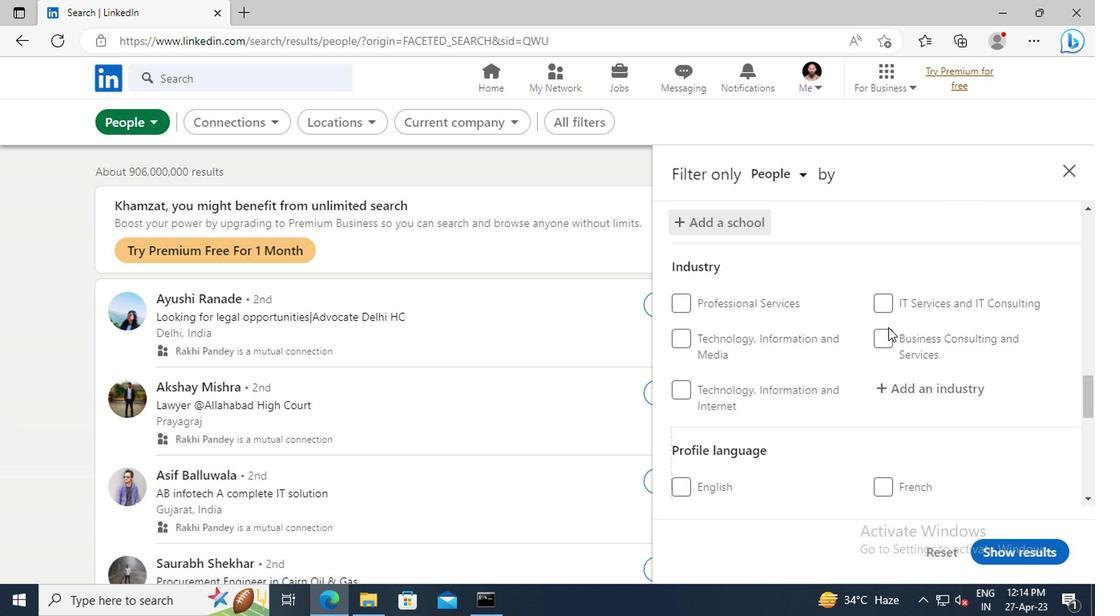 
Action: Mouse moved to (891, 341)
Screenshot: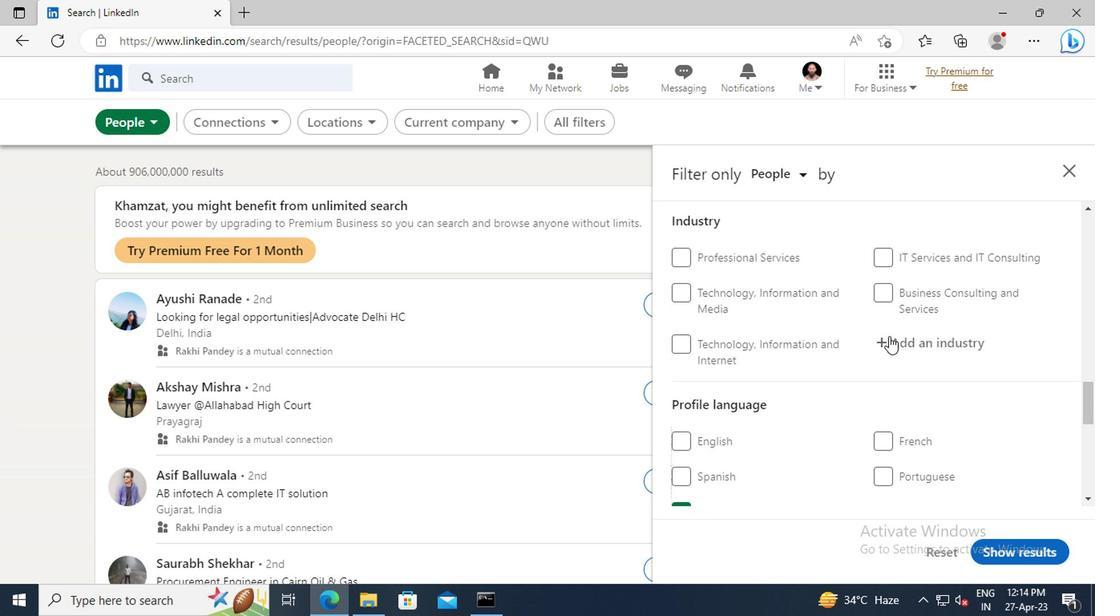 
Action: Mouse pressed left at (891, 341)
Screenshot: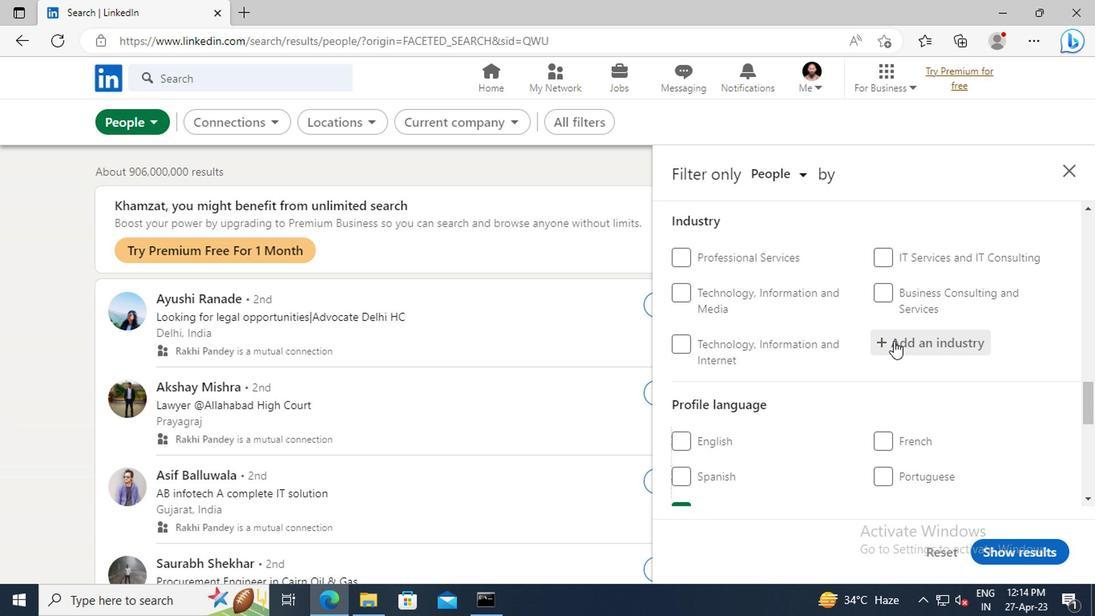 
Action: Key pressed <Key.shift>FOOD<Key.space>AND<Key.space><Key.shift>BEVERAGE<Key.space><Key.shift>RETAIL
Screenshot: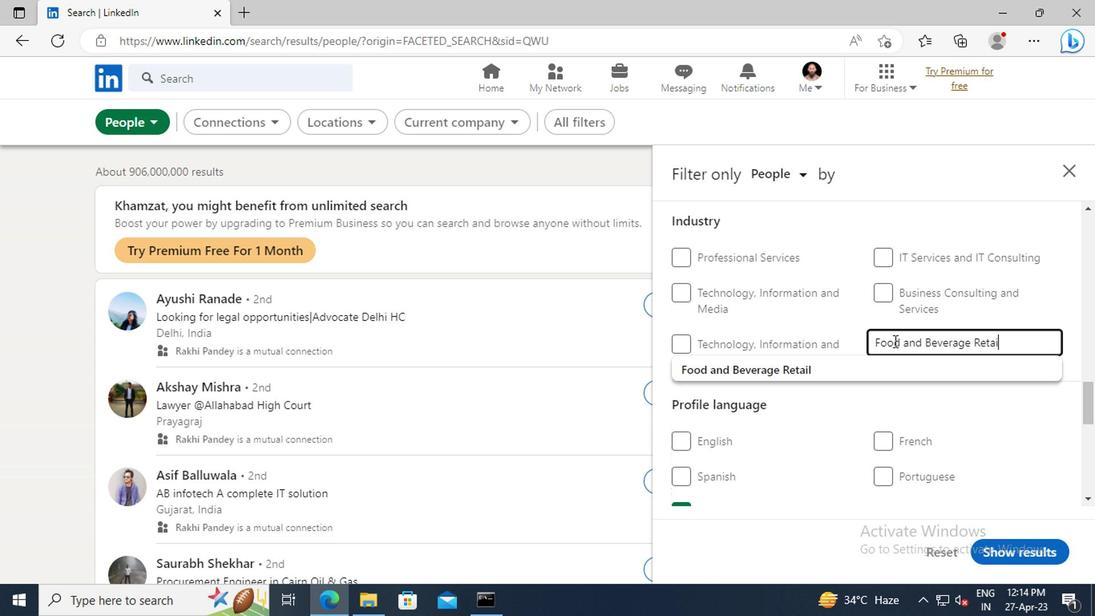 
Action: Mouse moved to (899, 365)
Screenshot: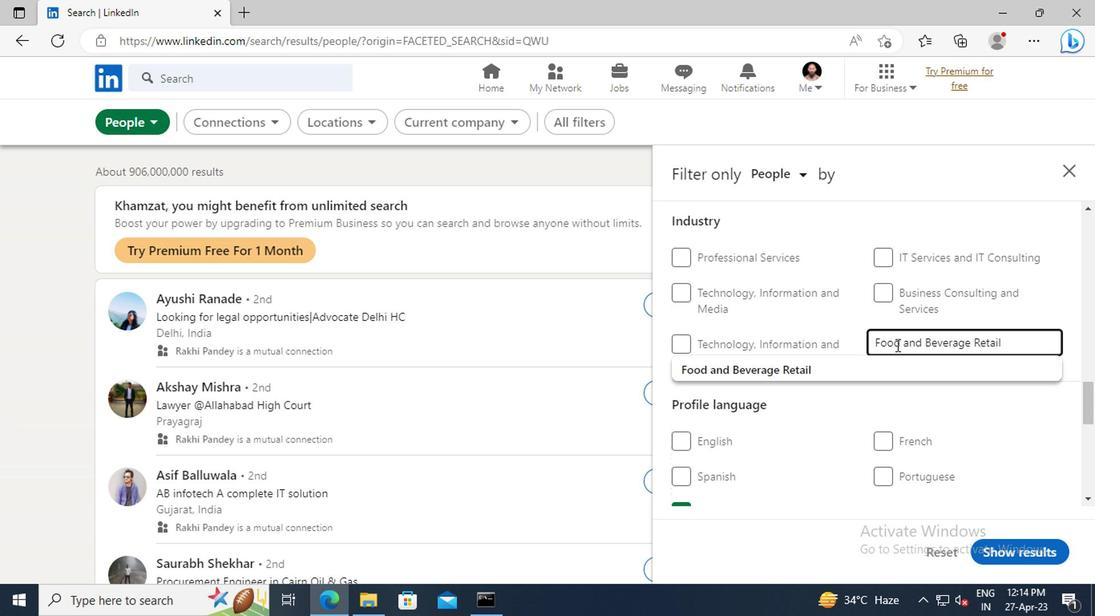 
Action: Mouse pressed left at (899, 365)
Screenshot: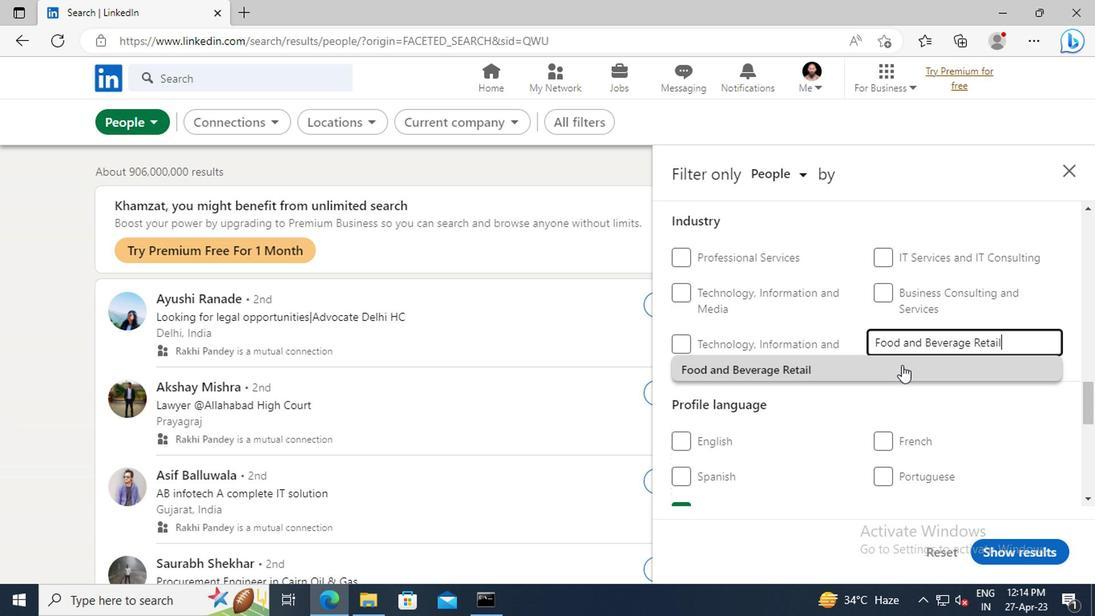 
Action: Mouse moved to (882, 338)
Screenshot: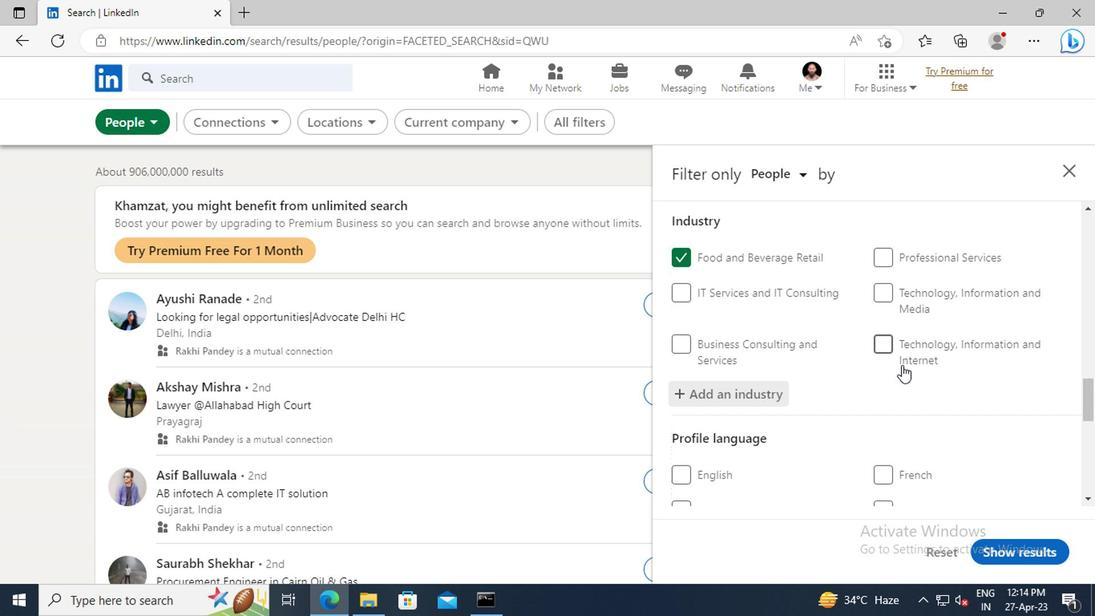 
Action: Mouse scrolled (882, 338) with delta (0, 0)
Screenshot: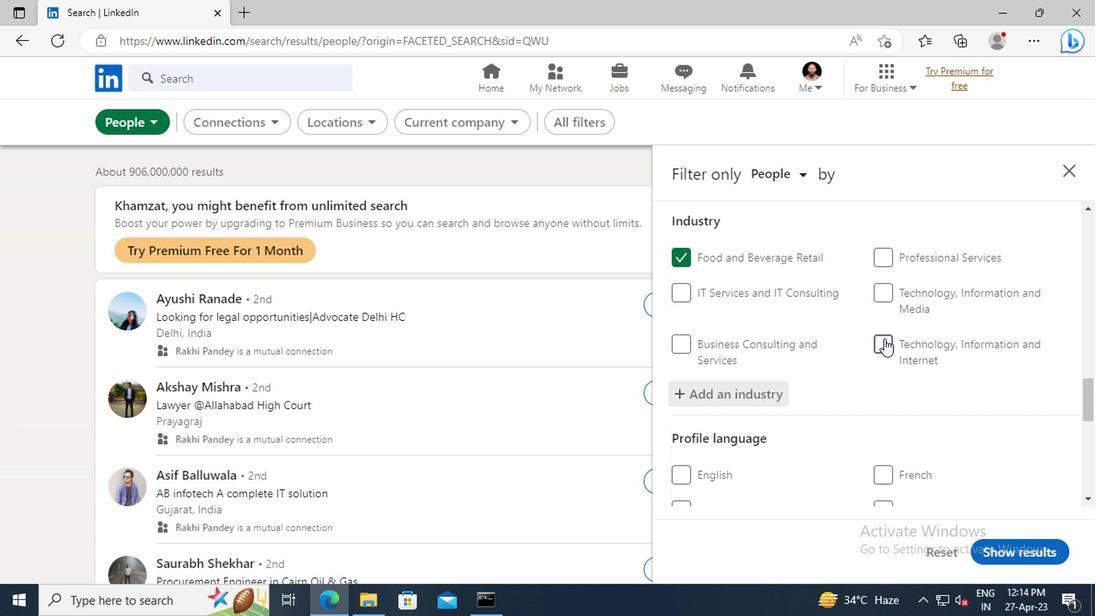 
Action: Mouse scrolled (882, 338) with delta (0, 0)
Screenshot: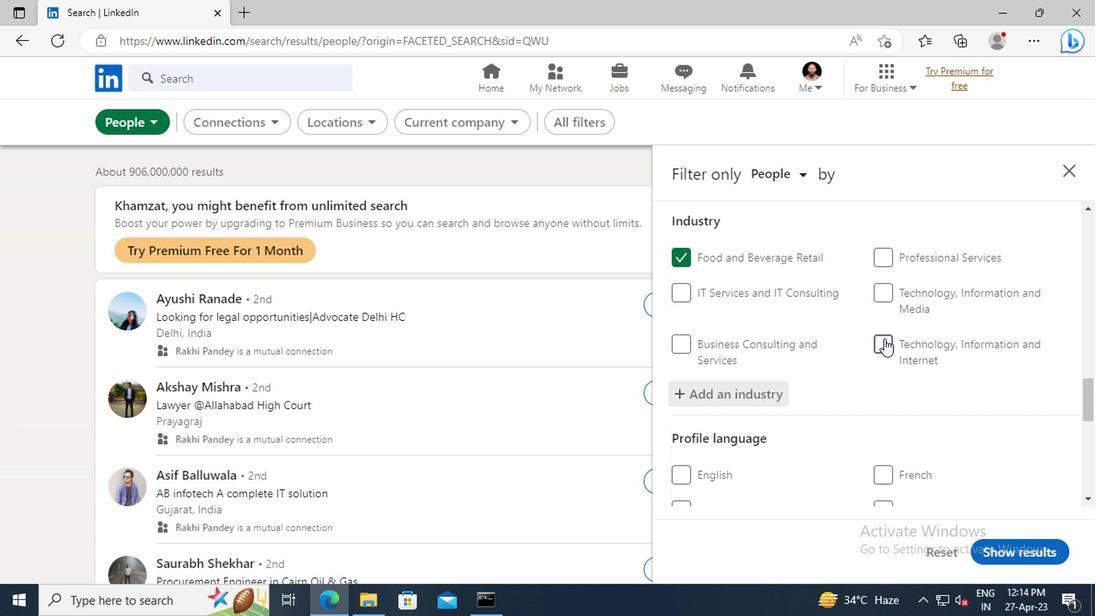 
Action: Mouse scrolled (882, 338) with delta (0, 0)
Screenshot: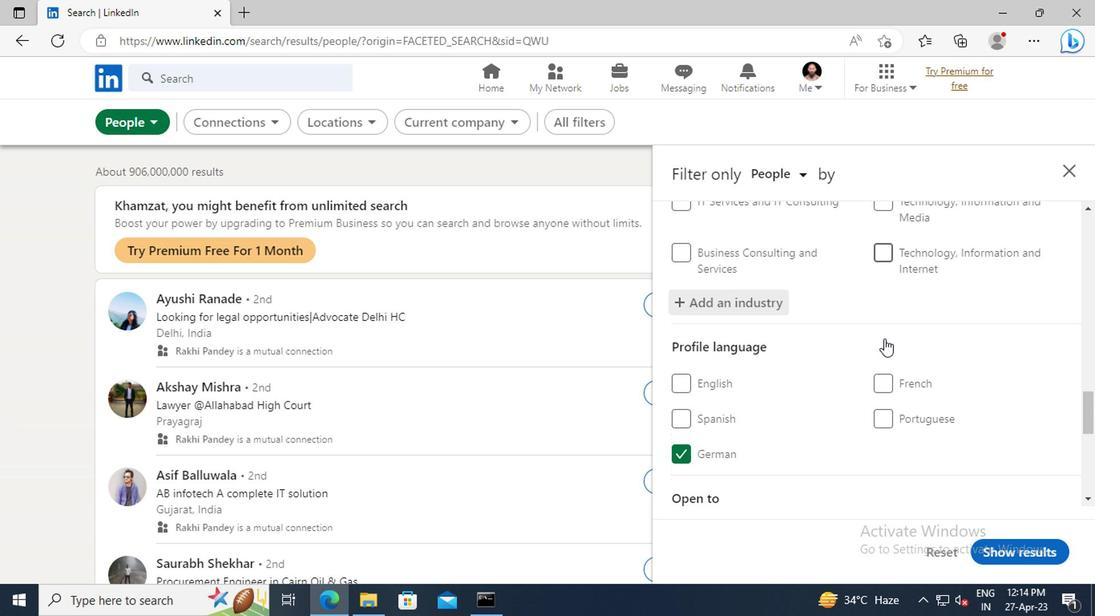 
Action: Mouse scrolled (882, 338) with delta (0, 0)
Screenshot: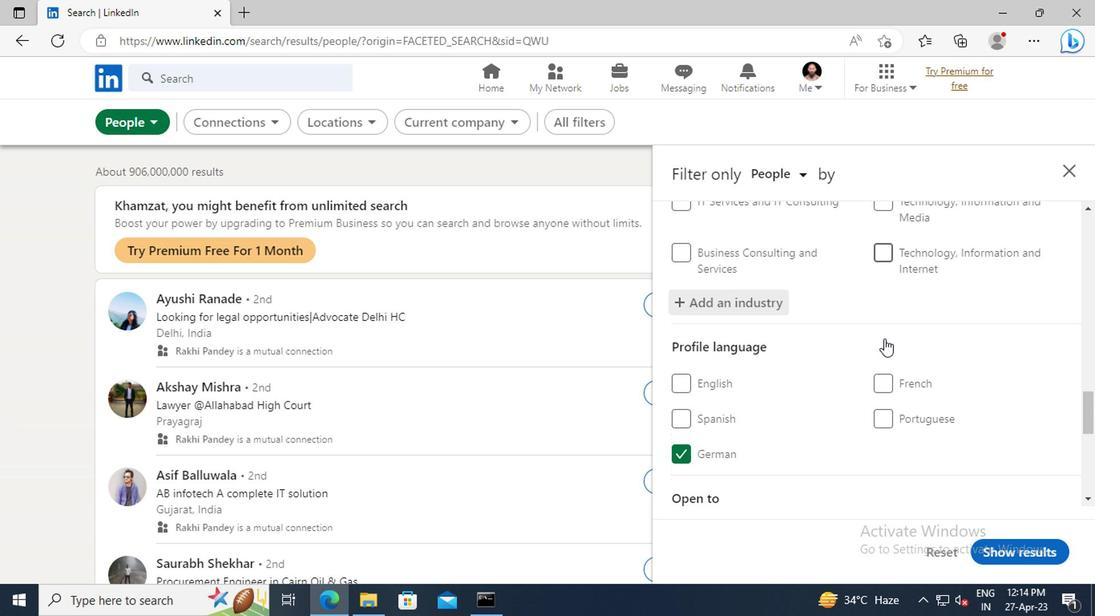 
Action: Mouse scrolled (882, 338) with delta (0, 0)
Screenshot: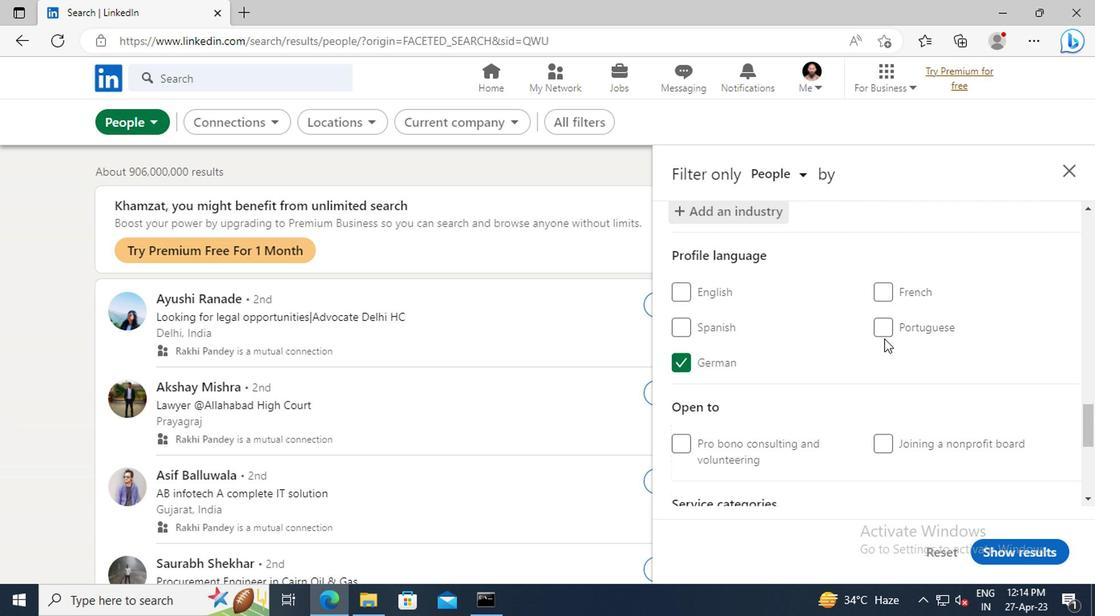 
Action: Mouse scrolled (882, 338) with delta (0, 0)
Screenshot: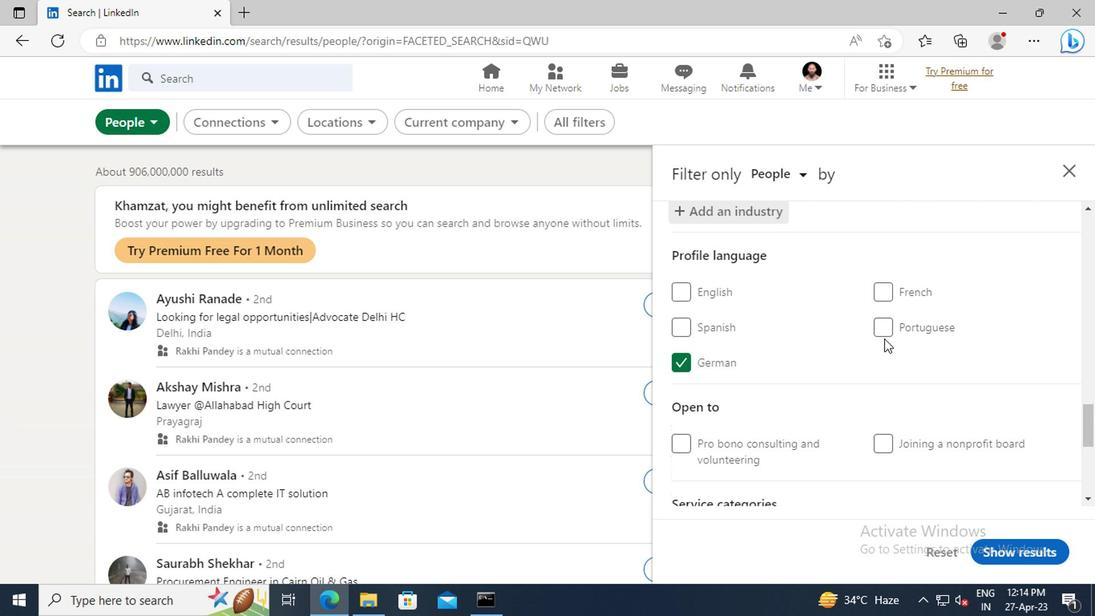 
Action: Mouse scrolled (882, 338) with delta (0, 0)
Screenshot: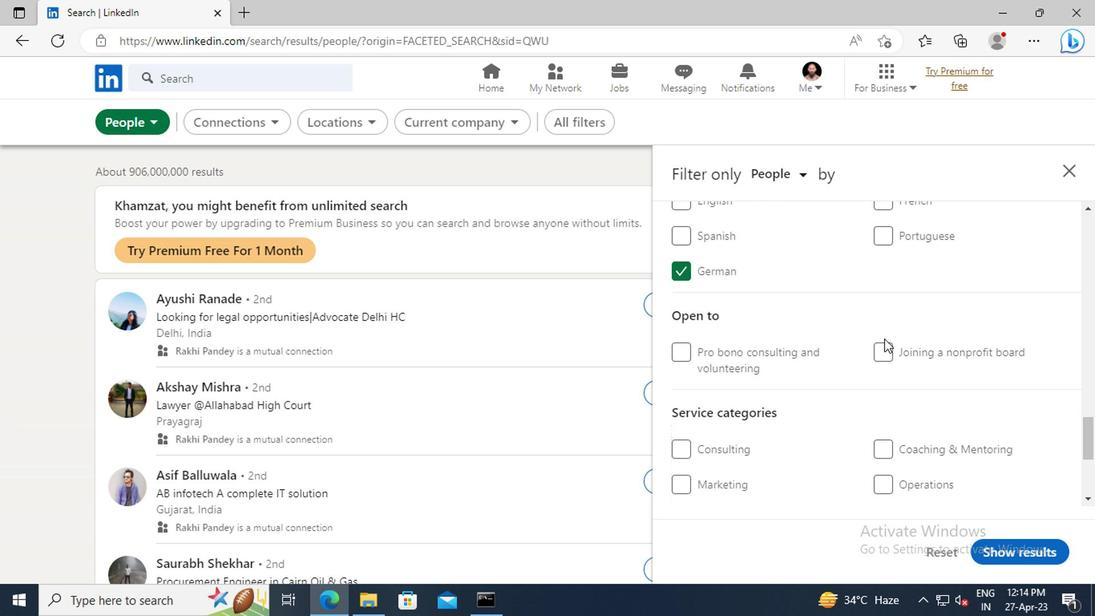 
Action: Mouse scrolled (882, 338) with delta (0, 0)
Screenshot: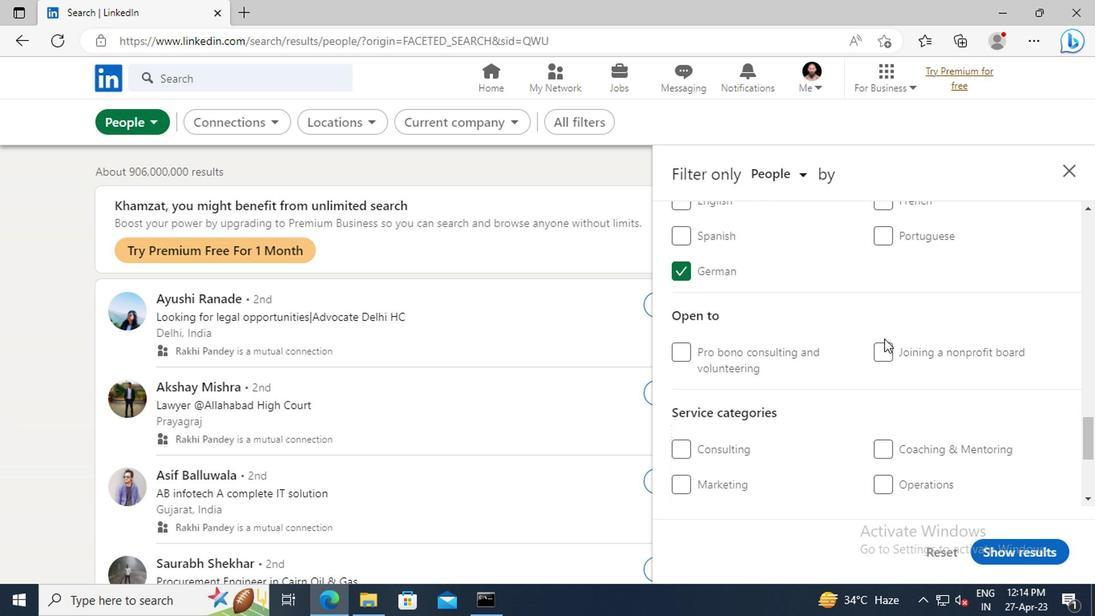 
Action: Mouse scrolled (882, 338) with delta (0, 0)
Screenshot: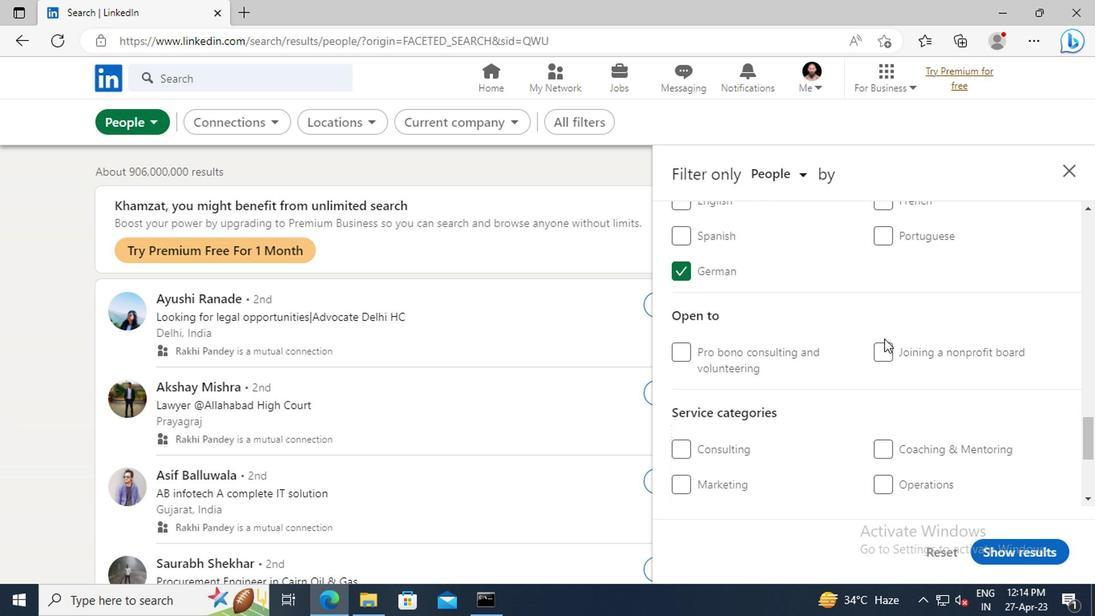 
Action: Mouse moved to (894, 384)
Screenshot: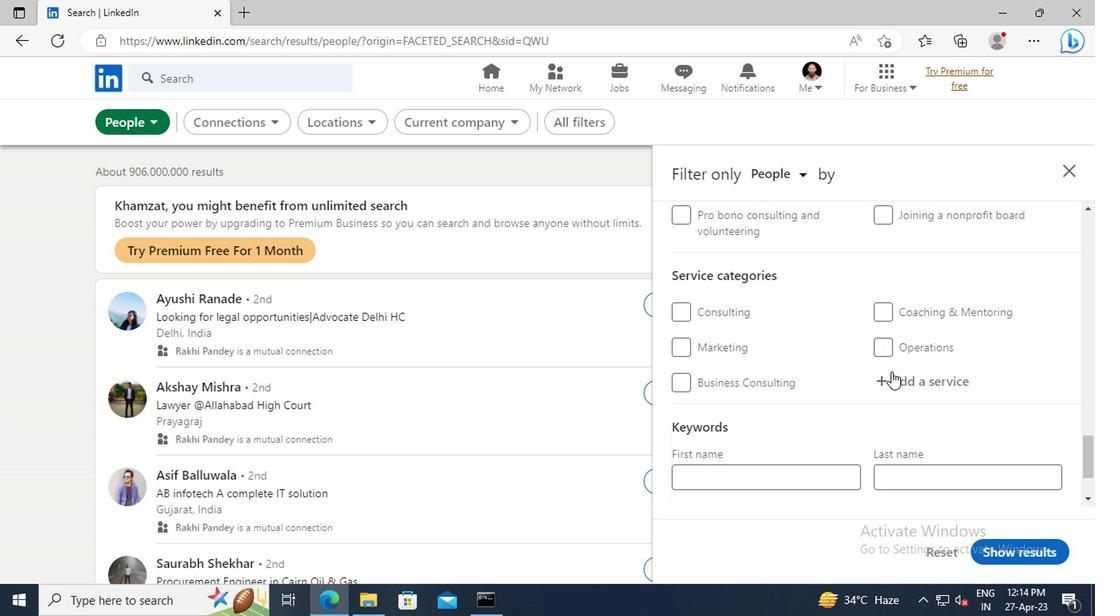 
Action: Mouse pressed left at (894, 384)
Screenshot: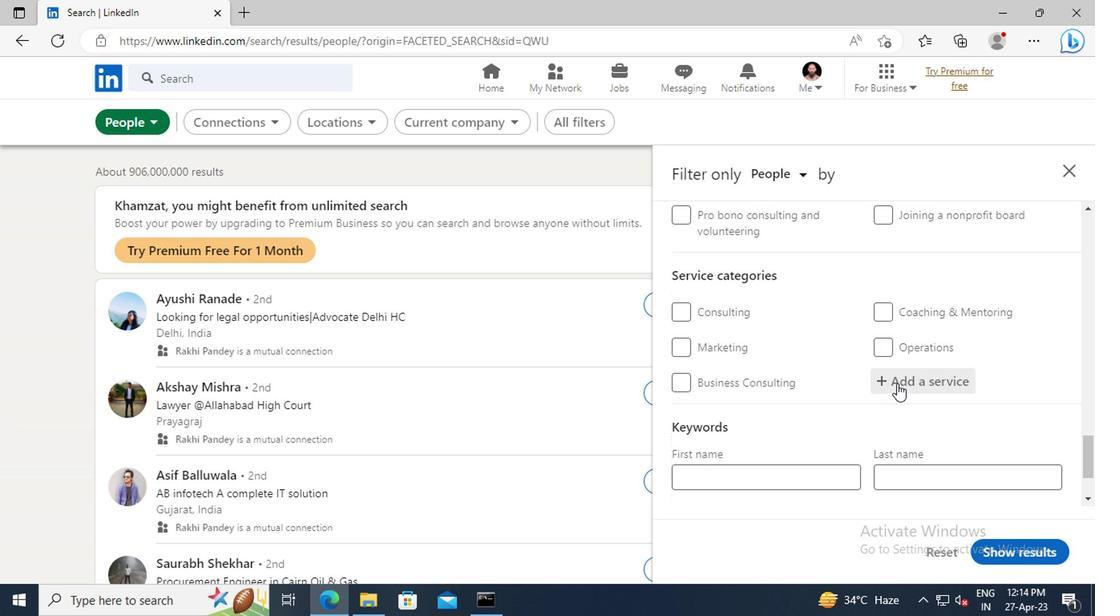 
Action: Key pressed <Key.shift>BARTENDING
Screenshot: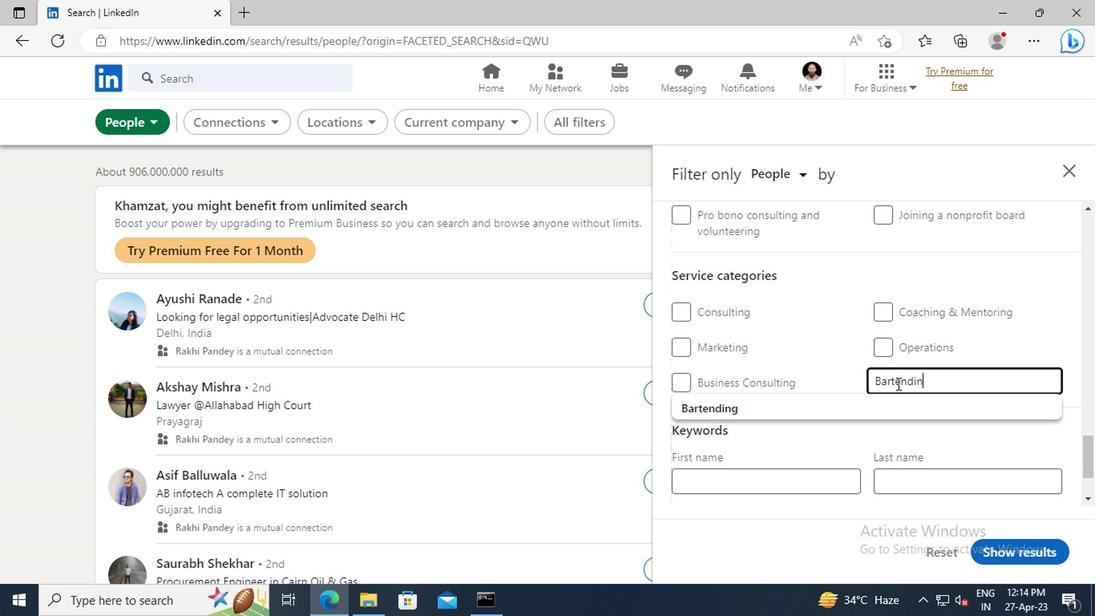
Action: Mouse moved to (902, 409)
Screenshot: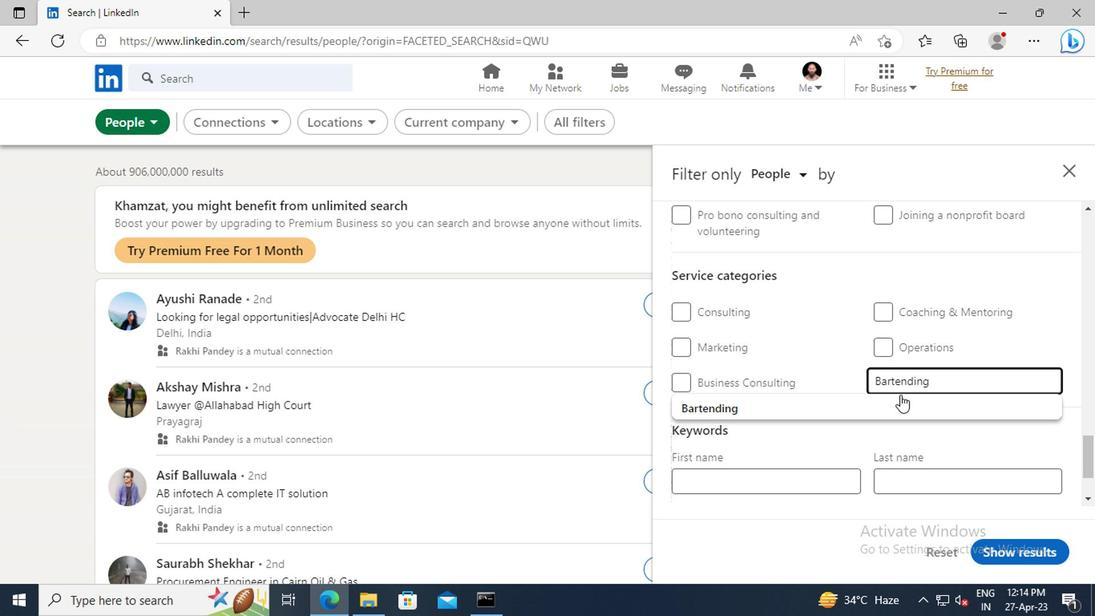 
Action: Mouse pressed left at (902, 409)
Screenshot: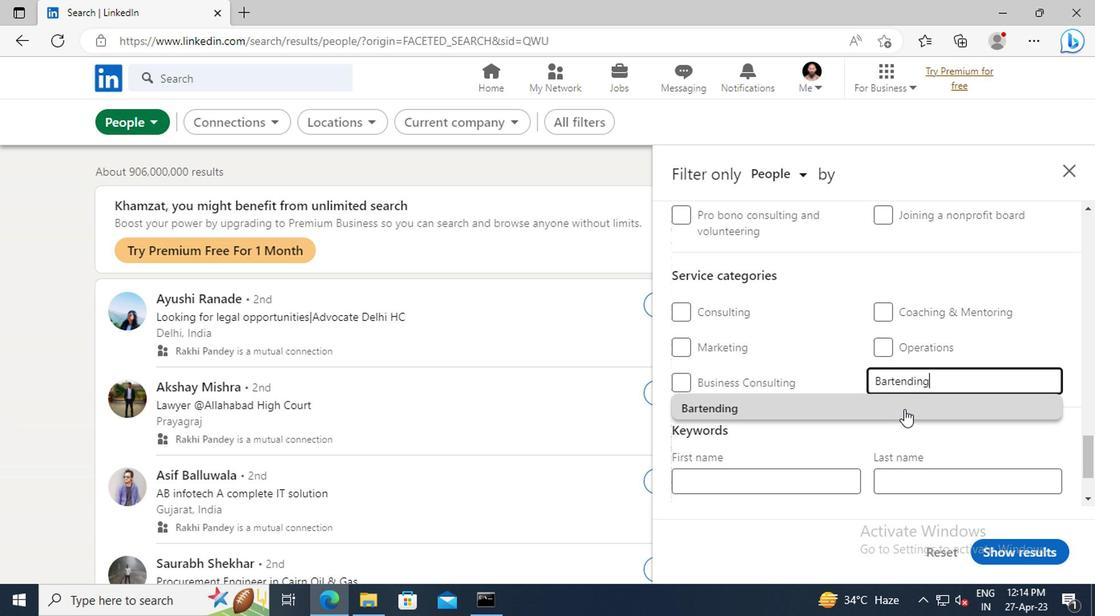 
Action: Mouse moved to (872, 384)
Screenshot: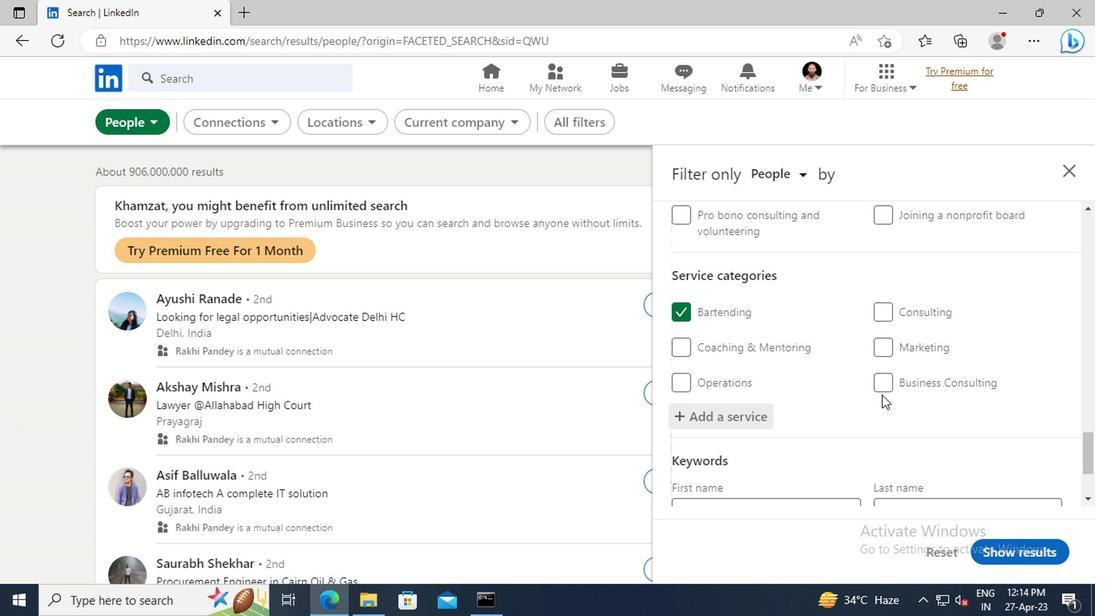 
Action: Mouse scrolled (872, 382) with delta (0, -1)
Screenshot: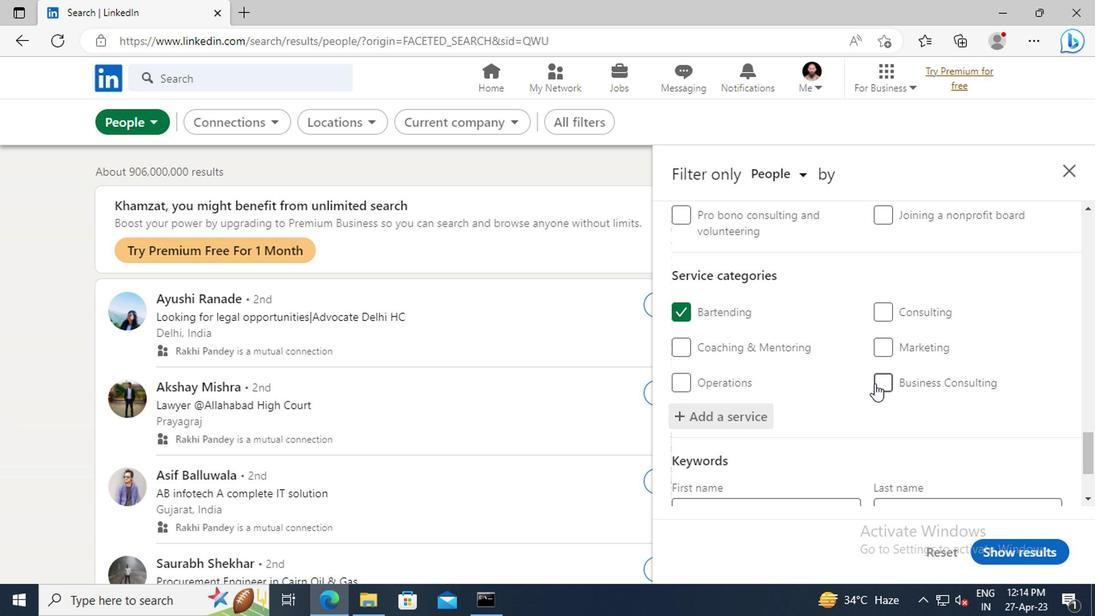 
Action: Mouse scrolled (872, 382) with delta (0, -1)
Screenshot: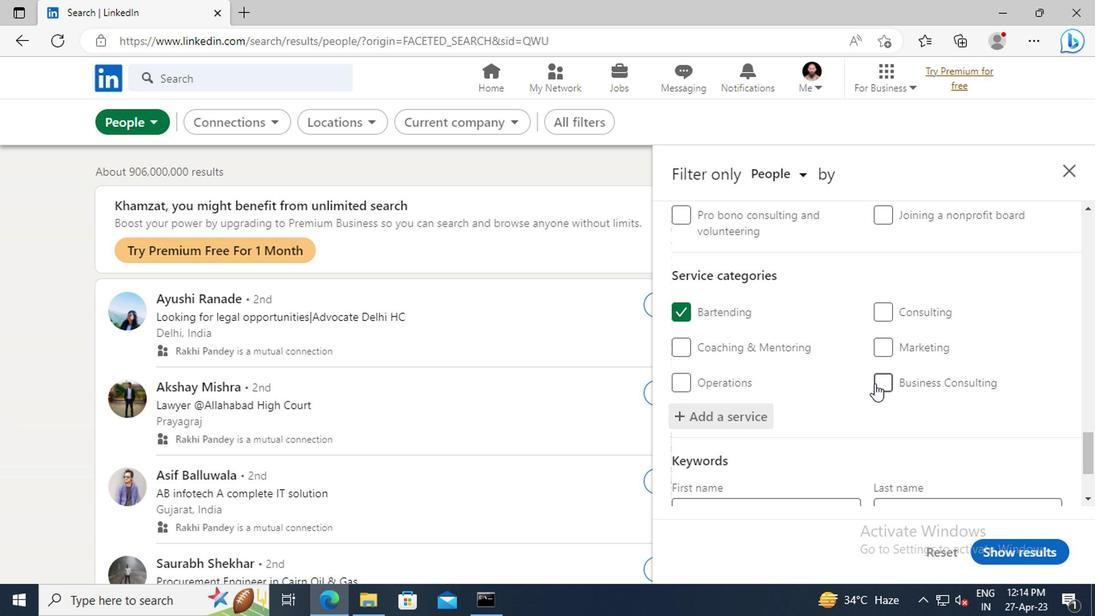 
Action: Mouse scrolled (872, 382) with delta (0, -1)
Screenshot: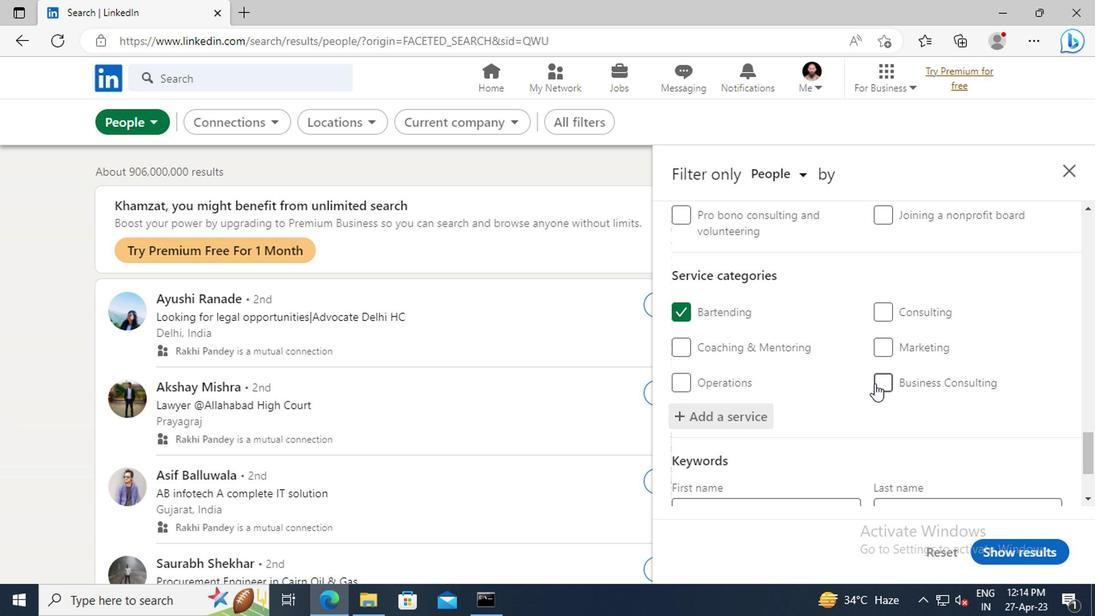 
Action: Mouse scrolled (872, 382) with delta (0, -1)
Screenshot: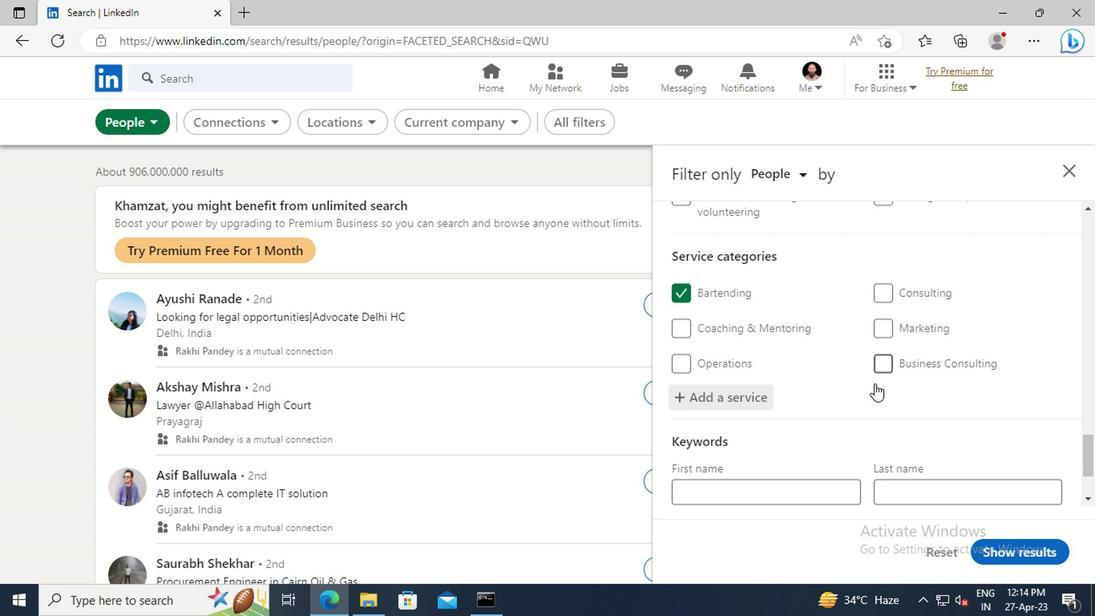 
Action: Mouse moved to (775, 434)
Screenshot: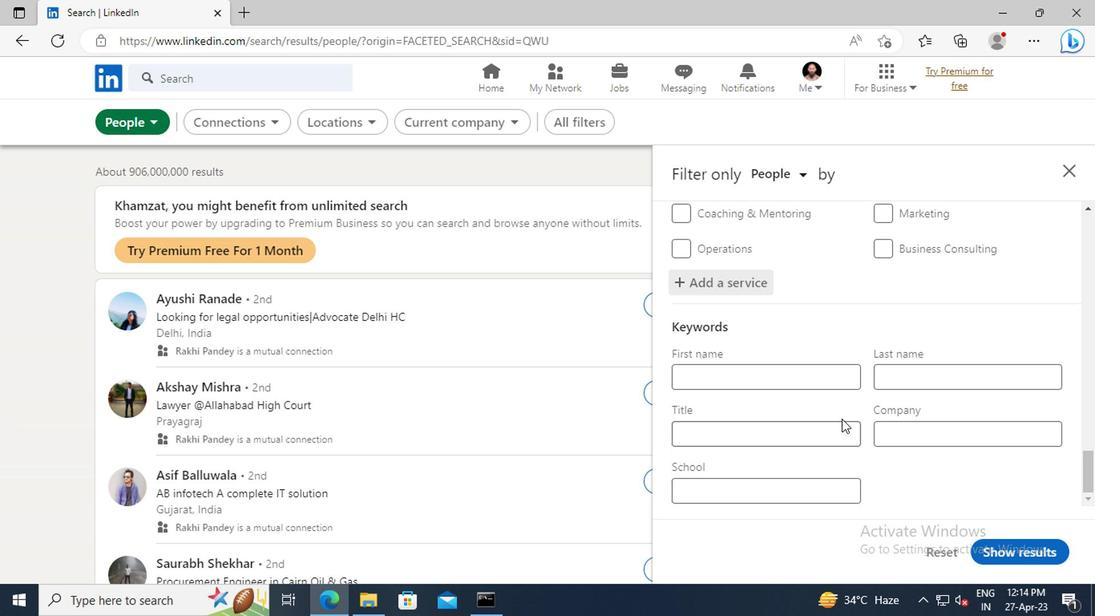 
Action: Mouse pressed left at (775, 434)
Screenshot: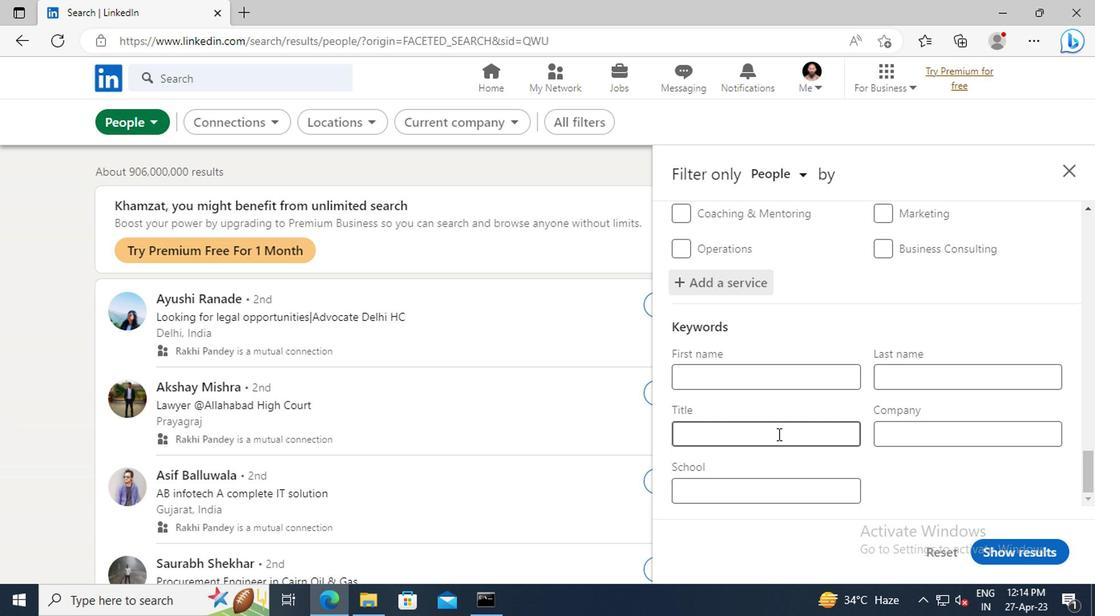 
Action: Key pressed <Key.shift>CAMERA<Key.space><Key.shift>OPERATOR<Key.enter>
Screenshot: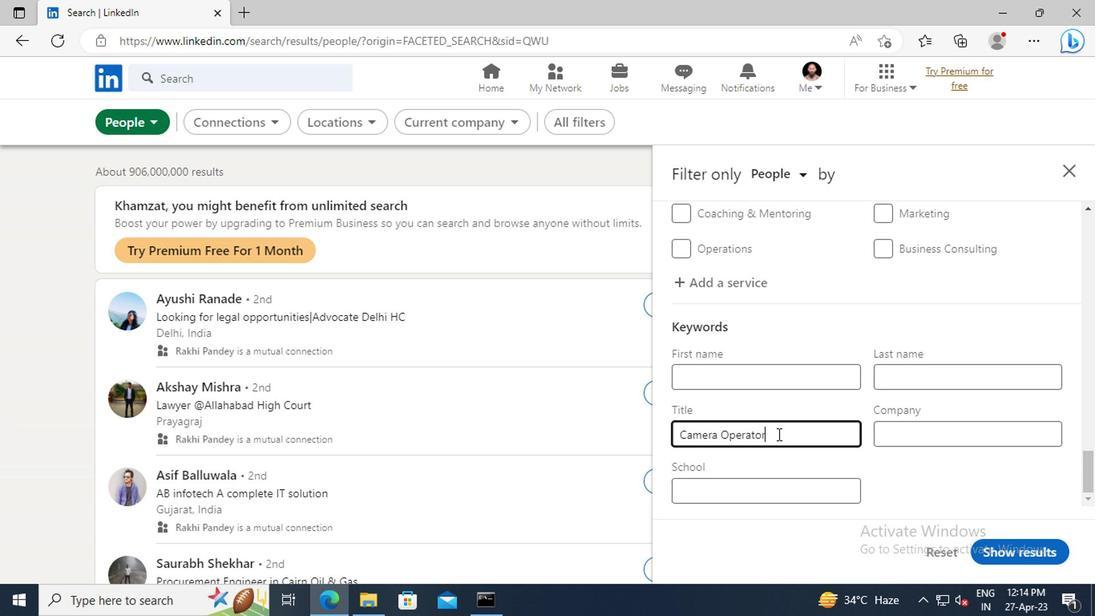 
Action: Mouse moved to (998, 552)
Screenshot: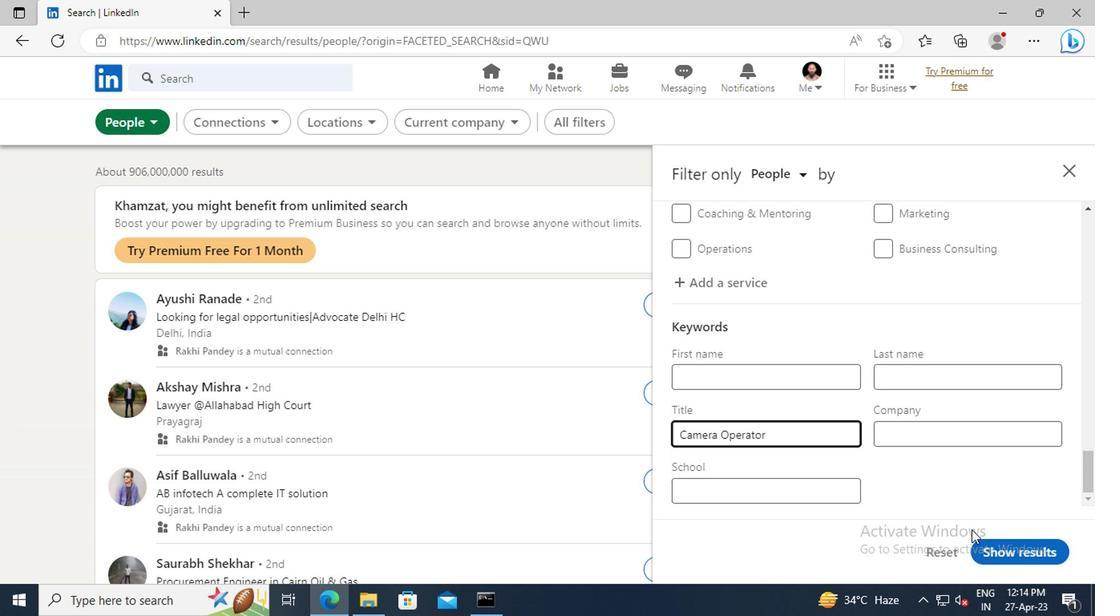 
Action: Mouse pressed left at (998, 552)
Screenshot: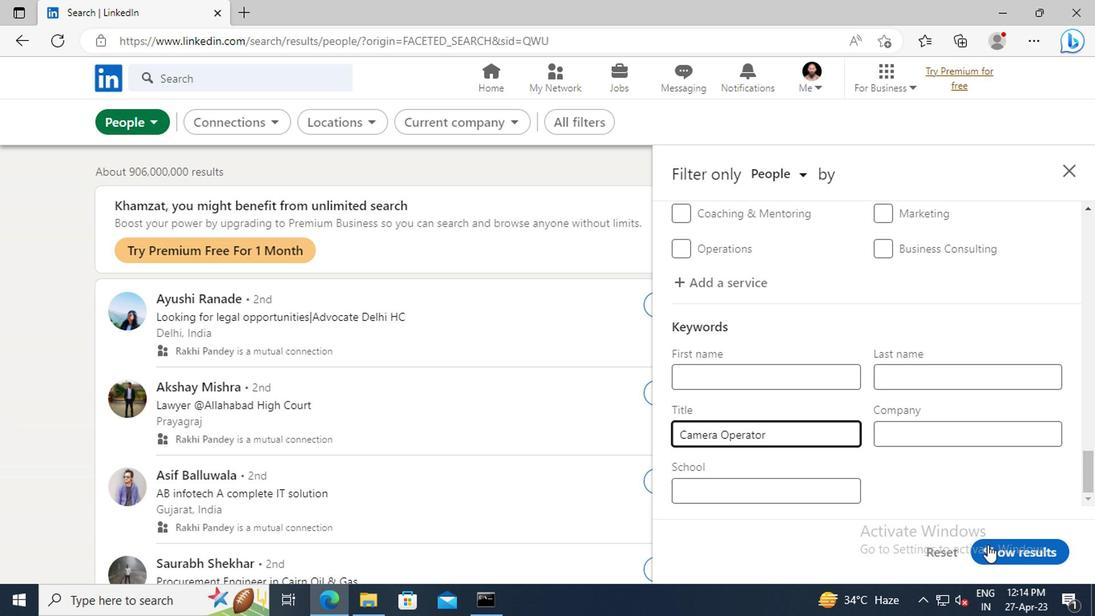 
Action: Mouse moved to (998, 552)
Screenshot: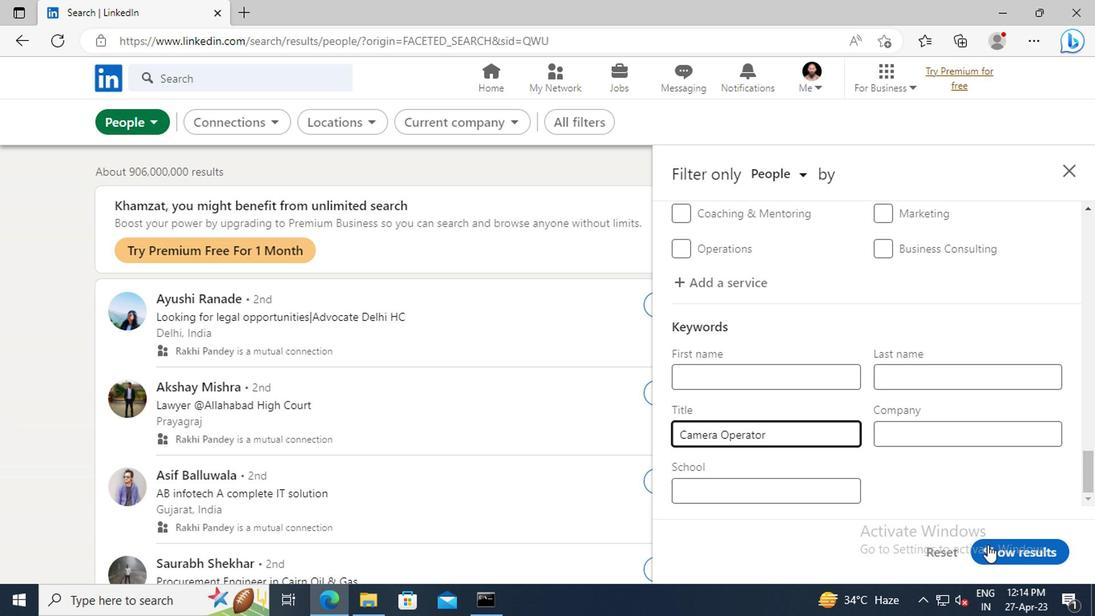 
